 Task: Reply All to email with the signature Eden Taylor with the subject Request for flextime from softage.1@softage.net with the message I need your assistance in preparing a project status report for the stakeholders., select the entire message, change the font color from current to green and background color to yellow Send the email
Action: Mouse moved to (824, 70)
Screenshot: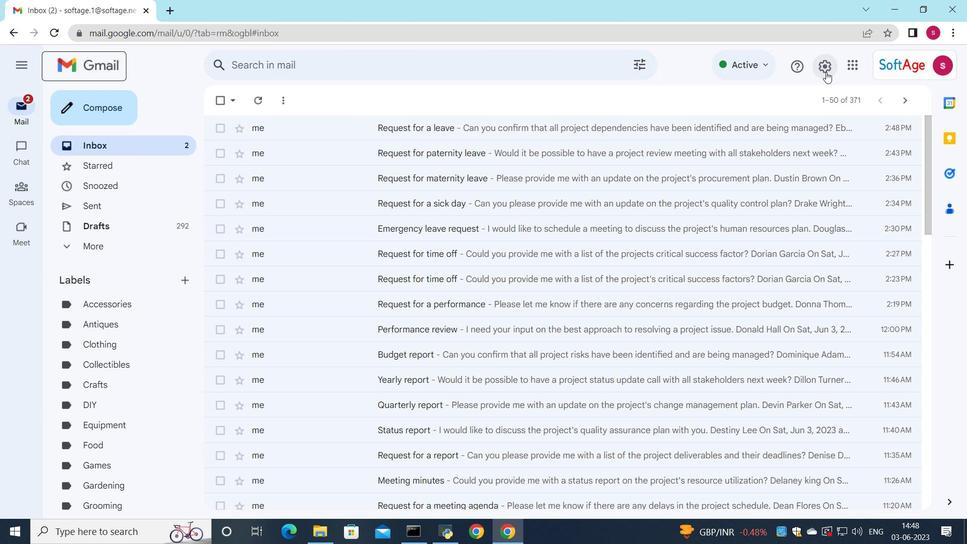
Action: Mouse pressed left at (824, 70)
Screenshot: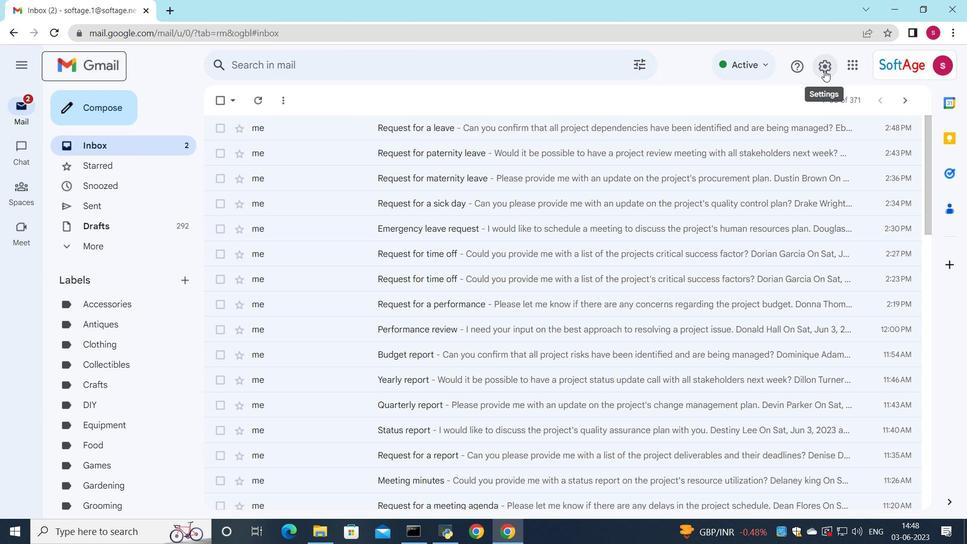 
Action: Mouse moved to (818, 126)
Screenshot: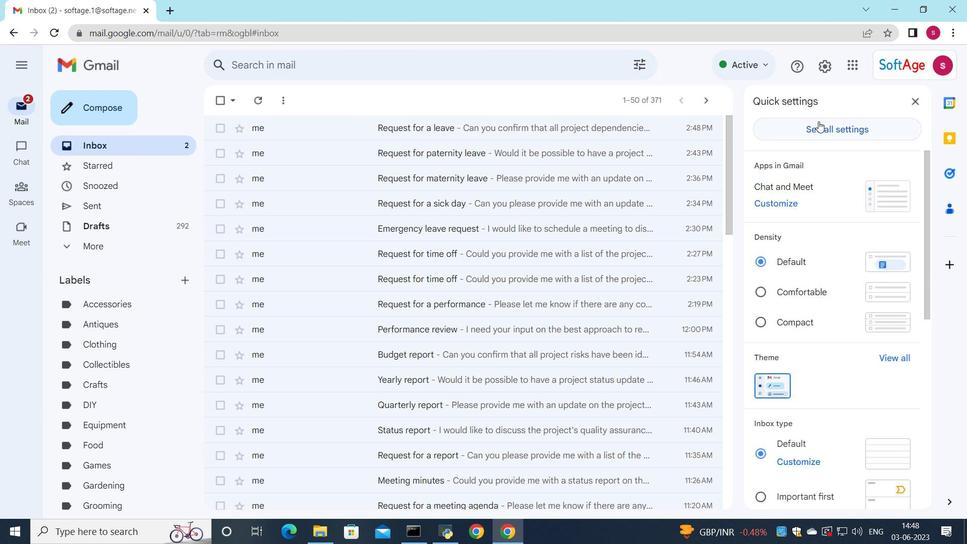 
Action: Mouse pressed left at (818, 126)
Screenshot: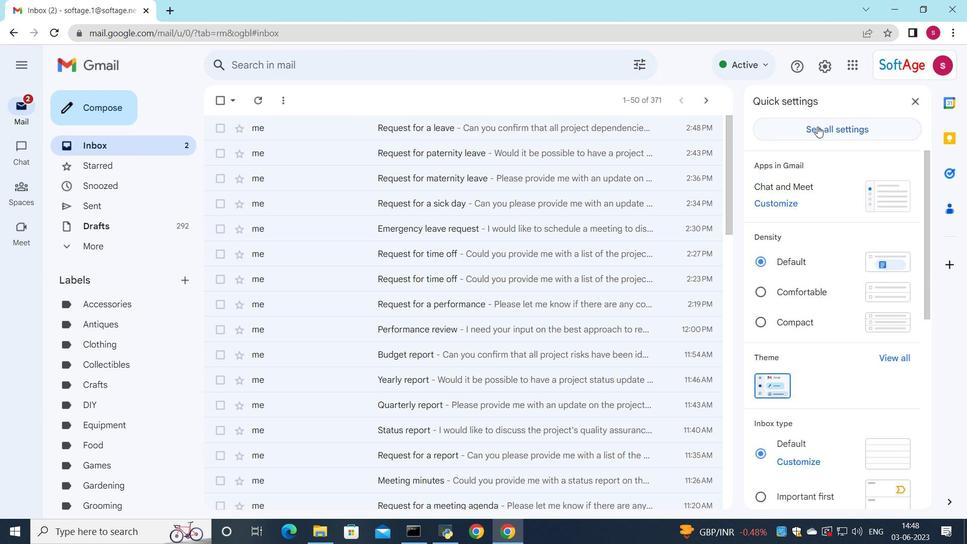 
Action: Mouse moved to (597, 192)
Screenshot: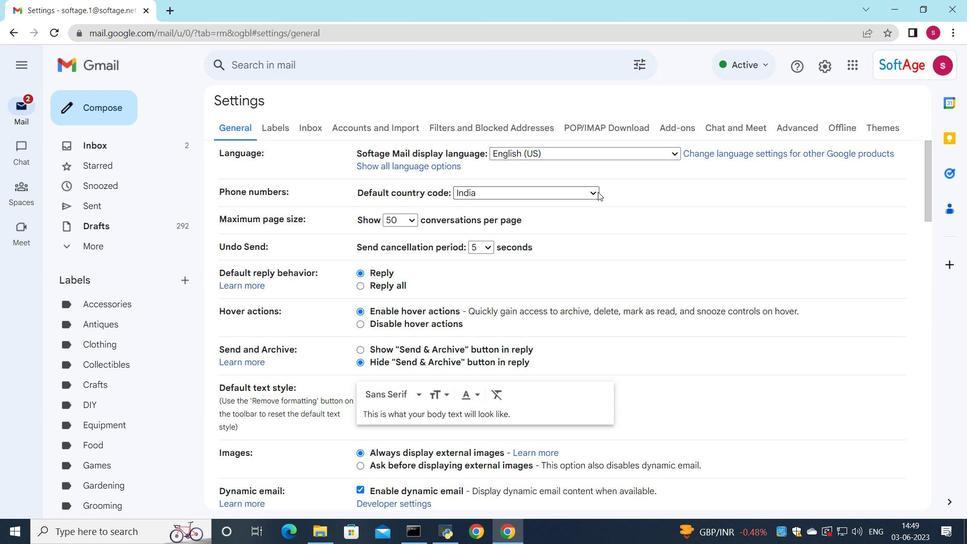 
Action: Mouse scrolled (597, 191) with delta (0, 0)
Screenshot: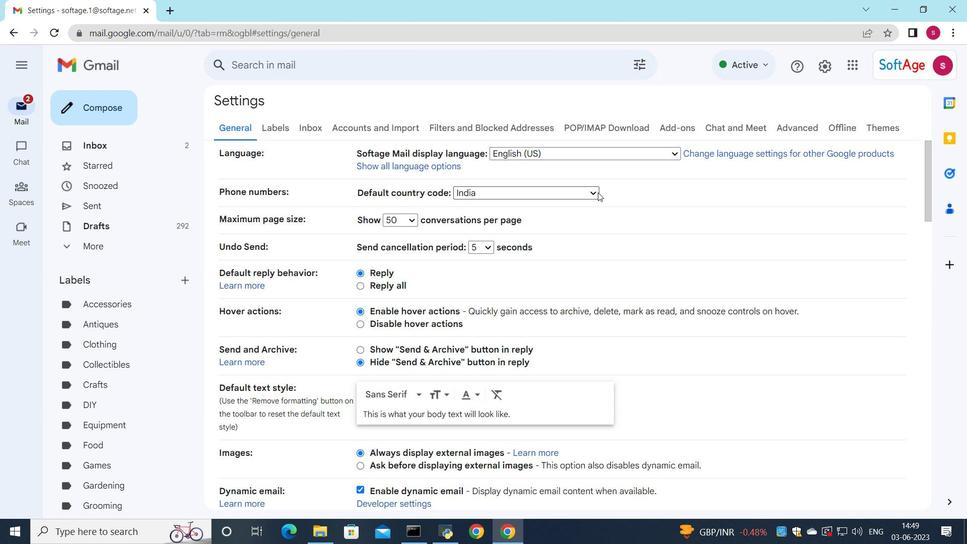 
Action: Mouse scrolled (597, 191) with delta (0, 0)
Screenshot: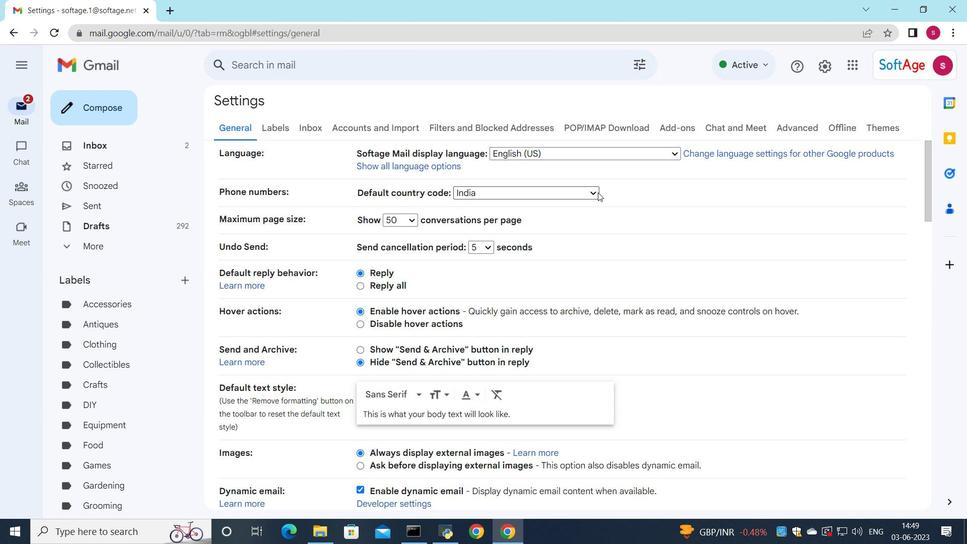 
Action: Mouse moved to (597, 192)
Screenshot: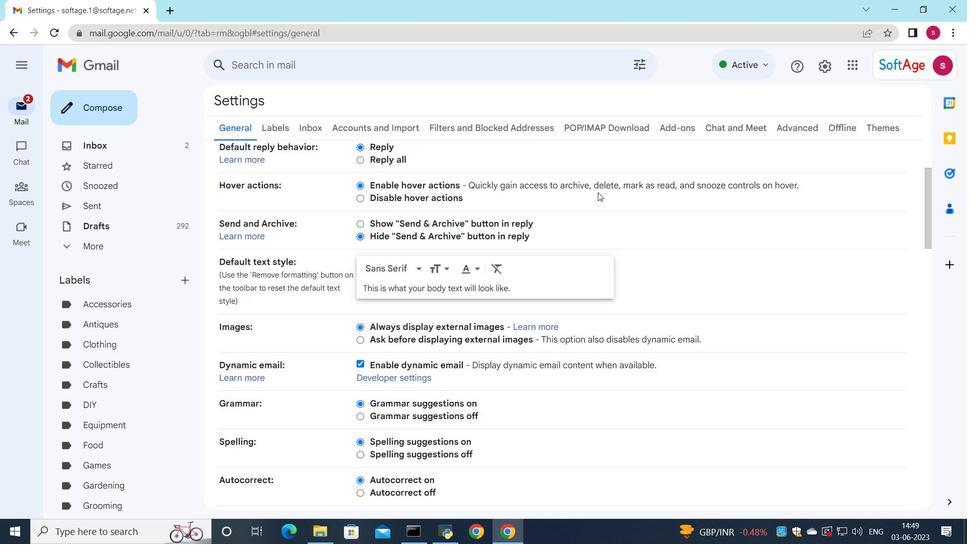 
Action: Mouse scrolled (597, 191) with delta (0, 0)
Screenshot: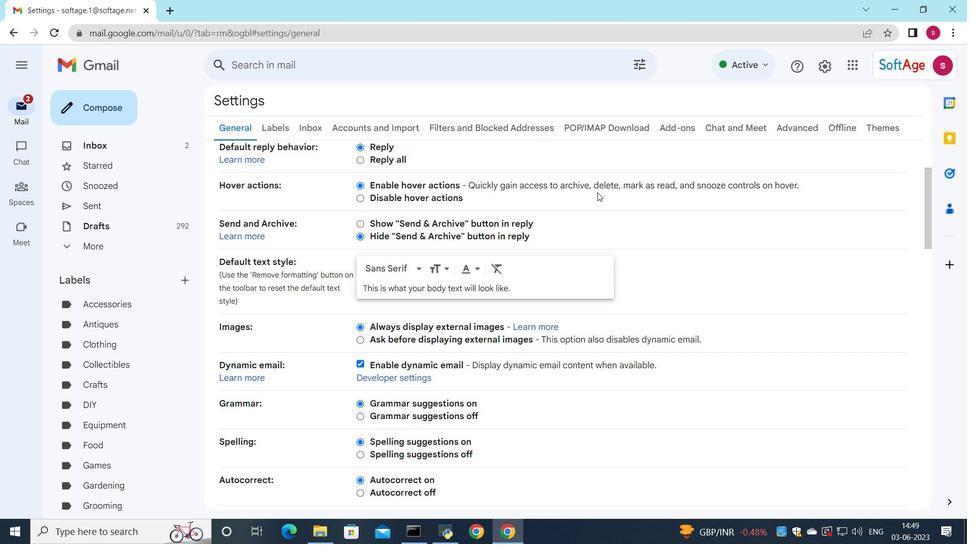 
Action: Mouse scrolled (597, 191) with delta (0, 0)
Screenshot: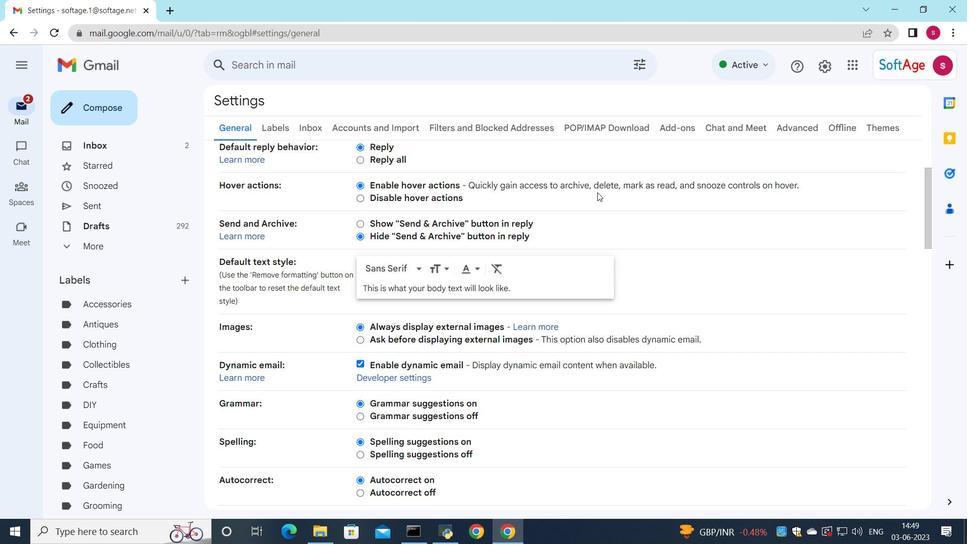 
Action: Mouse scrolled (597, 191) with delta (0, 0)
Screenshot: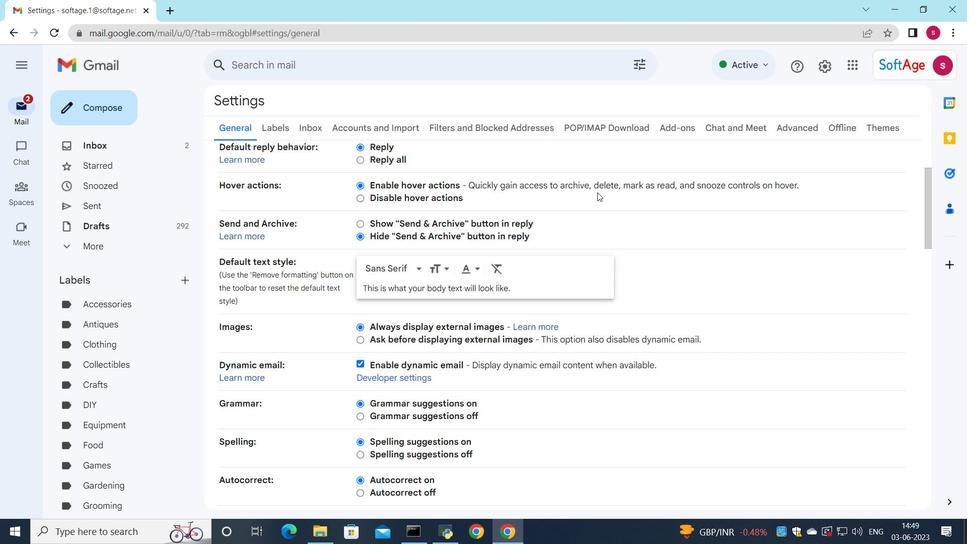 
Action: Mouse scrolled (597, 191) with delta (0, 0)
Screenshot: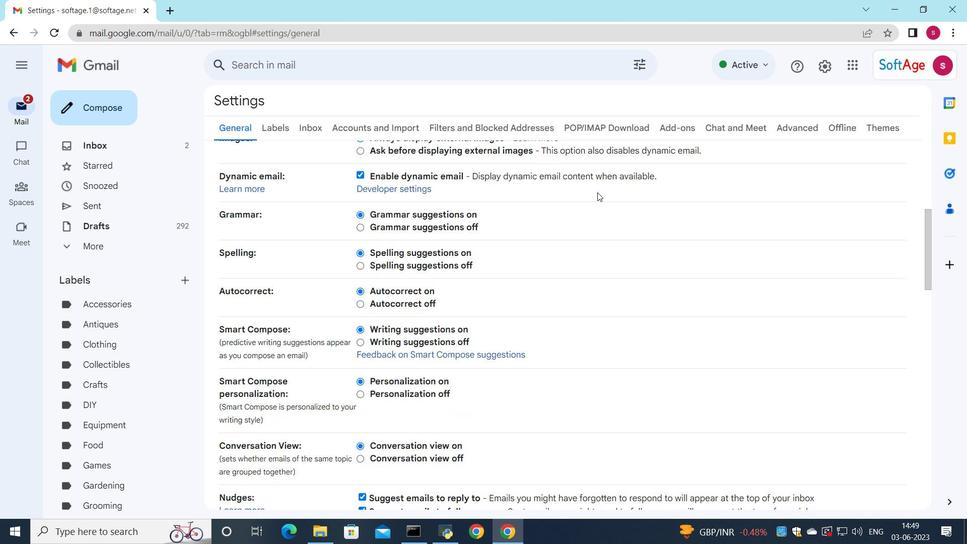 
Action: Mouse scrolled (597, 191) with delta (0, 0)
Screenshot: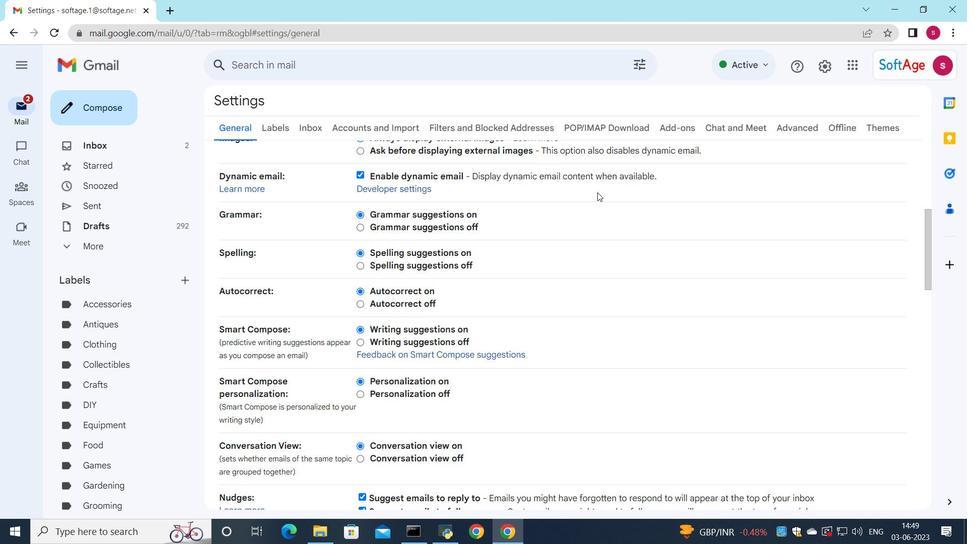 
Action: Mouse scrolled (597, 191) with delta (0, 0)
Screenshot: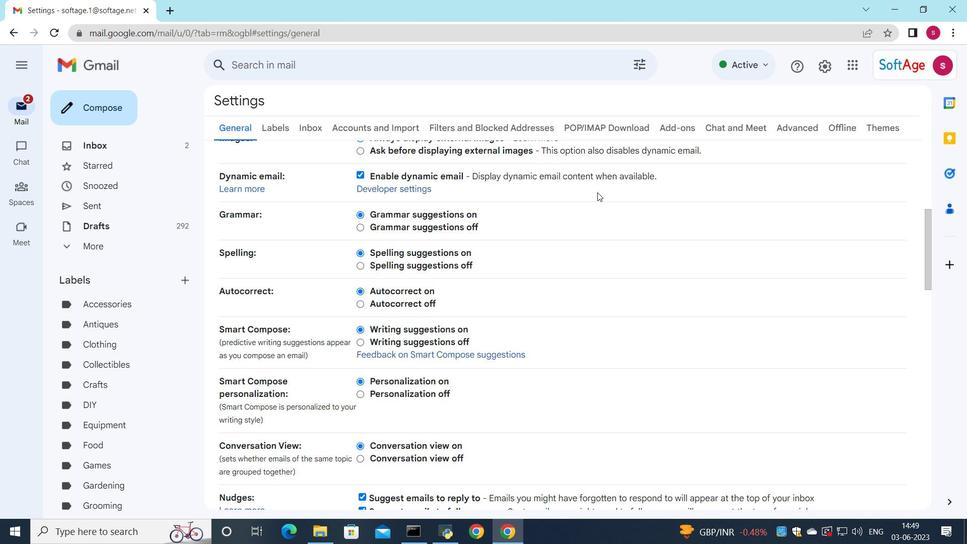 
Action: Mouse moved to (596, 192)
Screenshot: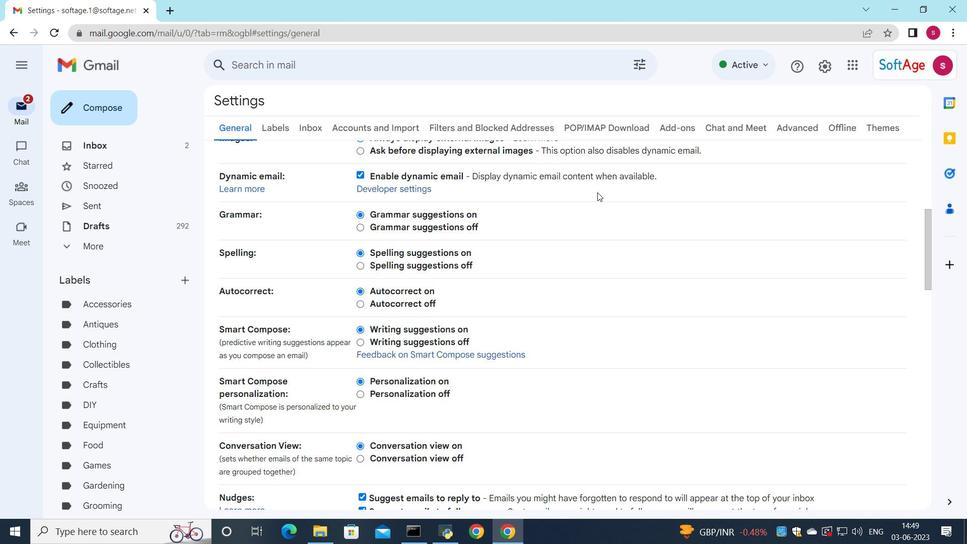 
Action: Mouse scrolled (596, 191) with delta (0, 0)
Screenshot: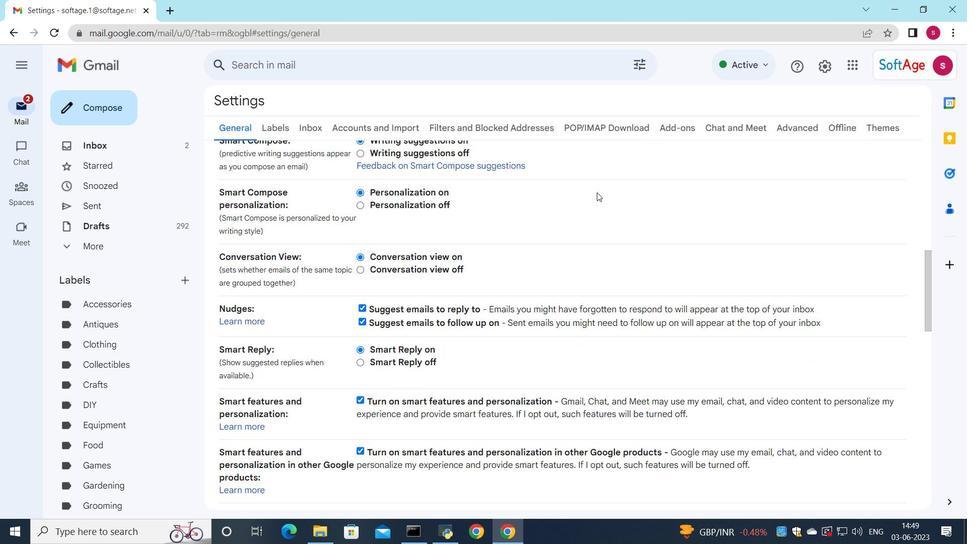 
Action: Mouse scrolled (596, 191) with delta (0, 0)
Screenshot: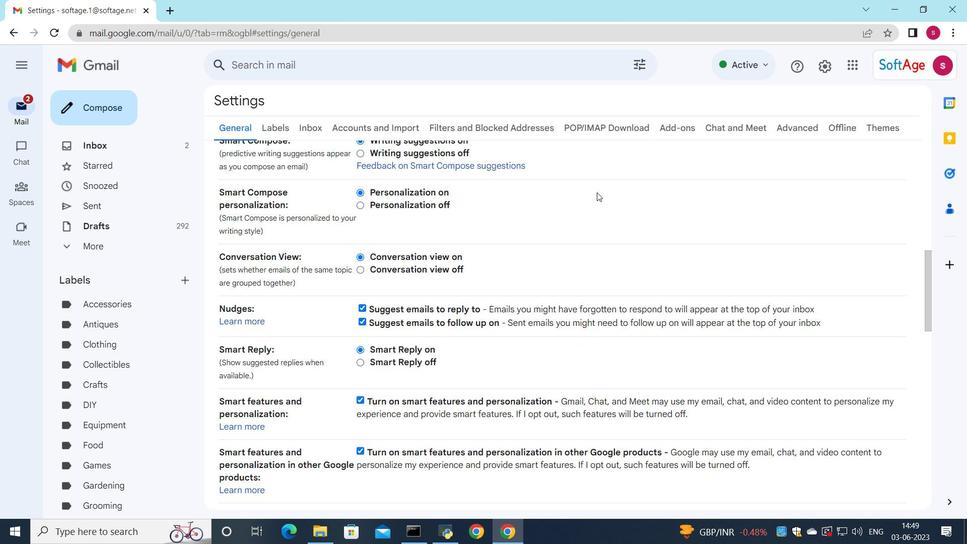 
Action: Mouse scrolled (596, 191) with delta (0, 0)
Screenshot: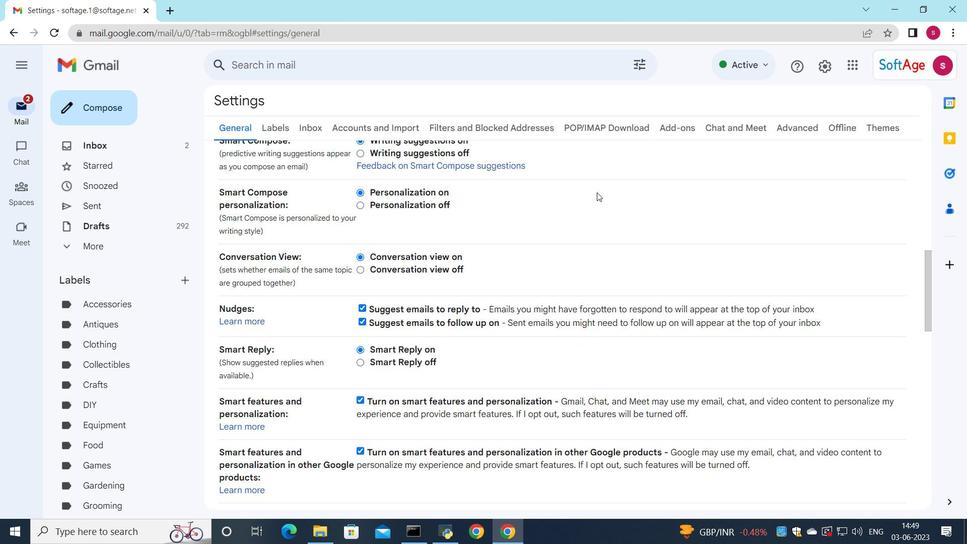 
Action: Mouse scrolled (596, 191) with delta (0, 0)
Screenshot: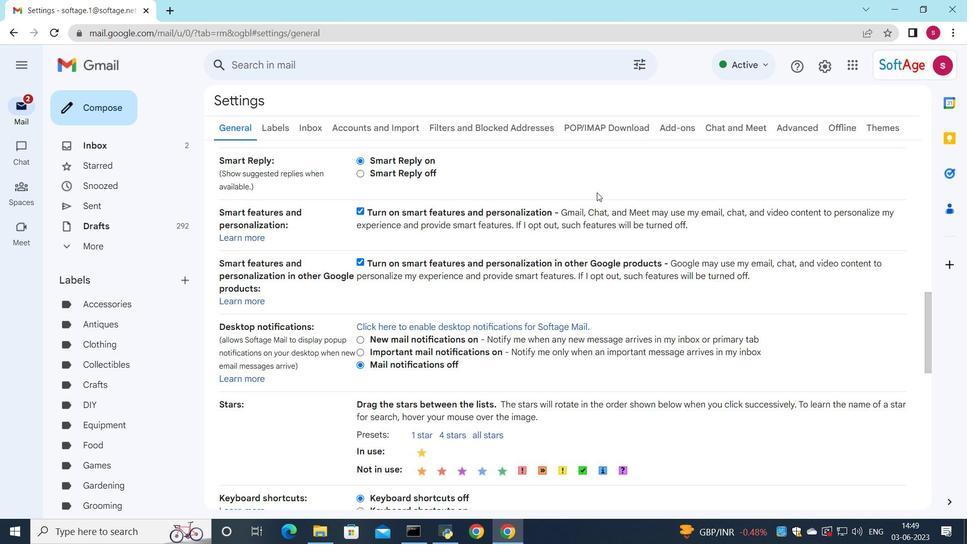 
Action: Mouse scrolled (596, 191) with delta (0, 0)
Screenshot: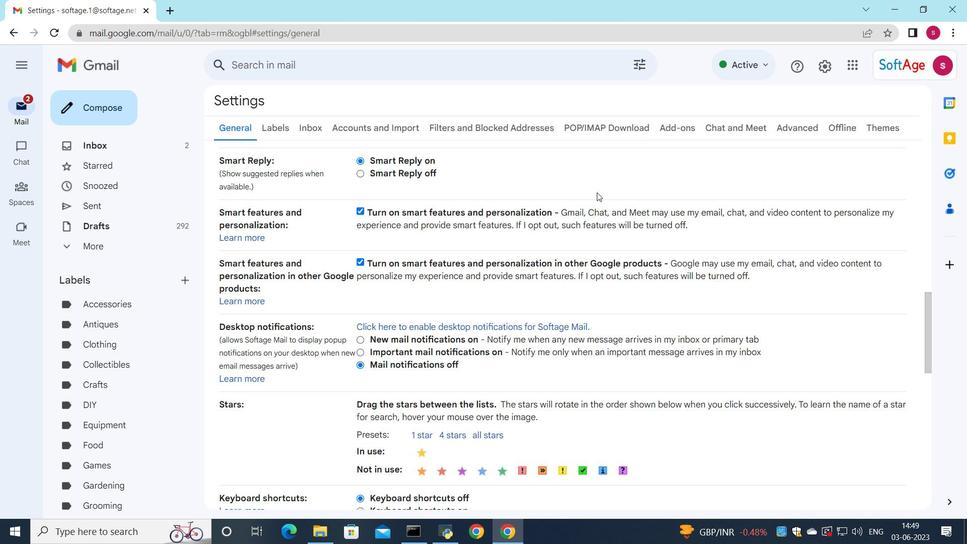 
Action: Mouse scrolled (596, 191) with delta (0, 0)
Screenshot: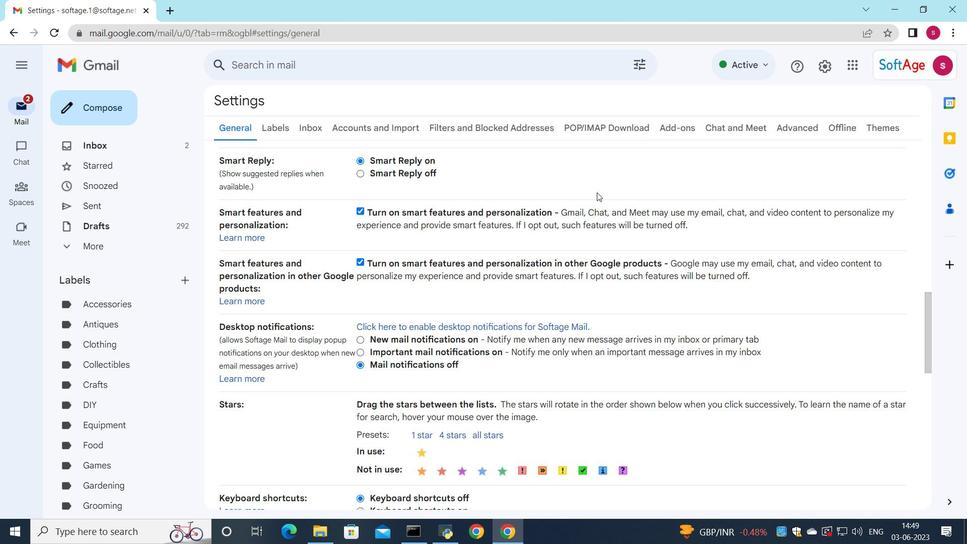 
Action: Mouse moved to (598, 192)
Screenshot: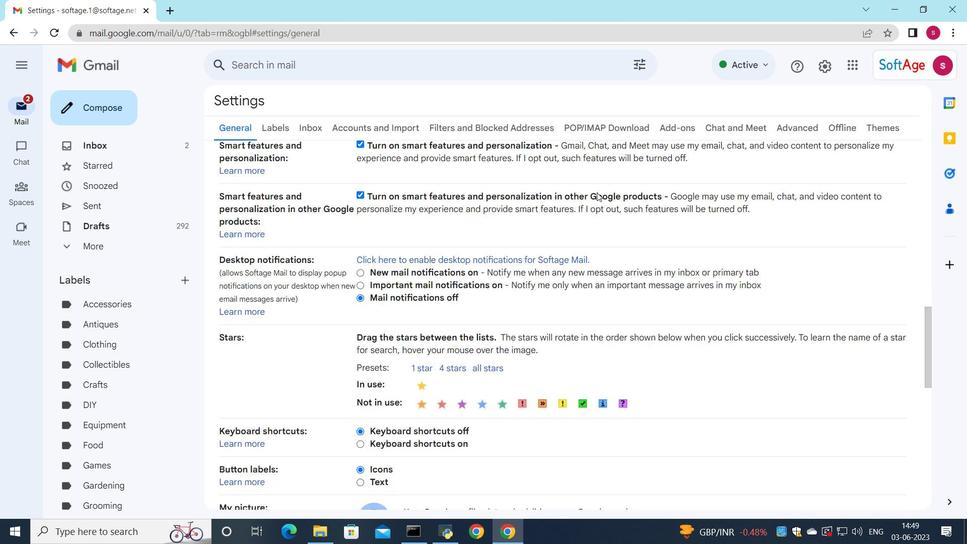 
Action: Mouse scrolled (598, 191) with delta (0, 0)
Screenshot: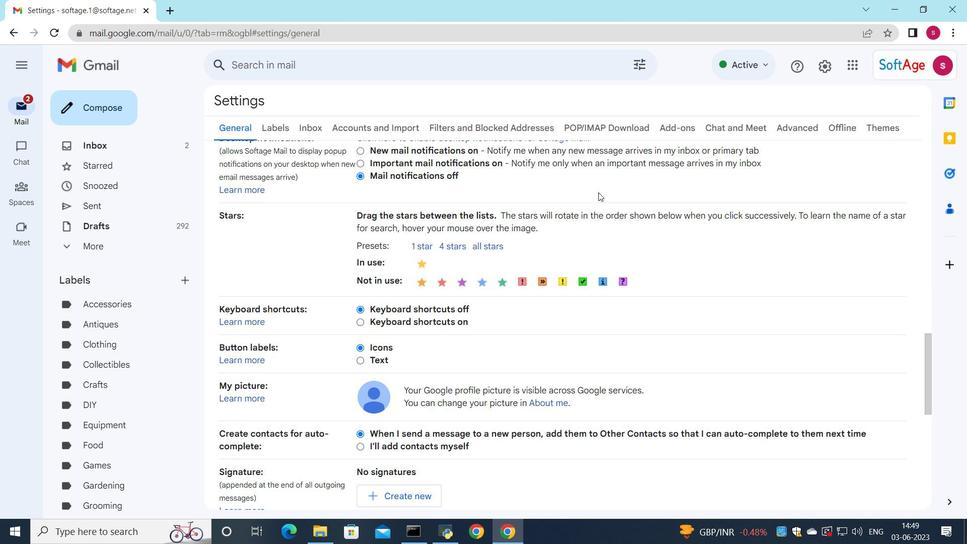 
Action: Mouse scrolled (598, 191) with delta (0, 0)
Screenshot: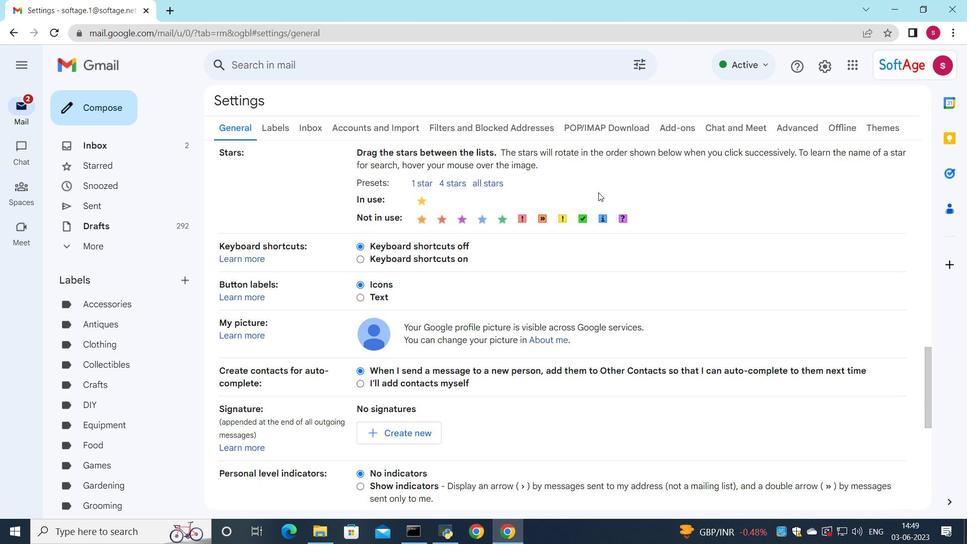 
Action: Mouse scrolled (598, 191) with delta (0, 0)
Screenshot: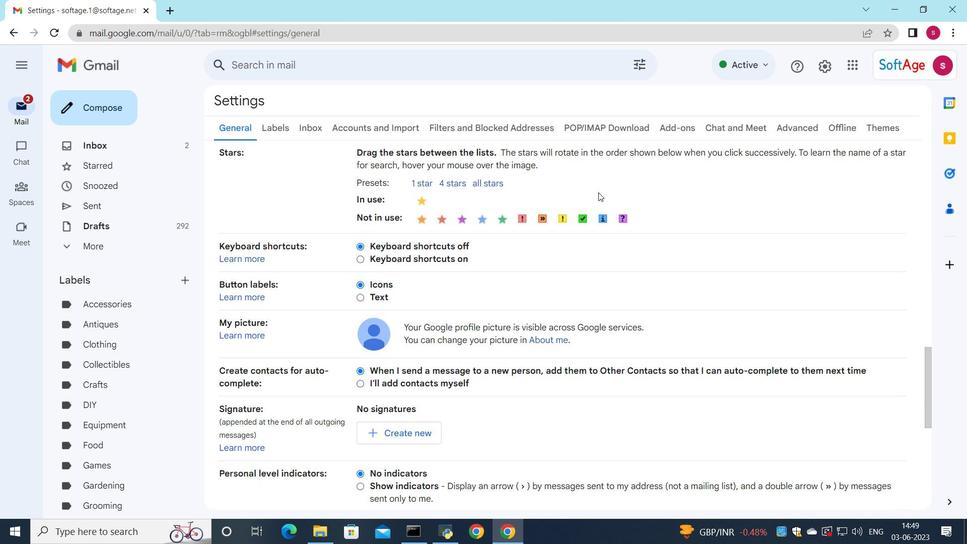 
Action: Mouse scrolled (598, 191) with delta (0, 0)
Screenshot: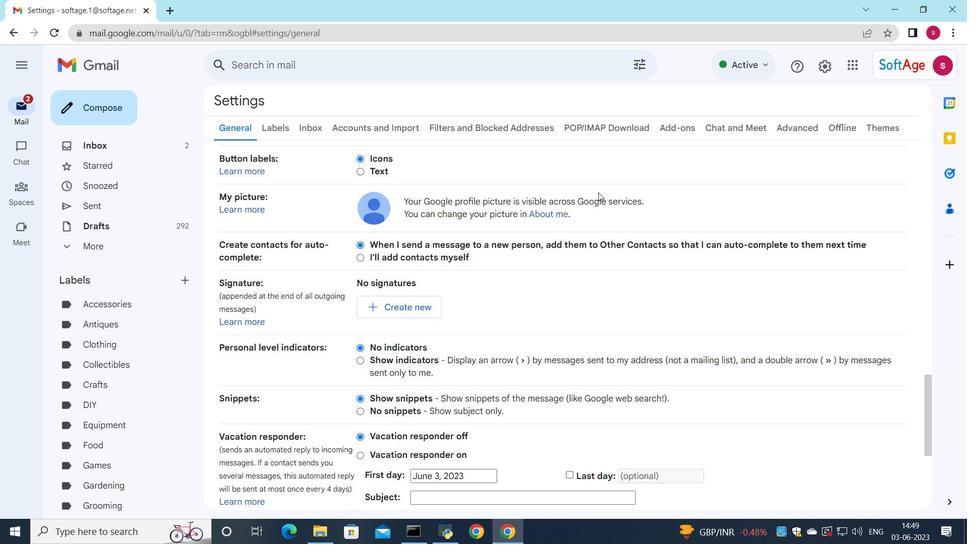 
Action: Mouse scrolled (598, 191) with delta (0, 0)
Screenshot: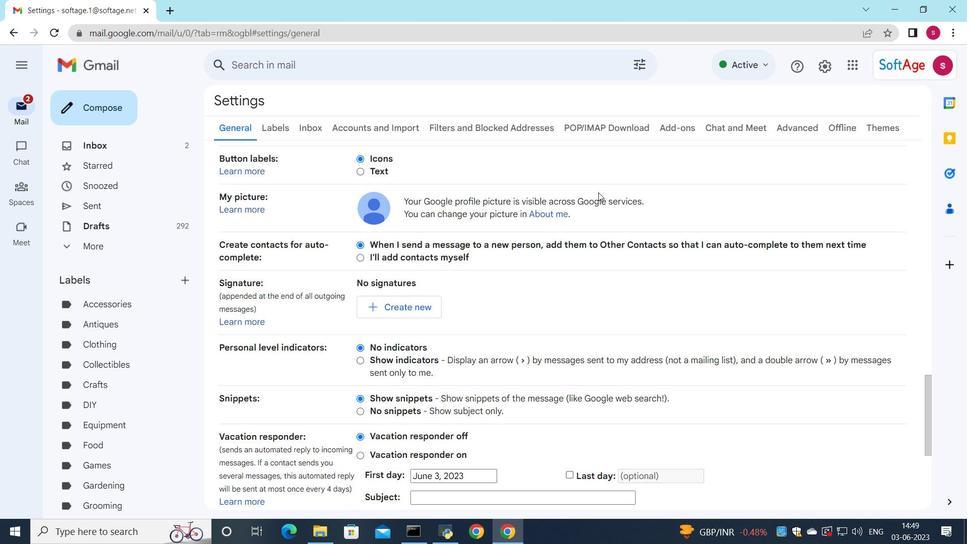 
Action: Mouse moved to (596, 195)
Screenshot: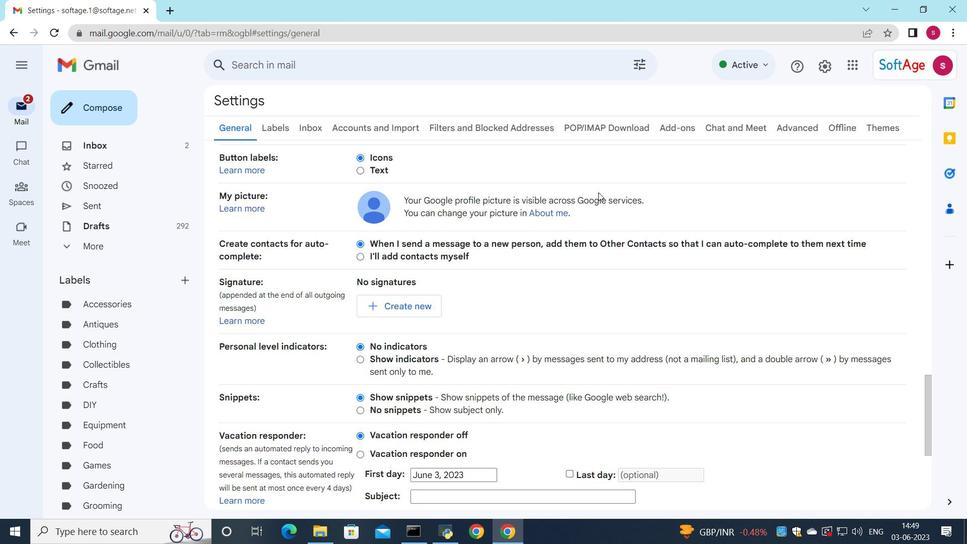 
Action: Mouse scrolled (596, 194) with delta (0, 0)
Screenshot: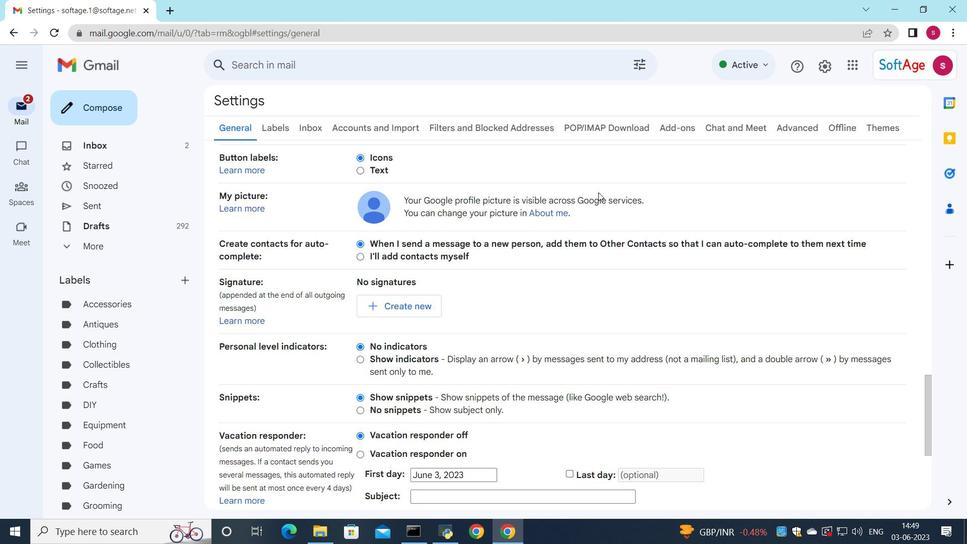 
Action: Mouse moved to (410, 174)
Screenshot: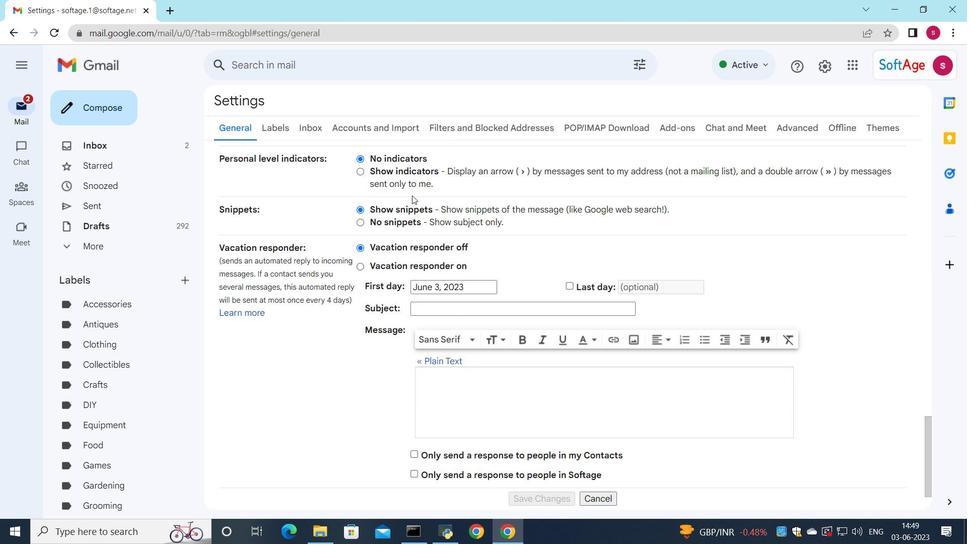 
Action: Mouse scrolled (410, 175) with delta (0, 0)
Screenshot: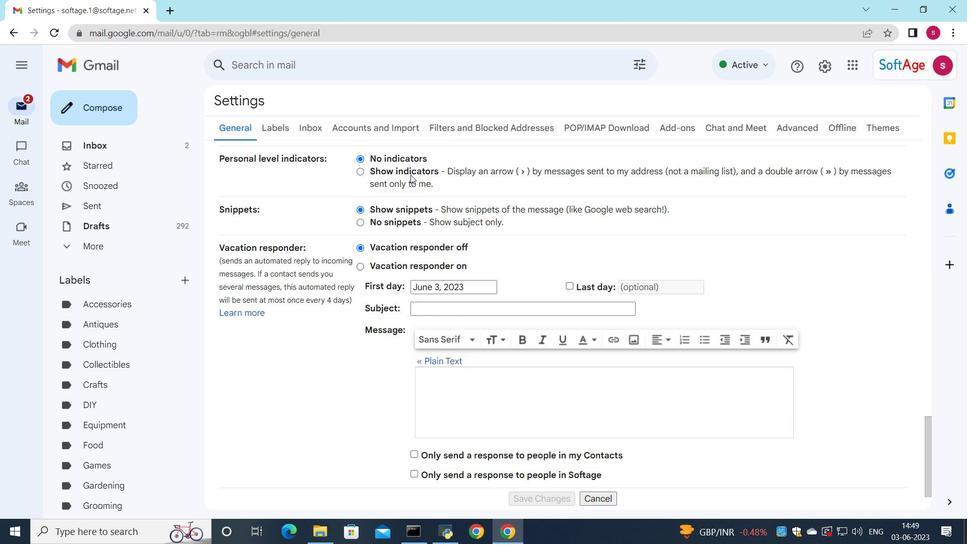 
Action: Mouse moved to (410, 174)
Screenshot: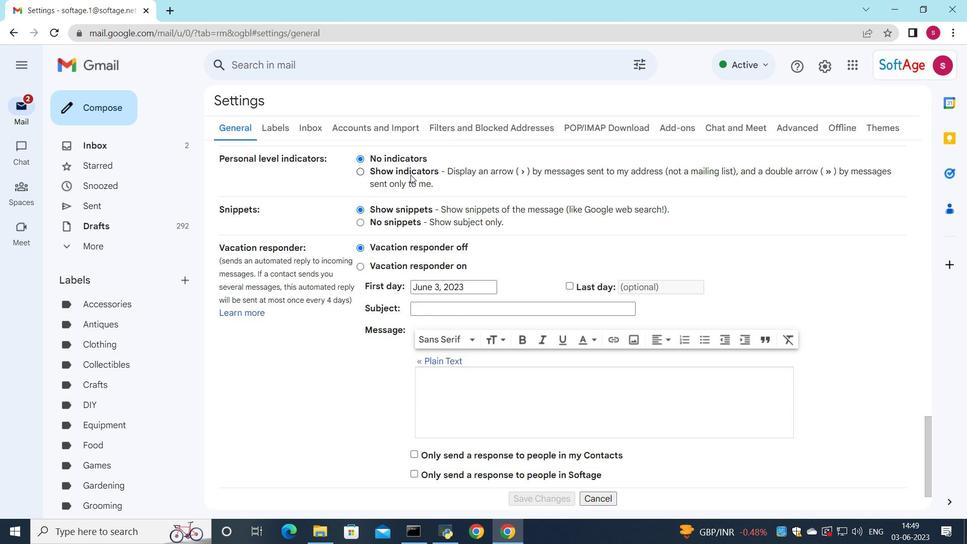 
Action: Mouse scrolled (410, 174) with delta (0, 0)
Screenshot: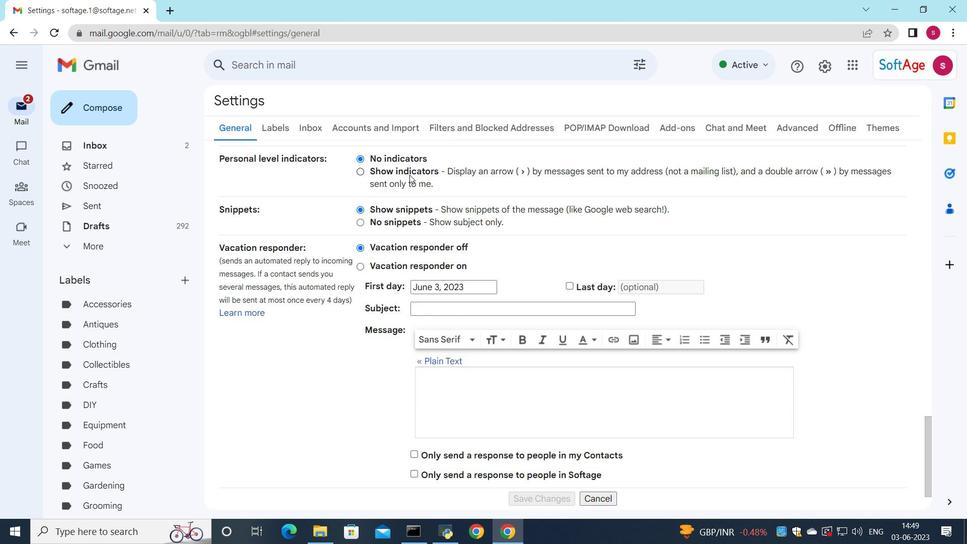 
Action: Mouse moved to (404, 236)
Screenshot: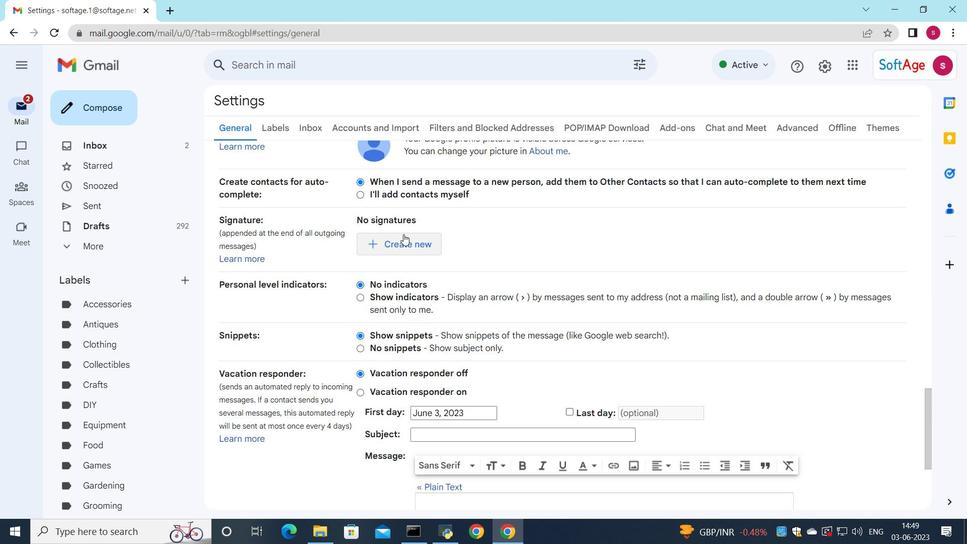 
Action: Mouse pressed left at (404, 236)
Screenshot: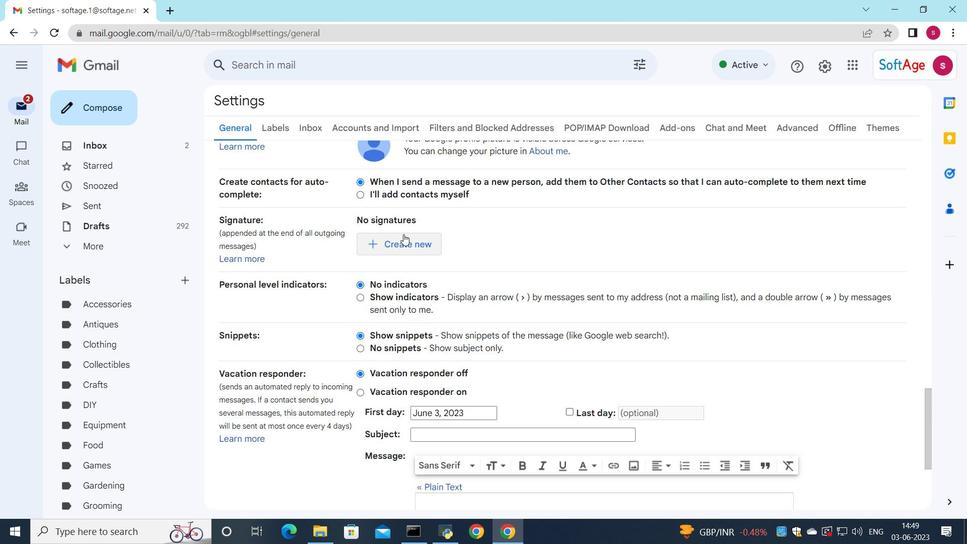 
Action: Mouse moved to (455, 274)
Screenshot: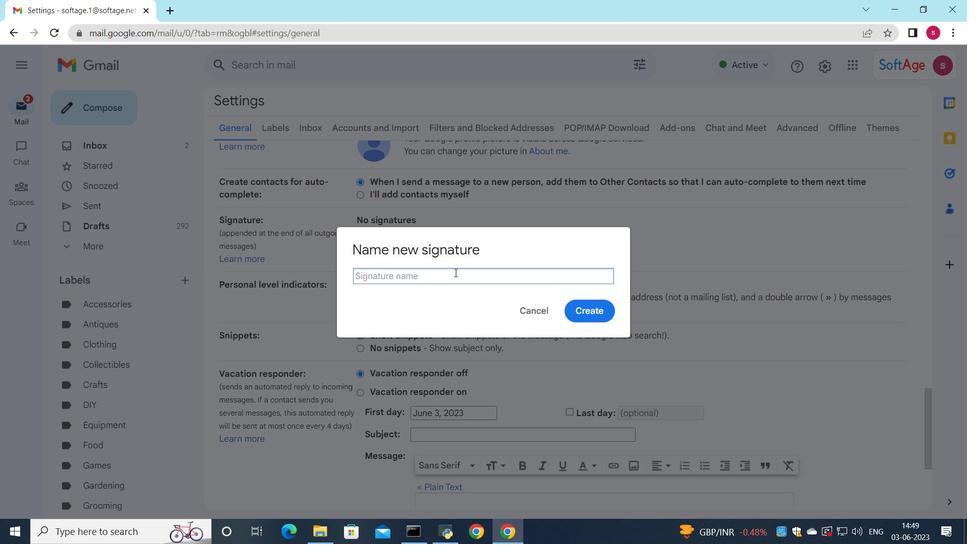 
Action: Key pressed <Key.shift>Eden<Key.space><Key.shift>Taylor
Screenshot: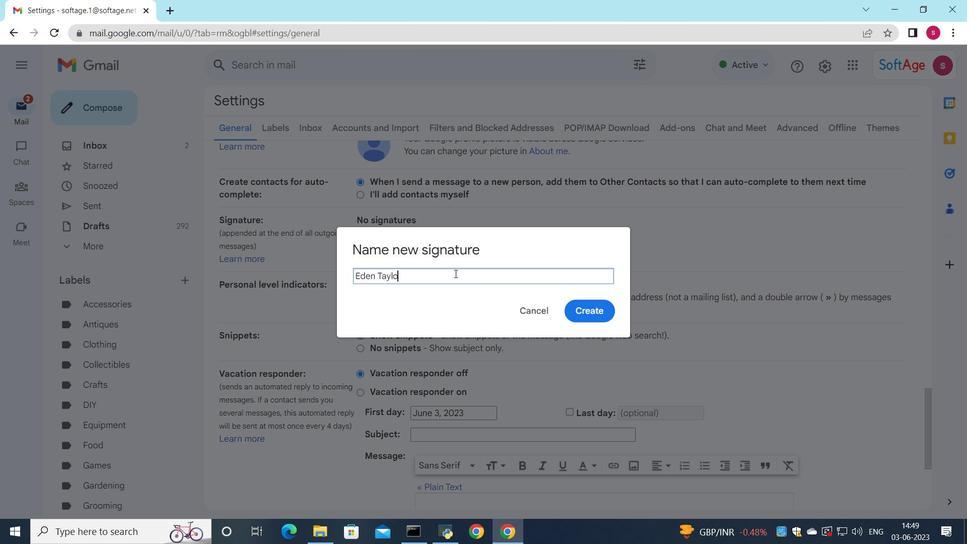 
Action: Mouse moved to (588, 312)
Screenshot: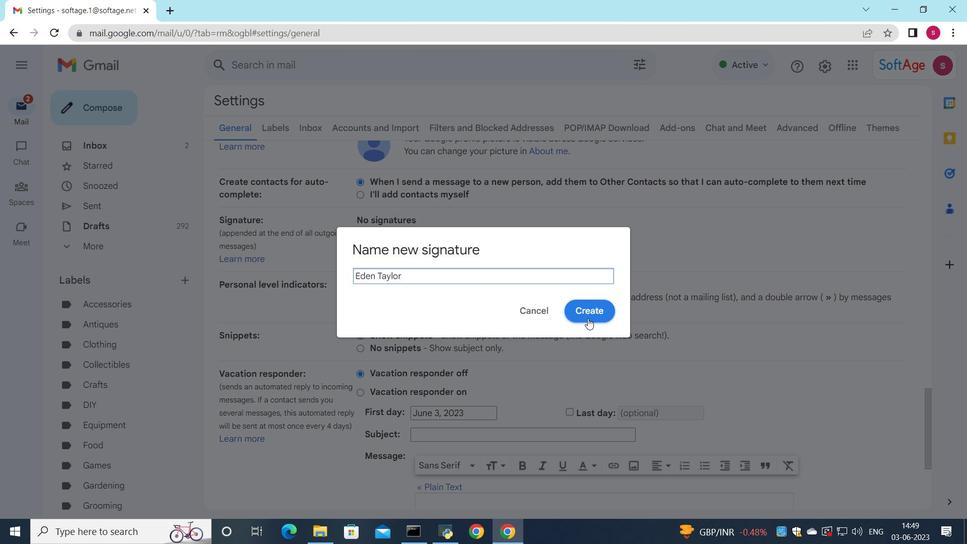 
Action: Mouse pressed left at (588, 312)
Screenshot: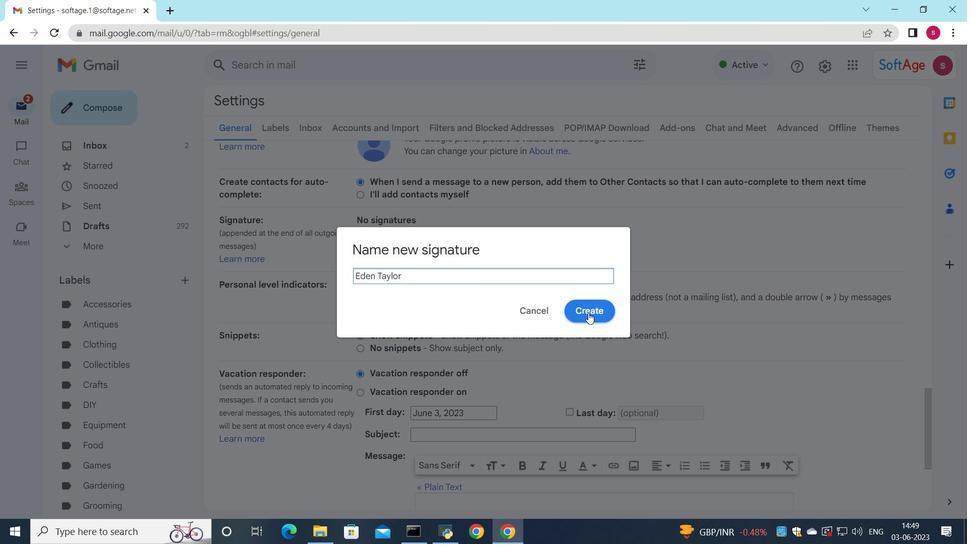 
Action: Mouse moved to (578, 260)
Screenshot: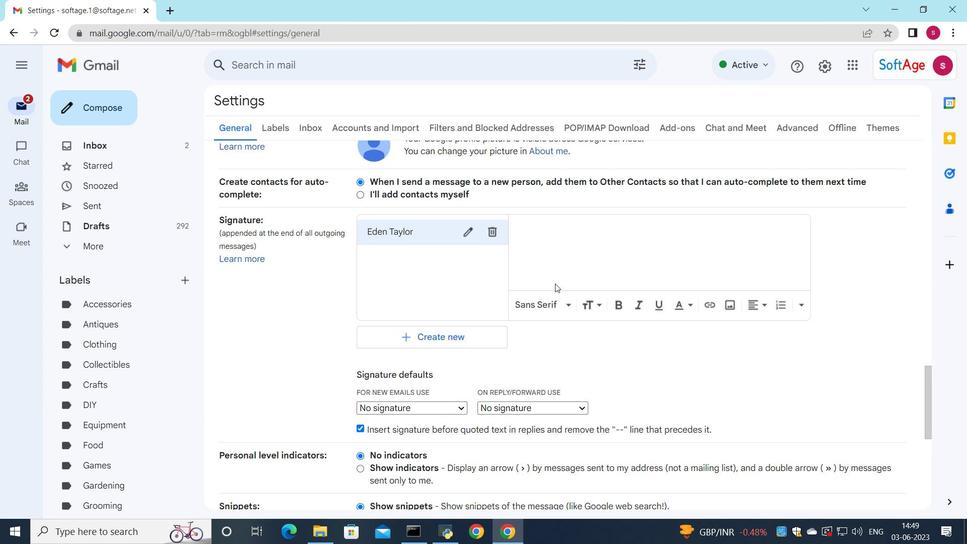 
Action: Mouse pressed left at (578, 260)
Screenshot: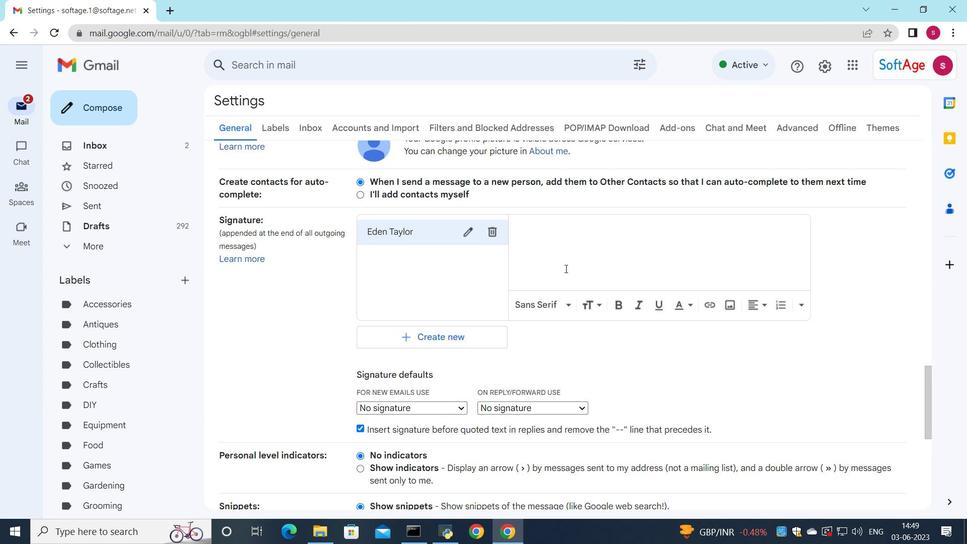 
Action: Key pressed <Key.shift>Eden<Key.space><Key.shift>Taylor
Screenshot: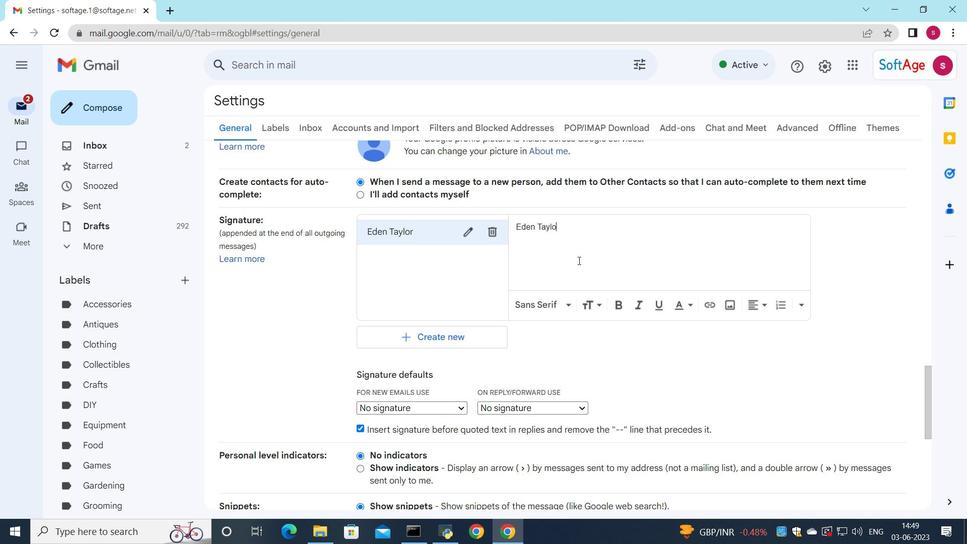 
Action: Mouse moved to (454, 410)
Screenshot: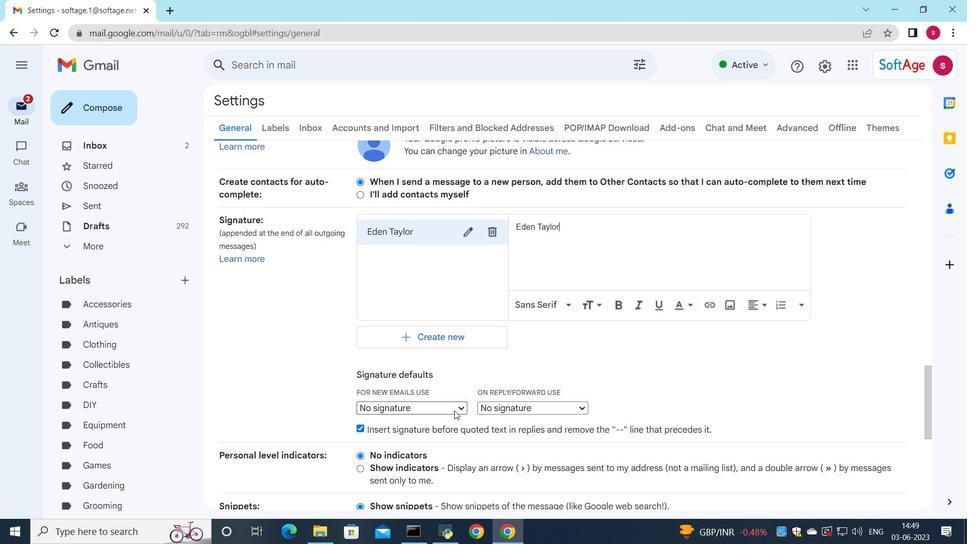
Action: Mouse pressed left at (454, 410)
Screenshot: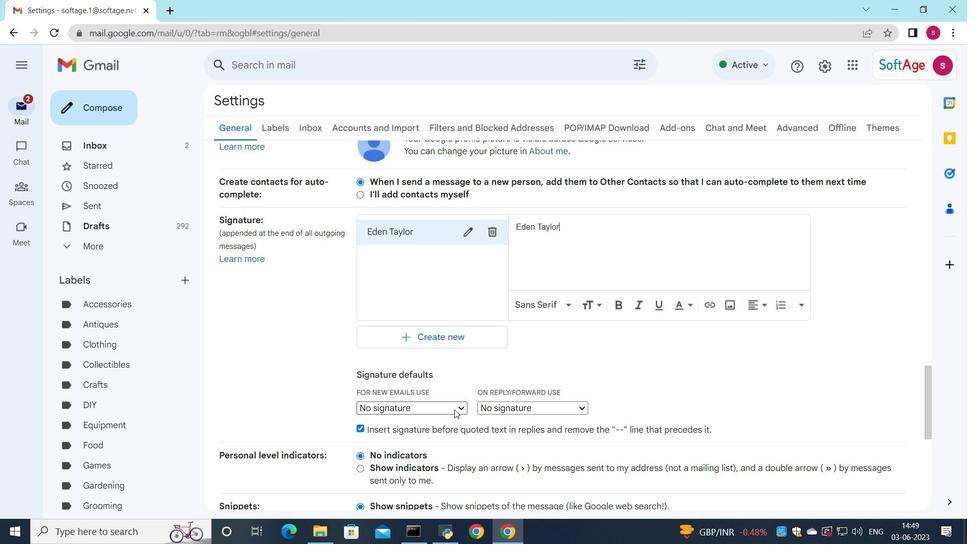 
Action: Mouse moved to (448, 430)
Screenshot: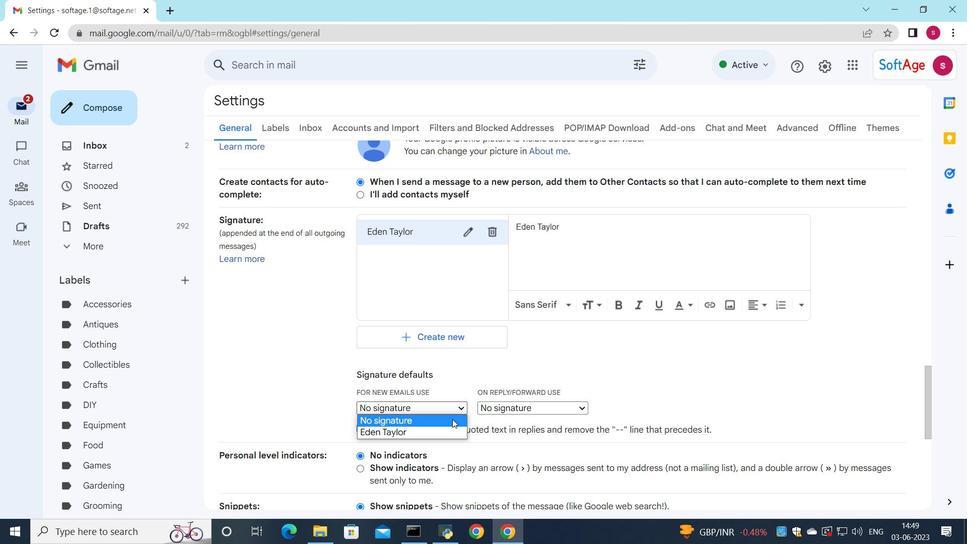 
Action: Mouse pressed left at (448, 430)
Screenshot: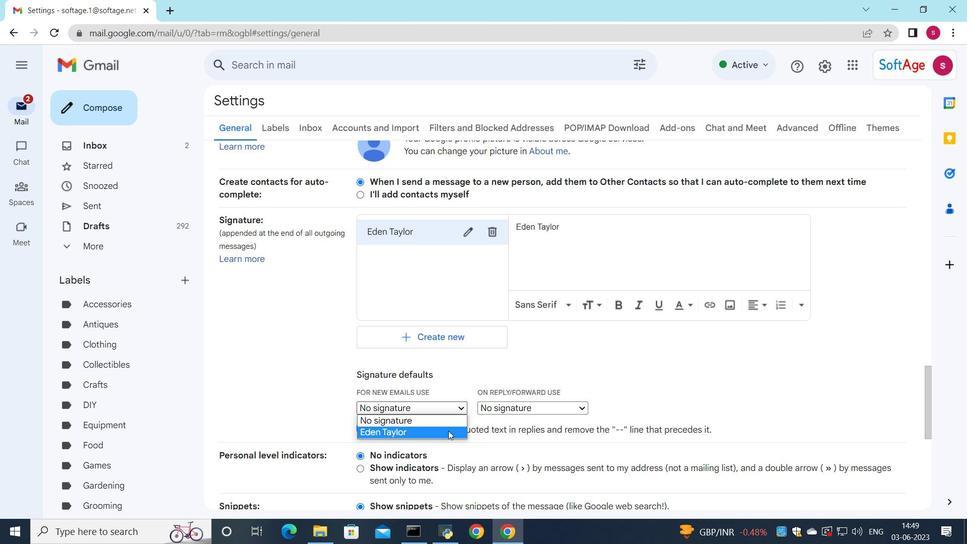 
Action: Mouse moved to (487, 406)
Screenshot: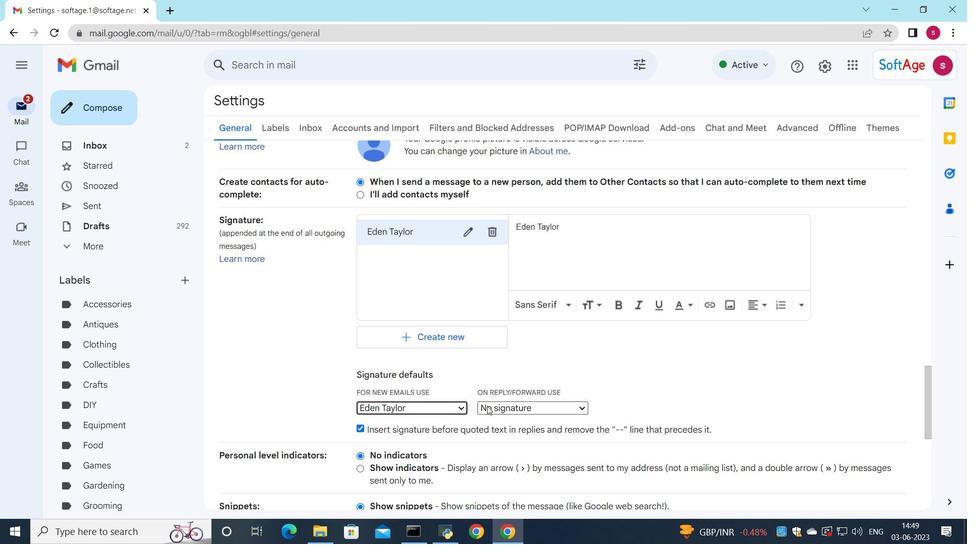 
Action: Mouse pressed left at (487, 406)
Screenshot: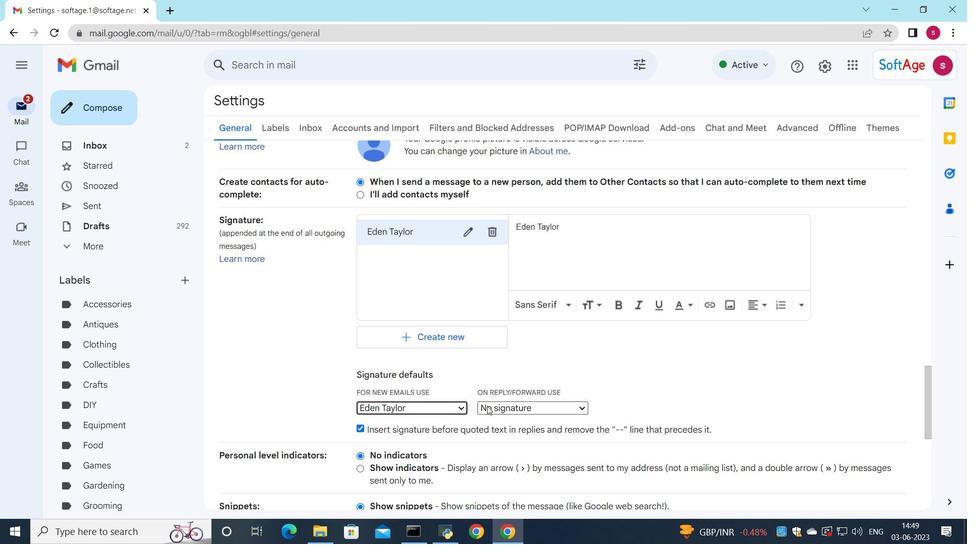 
Action: Mouse moved to (488, 434)
Screenshot: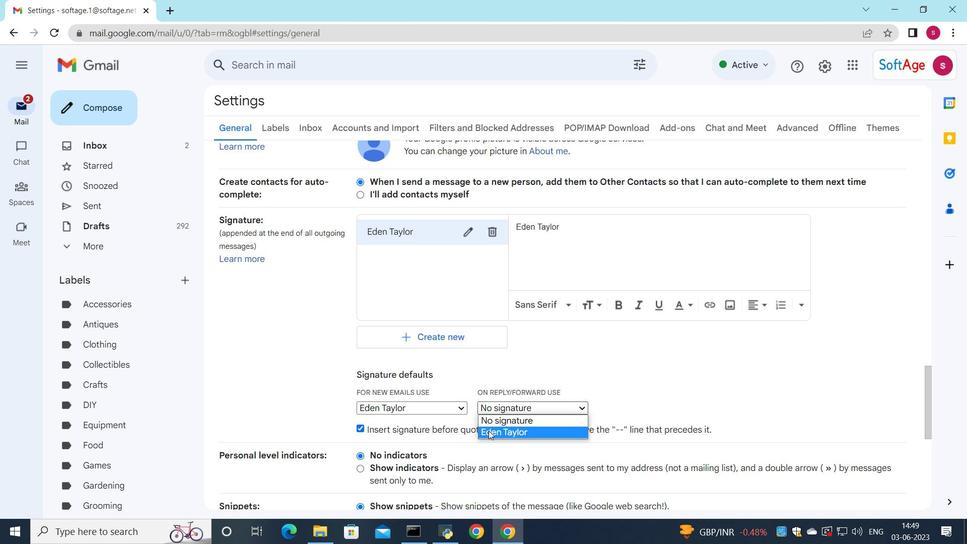 
Action: Mouse pressed left at (488, 434)
Screenshot: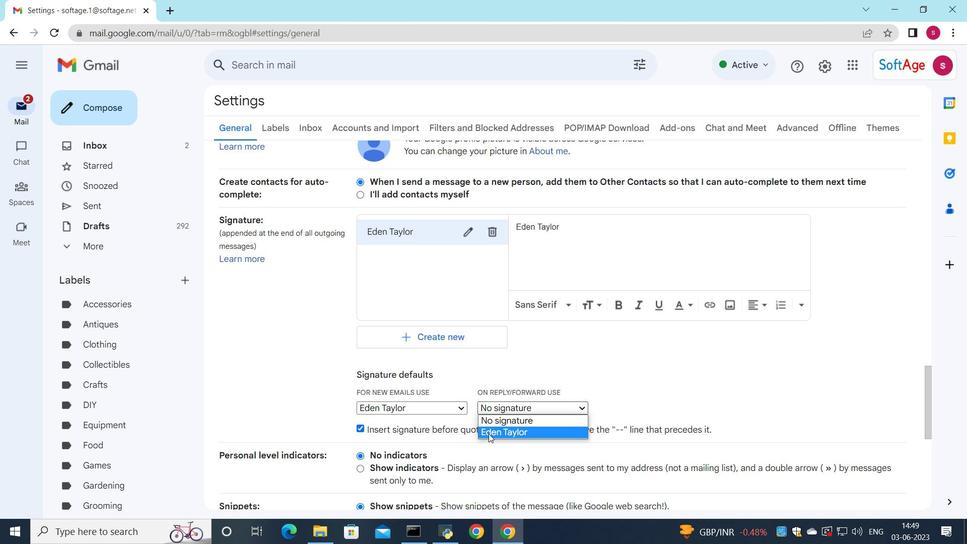 
Action: Mouse moved to (488, 411)
Screenshot: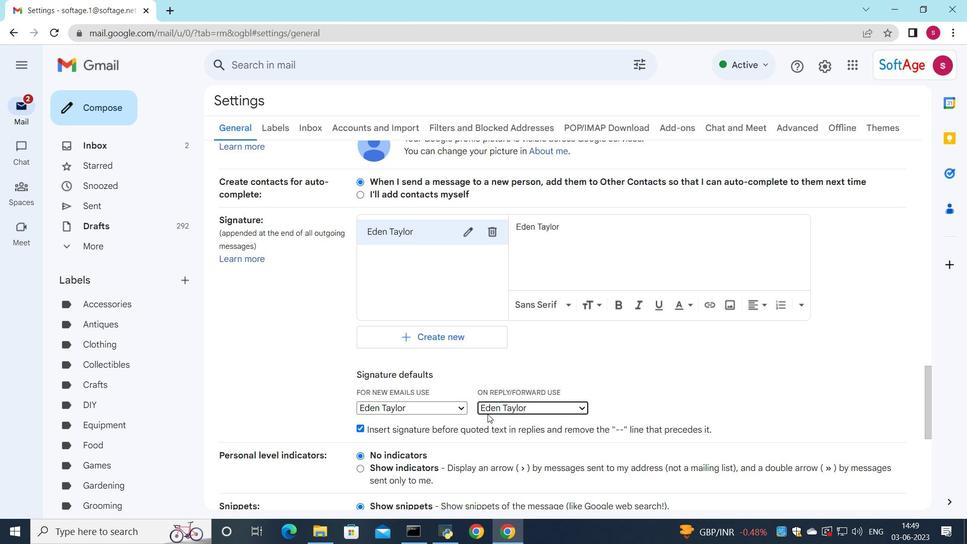 
Action: Mouse scrolled (488, 411) with delta (0, 0)
Screenshot: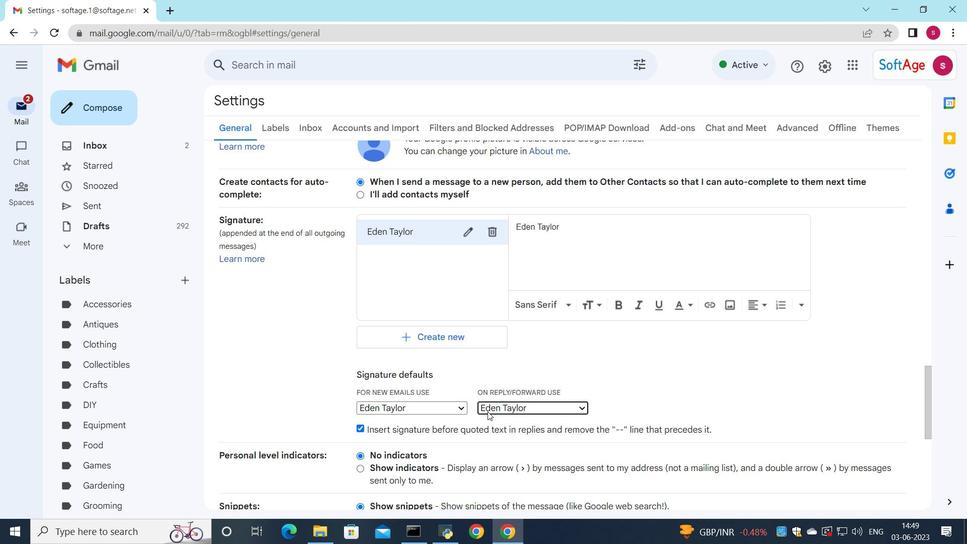 
Action: Mouse scrolled (488, 411) with delta (0, 0)
Screenshot: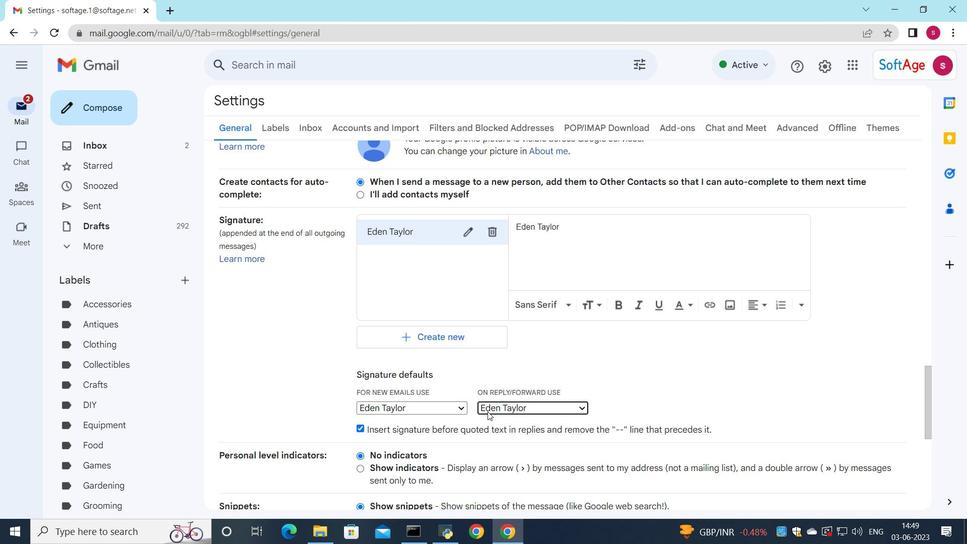 
Action: Mouse moved to (488, 411)
Screenshot: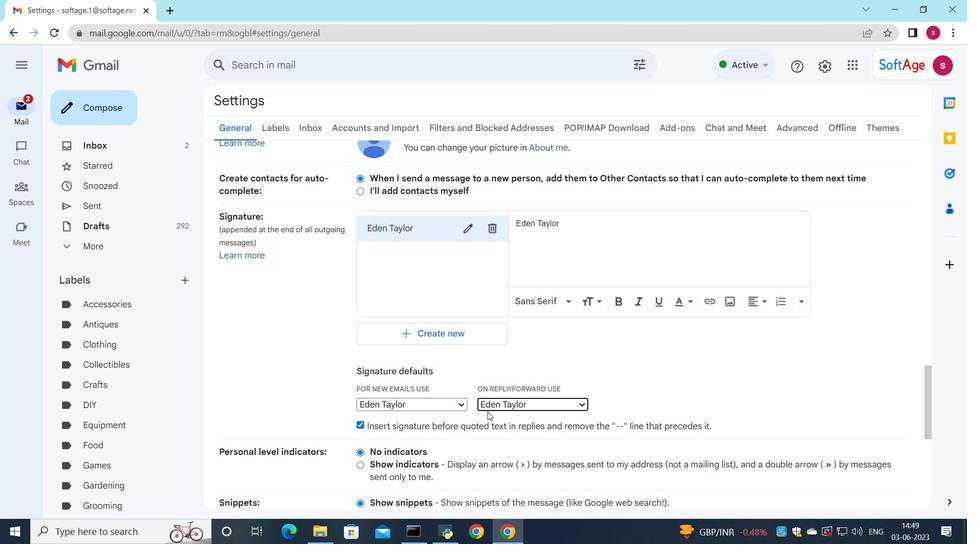 
Action: Mouse scrolled (488, 411) with delta (0, 0)
Screenshot: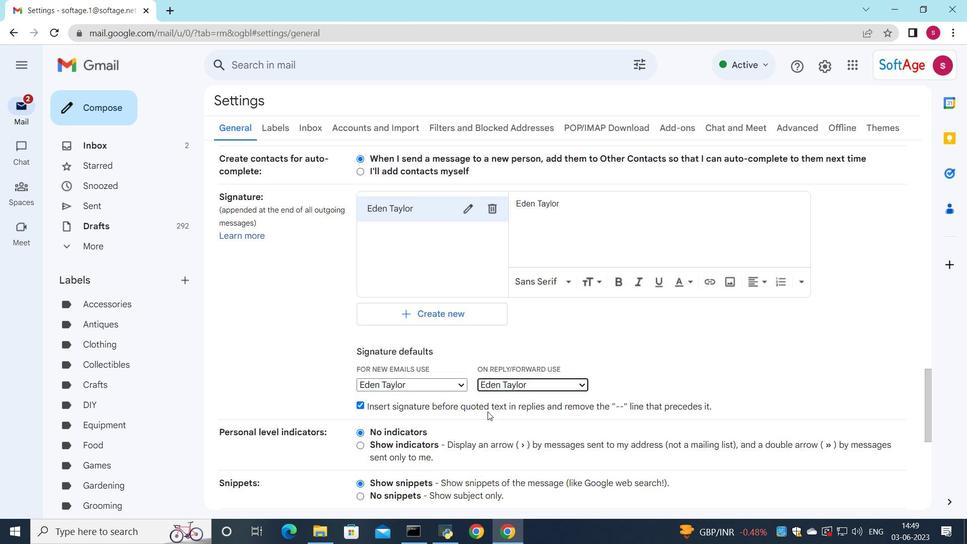 
Action: Mouse scrolled (488, 411) with delta (0, 0)
Screenshot: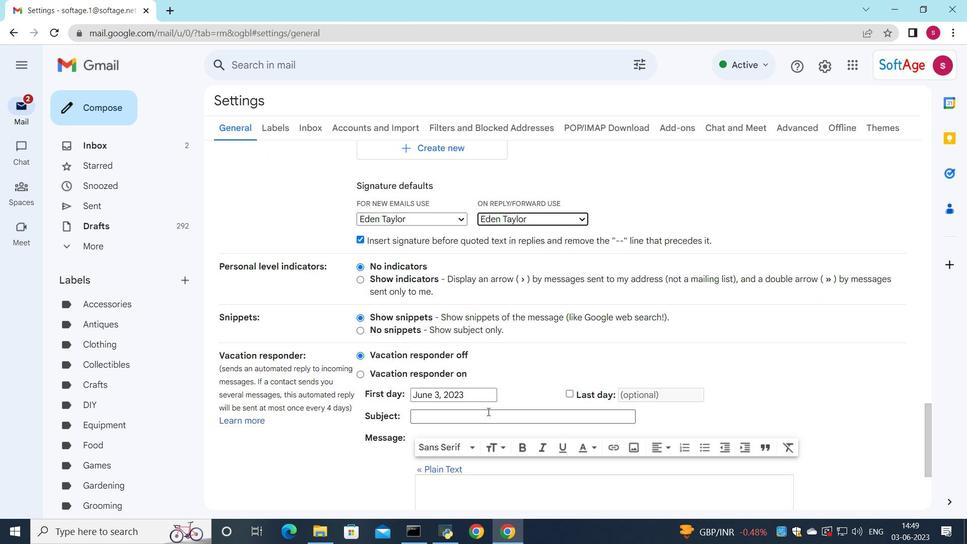 
Action: Mouse scrolled (488, 411) with delta (0, 0)
Screenshot: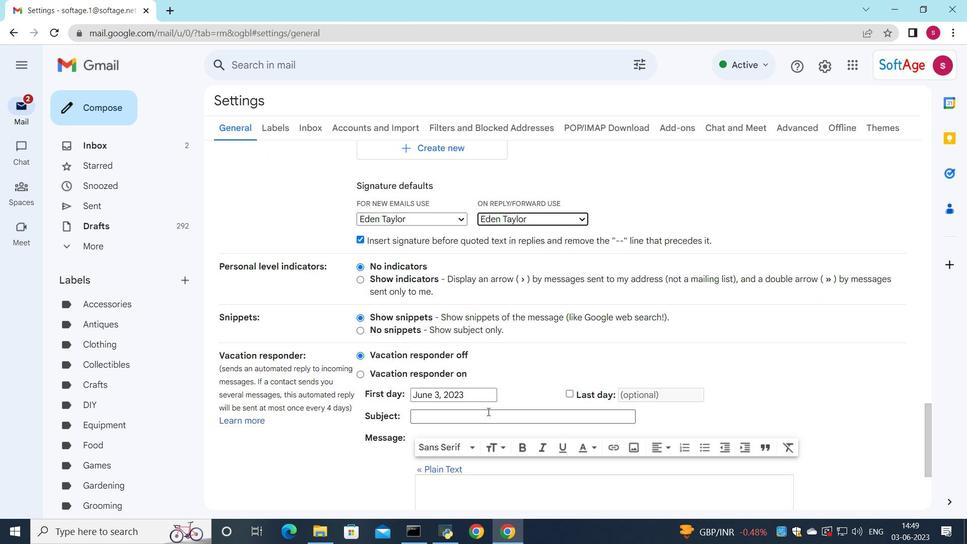 
Action: Mouse scrolled (488, 411) with delta (0, 0)
Screenshot: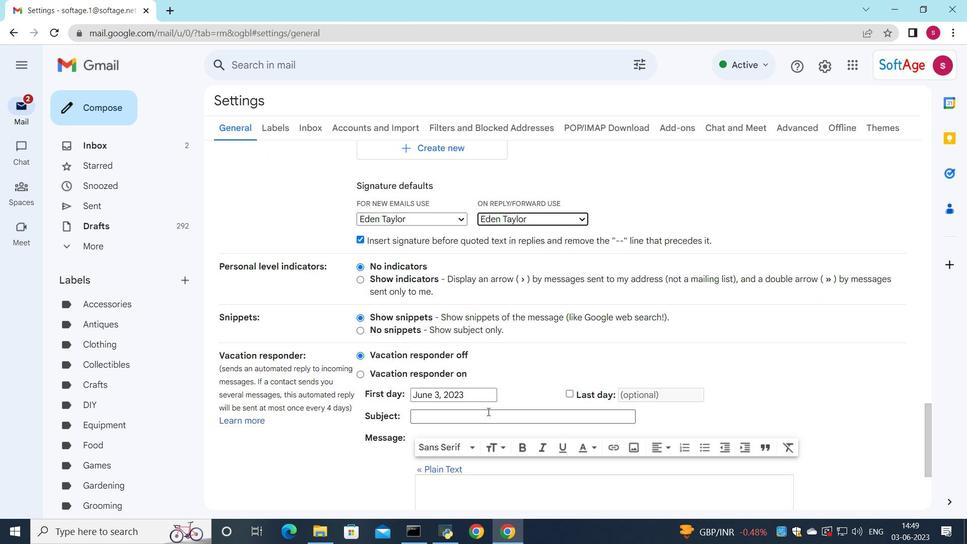 
Action: Mouse moved to (527, 440)
Screenshot: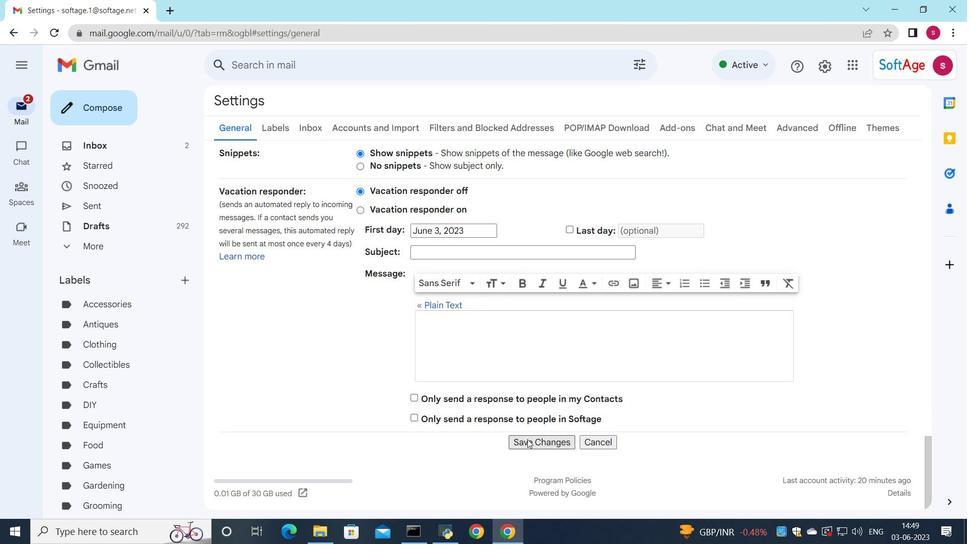 
Action: Mouse pressed left at (527, 440)
Screenshot: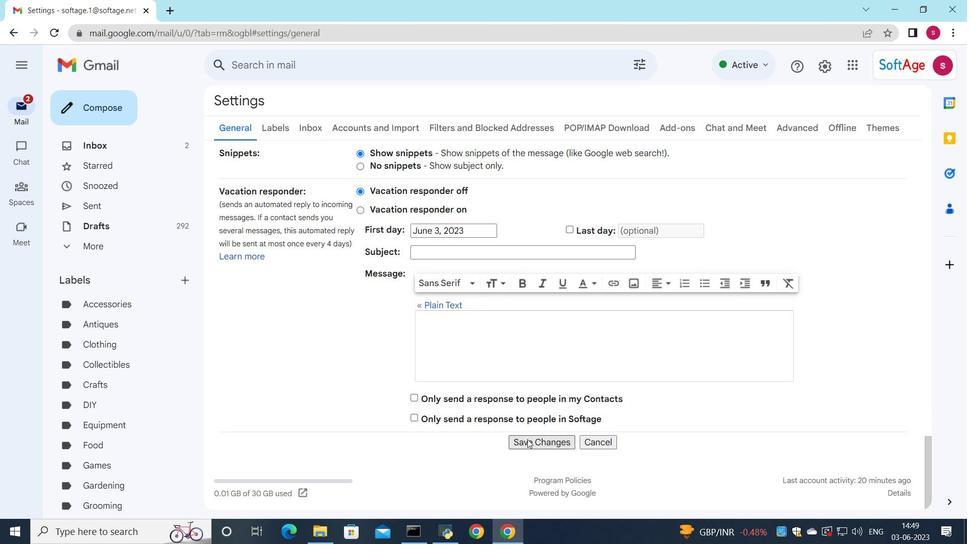 
Action: Mouse moved to (564, 128)
Screenshot: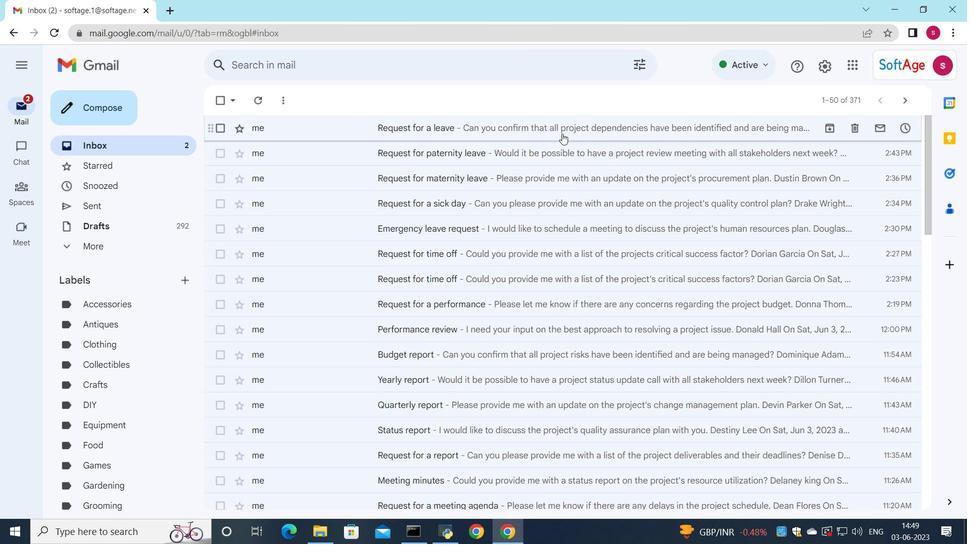 
Action: Mouse pressed left at (564, 128)
Screenshot: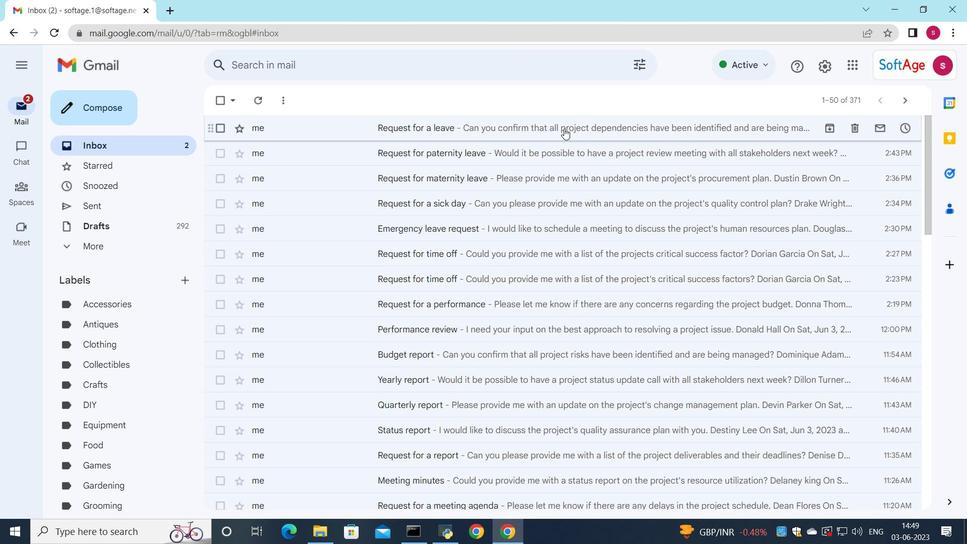 
Action: Mouse scrolled (564, 127) with delta (0, 0)
Screenshot: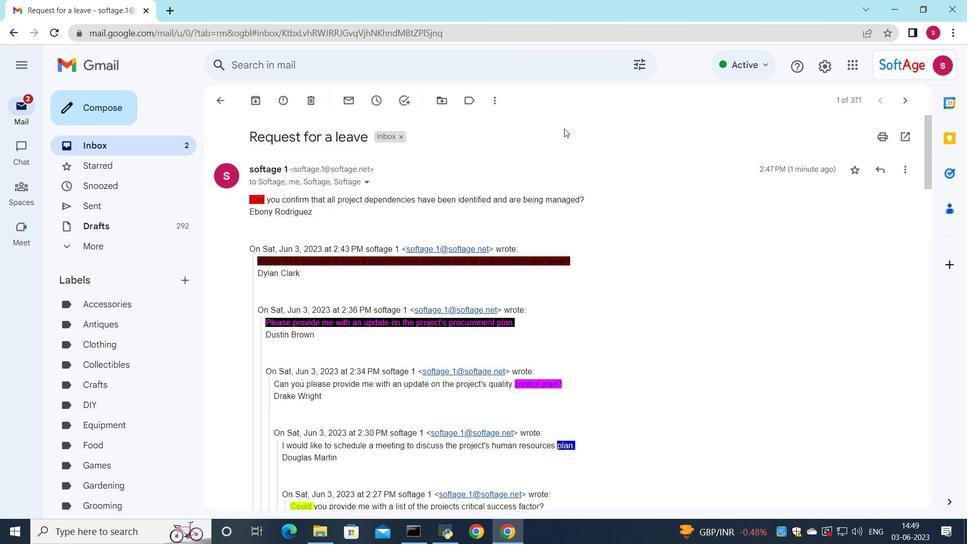 
Action: Mouse scrolled (564, 127) with delta (0, 0)
Screenshot: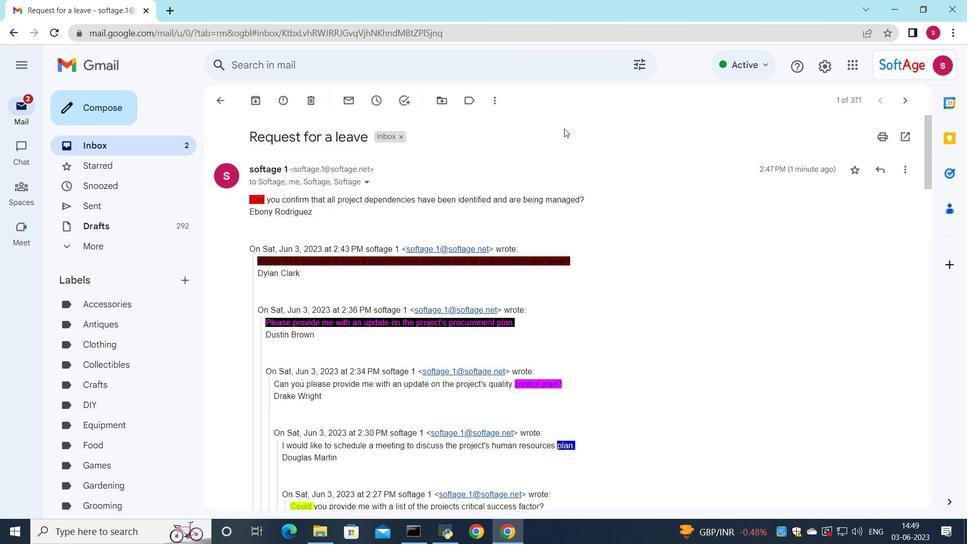 
Action: Mouse scrolled (564, 127) with delta (0, 0)
Screenshot: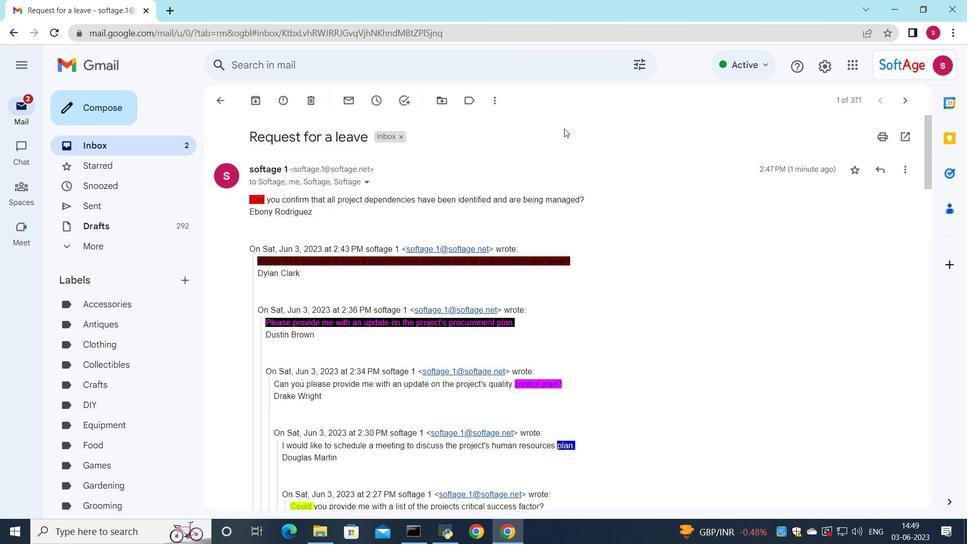 
Action: Mouse moved to (483, 224)
Screenshot: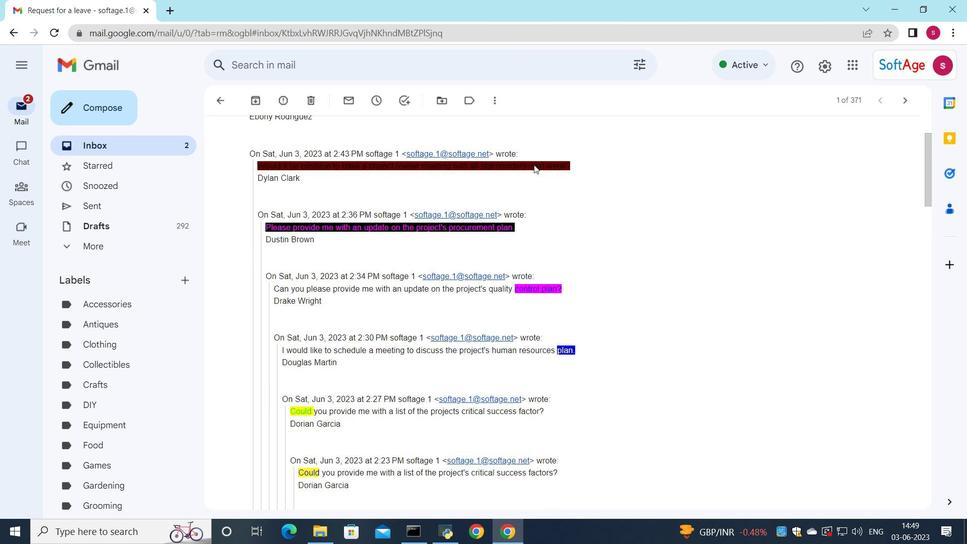 
Action: Mouse scrolled (483, 224) with delta (0, 0)
Screenshot: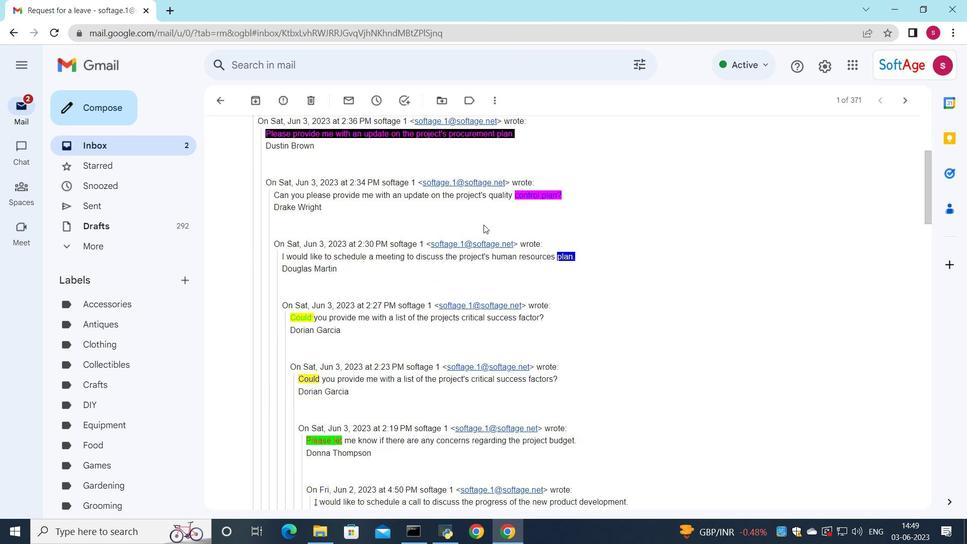 
Action: Mouse scrolled (483, 224) with delta (0, 0)
Screenshot: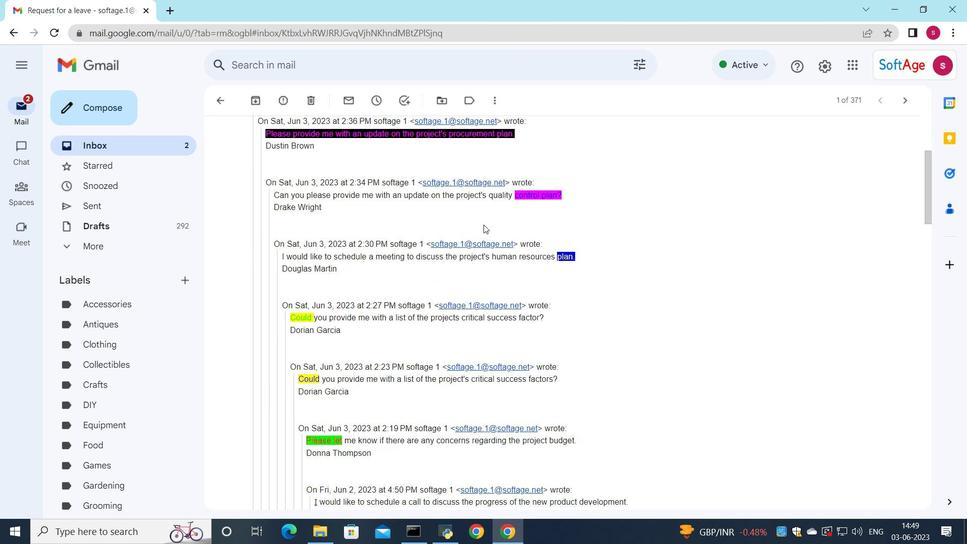 
Action: Mouse moved to (482, 225)
Screenshot: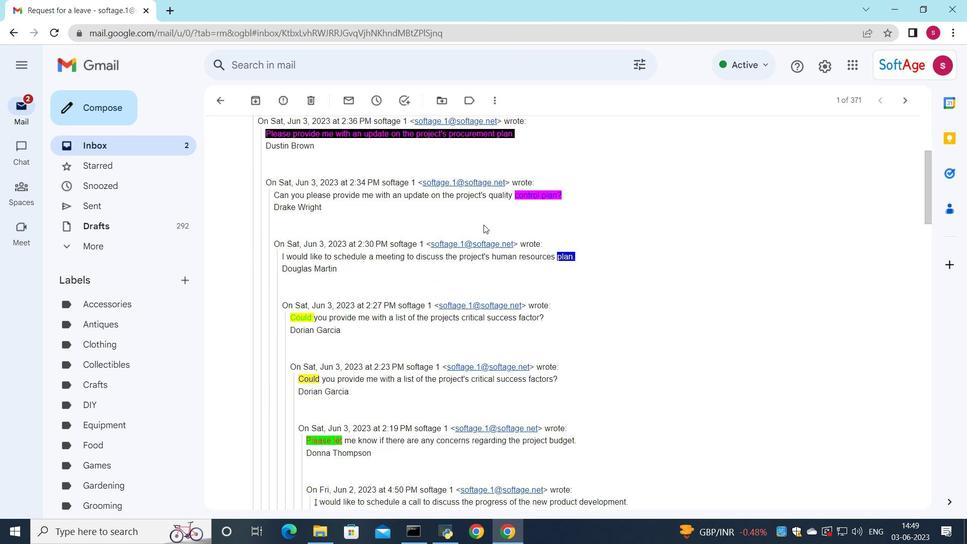 
Action: Mouse scrolled (482, 225) with delta (0, 0)
Screenshot: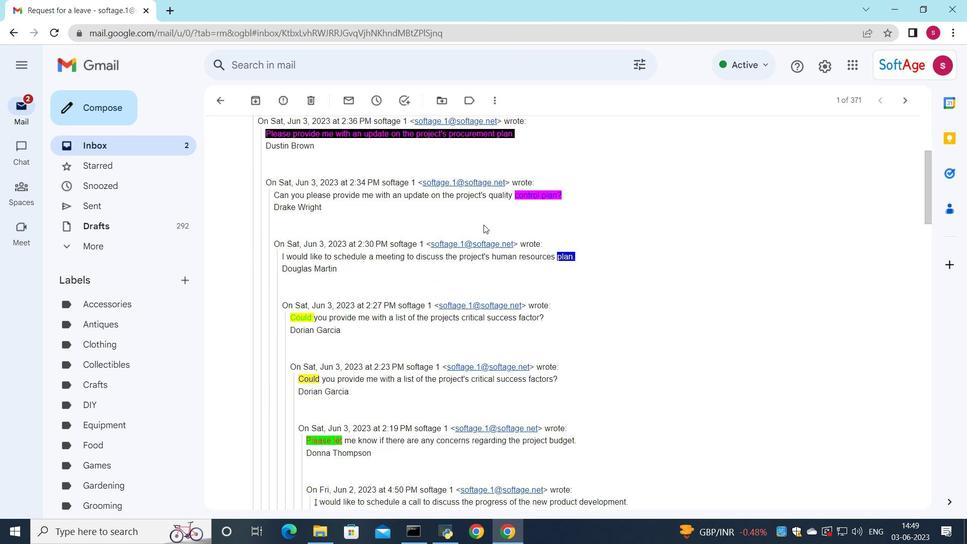 
Action: Mouse moved to (476, 250)
Screenshot: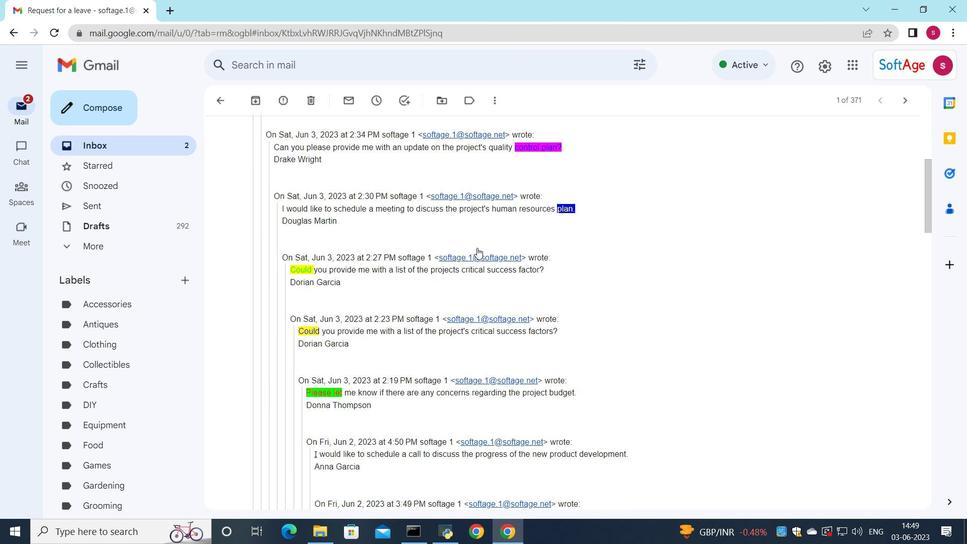 
Action: Mouse scrolled (476, 249) with delta (0, 0)
Screenshot: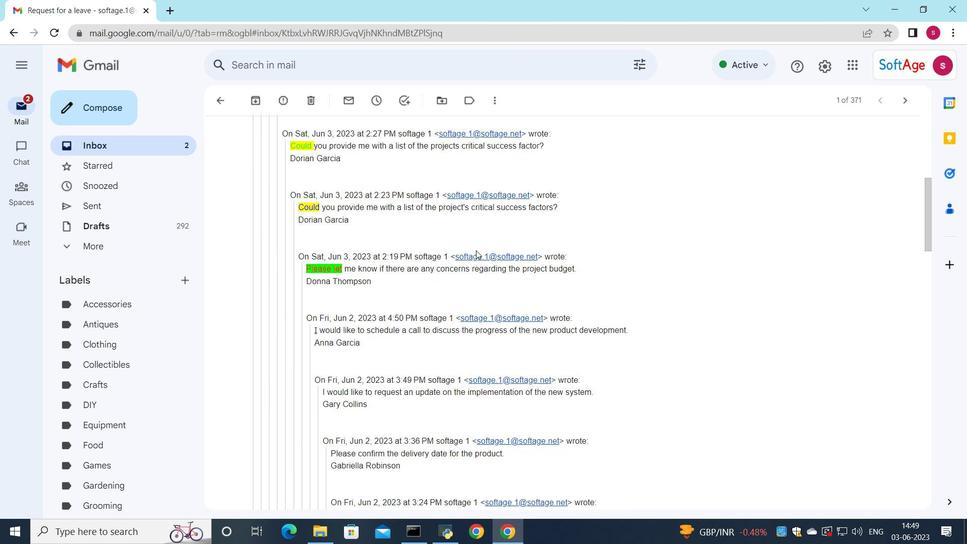 
Action: Mouse scrolled (476, 249) with delta (0, 0)
Screenshot: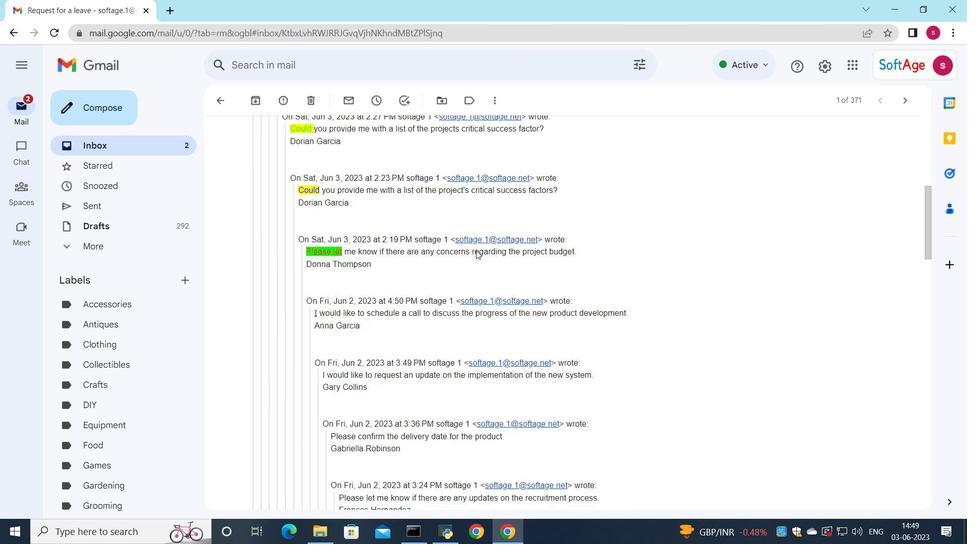 
Action: Mouse scrolled (476, 249) with delta (0, 0)
Screenshot: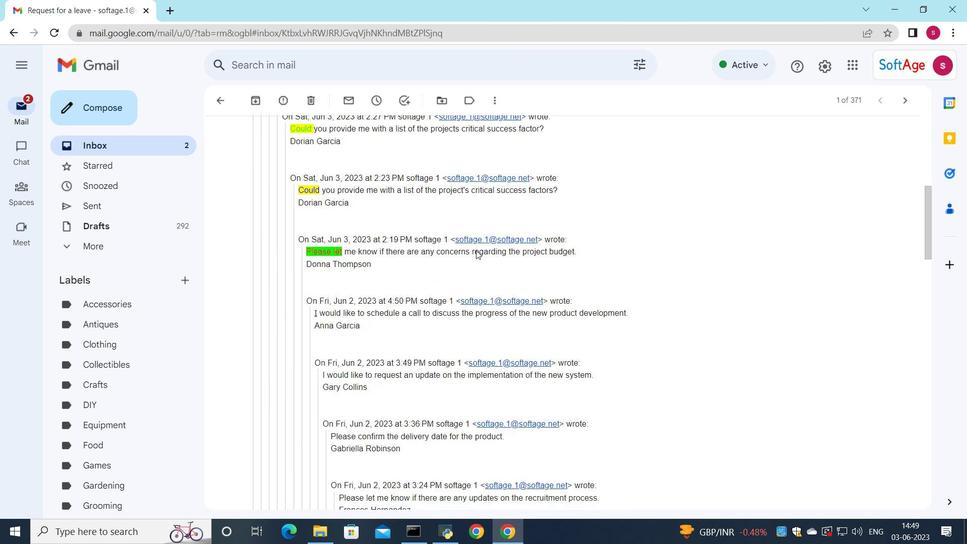 
Action: Mouse moved to (475, 251)
Screenshot: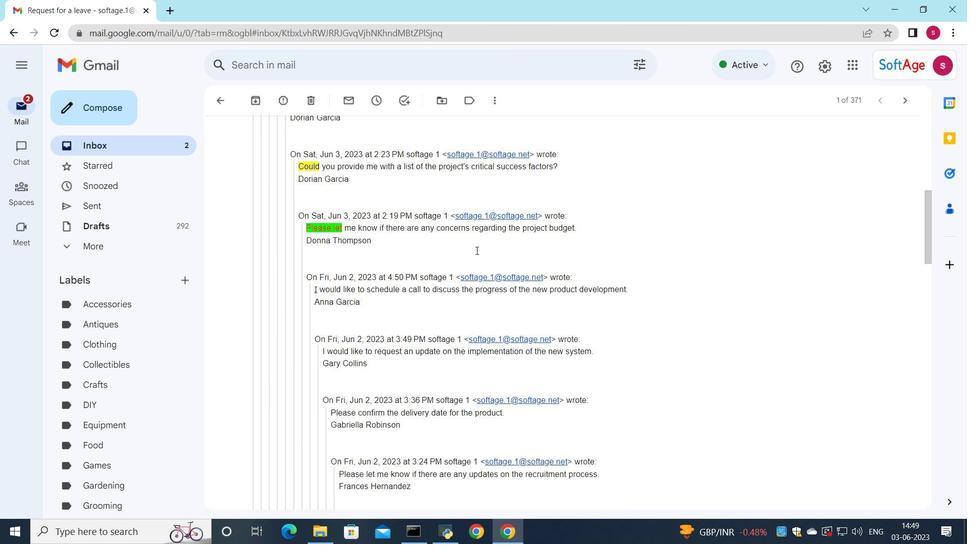 
Action: Mouse scrolled (475, 251) with delta (0, 0)
Screenshot: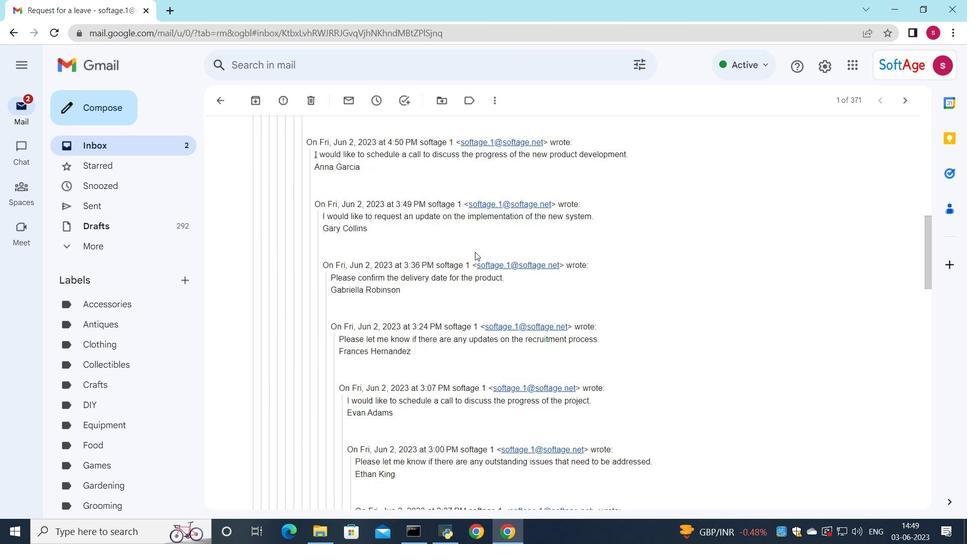 
Action: Mouse scrolled (475, 251) with delta (0, 0)
Screenshot: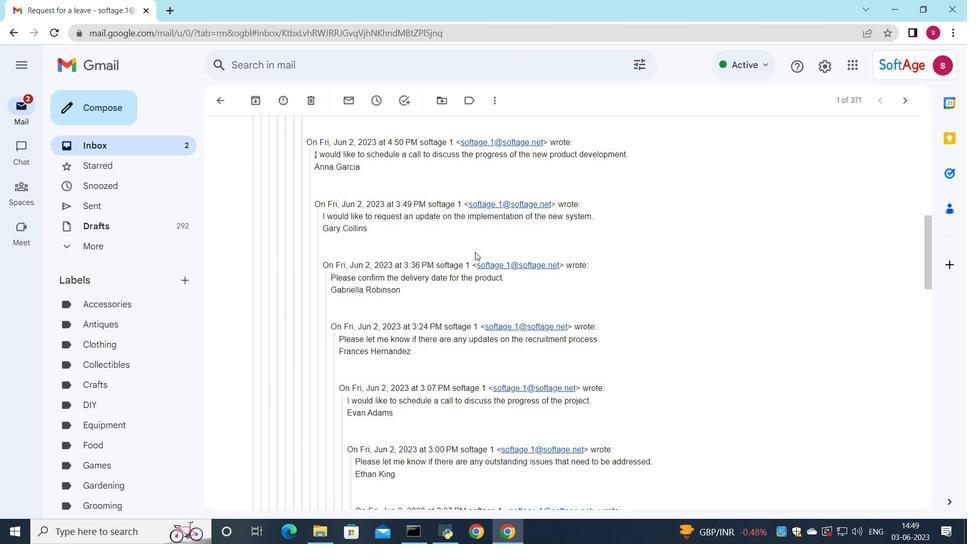 
Action: Mouse scrolled (475, 251) with delta (0, 0)
Screenshot: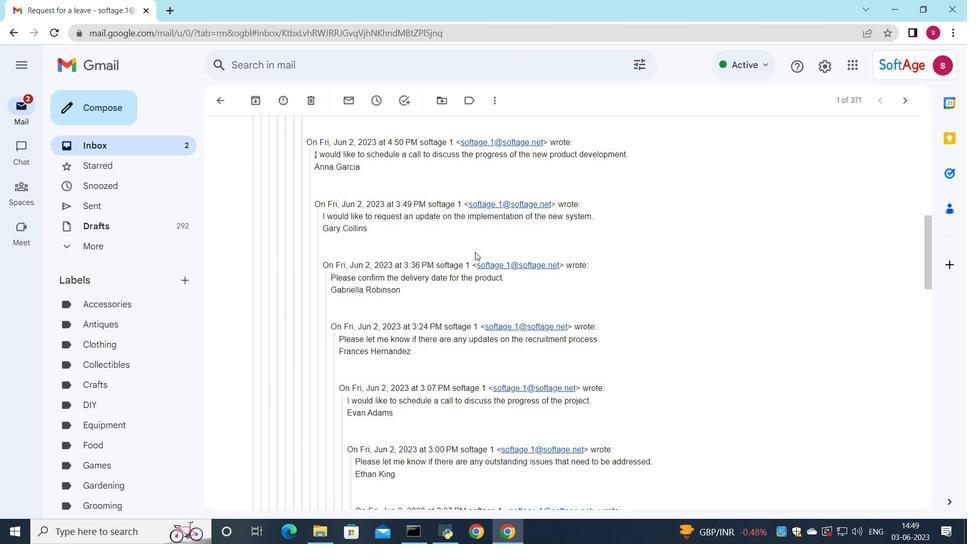 
Action: Mouse scrolled (475, 251) with delta (0, 0)
Screenshot: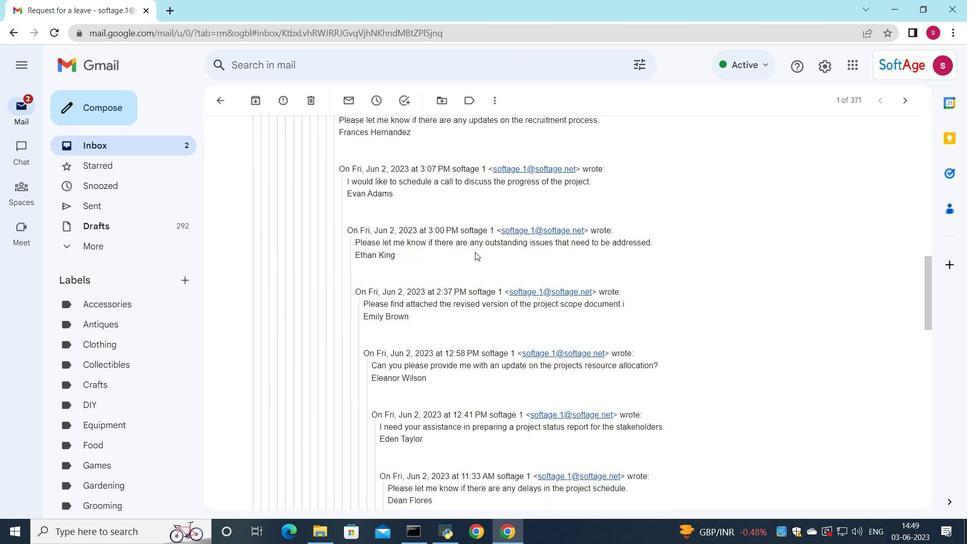 
Action: Mouse scrolled (475, 251) with delta (0, 0)
Screenshot: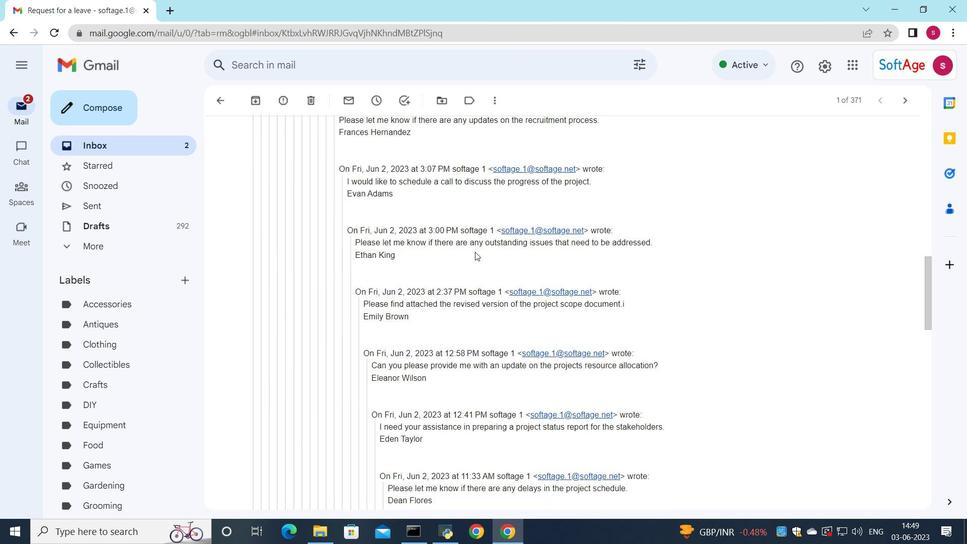 
Action: Mouse scrolled (475, 251) with delta (0, 0)
Screenshot: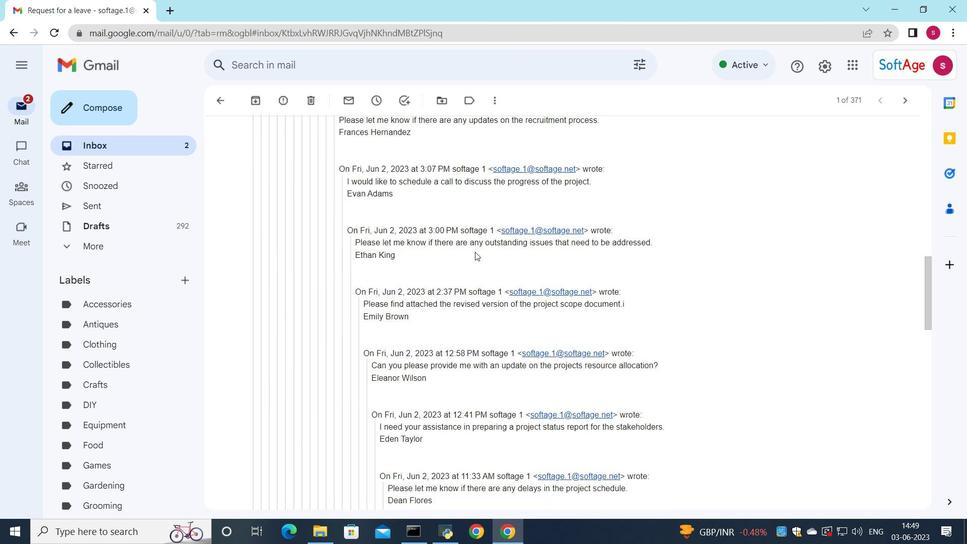 
Action: Mouse scrolled (475, 251) with delta (0, 0)
Screenshot: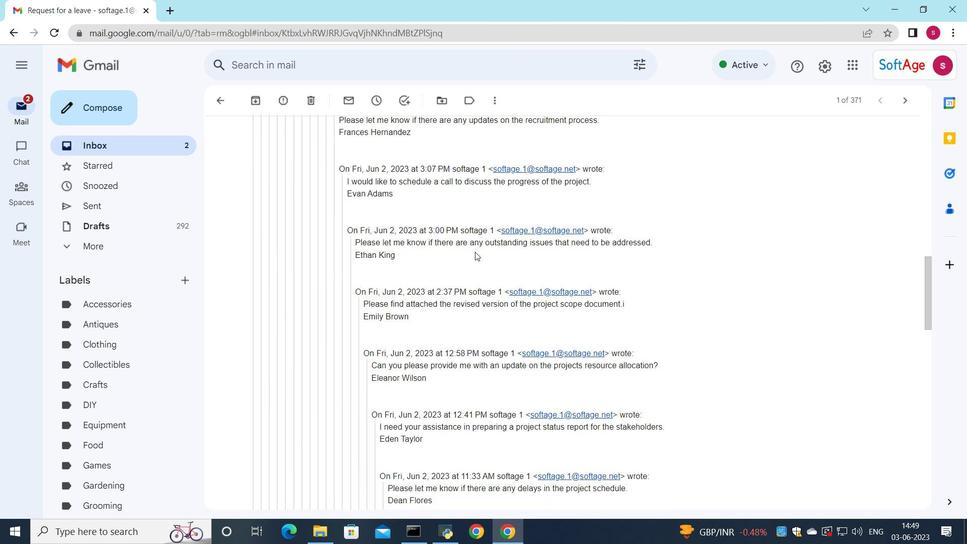 
Action: Mouse scrolled (475, 251) with delta (0, 0)
Screenshot: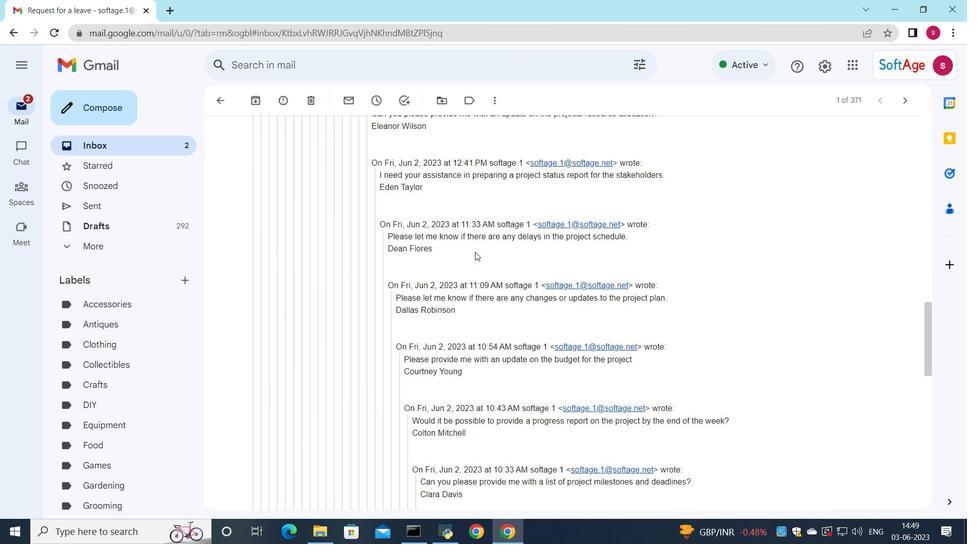 
Action: Mouse scrolled (475, 251) with delta (0, 0)
Screenshot: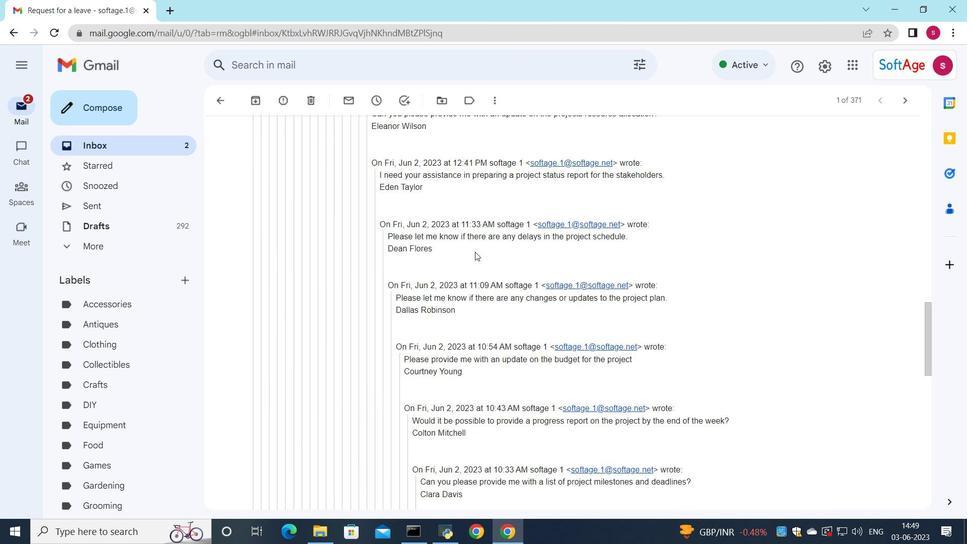 
Action: Mouse scrolled (475, 251) with delta (0, 0)
Screenshot: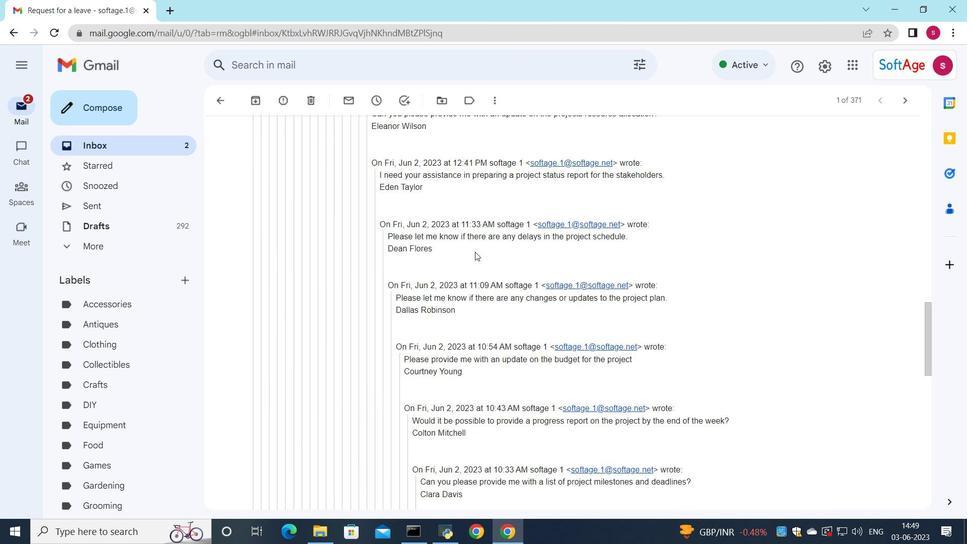 
Action: Mouse scrolled (475, 251) with delta (0, 0)
Screenshot: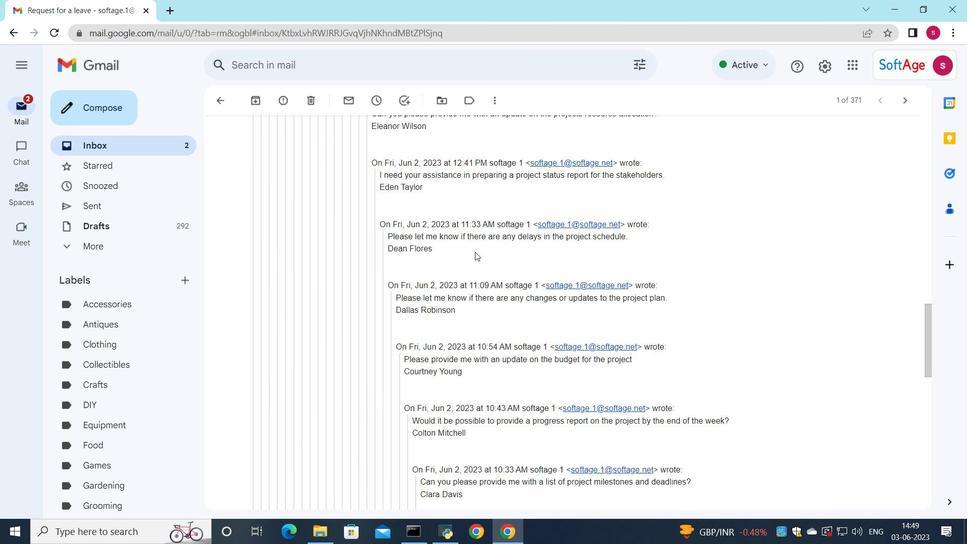 
Action: Mouse scrolled (475, 251) with delta (0, 0)
Screenshot: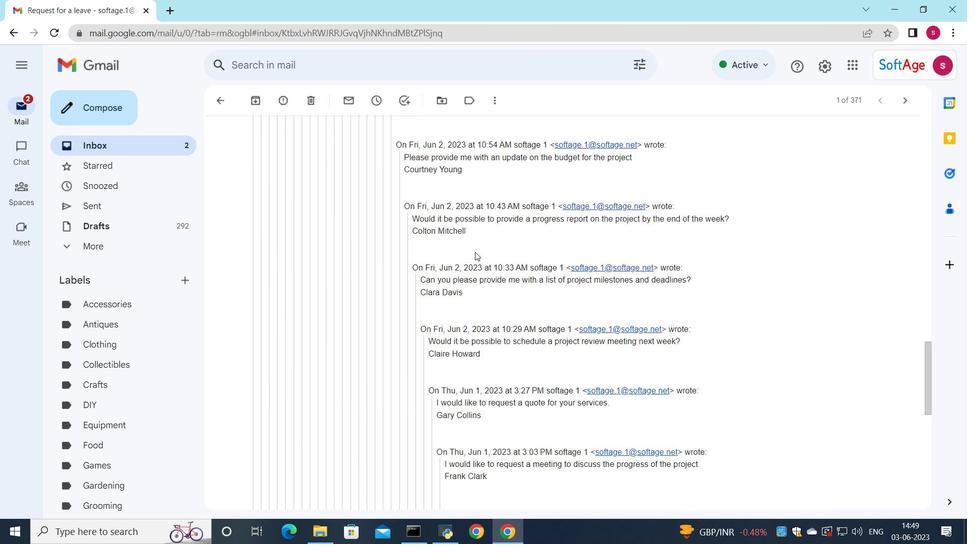 
Action: Mouse scrolled (475, 251) with delta (0, 0)
Screenshot: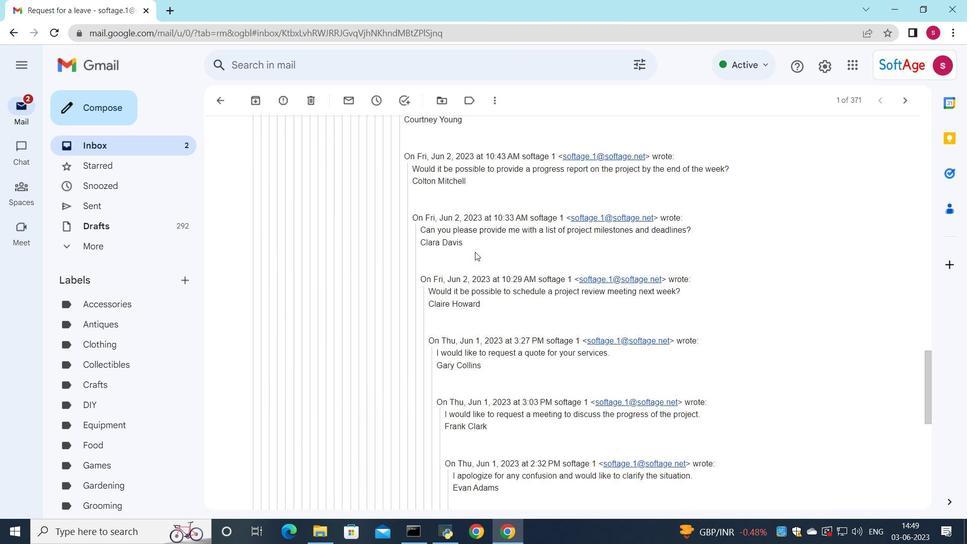 
Action: Mouse scrolled (475, 251) with delta (0, 0)
Screenshot: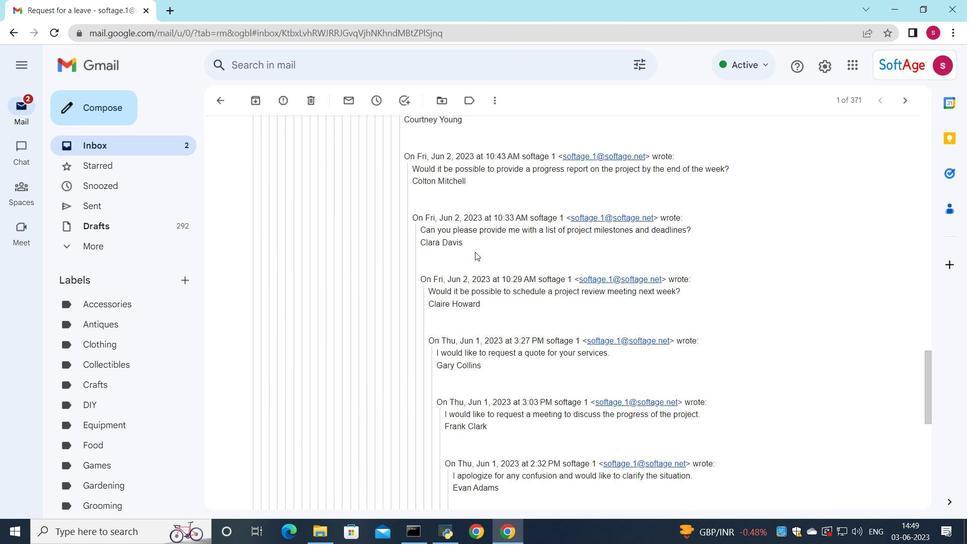 
Action: Mouse scrolled (475, 251) with delta (0, 0)
Screenshot: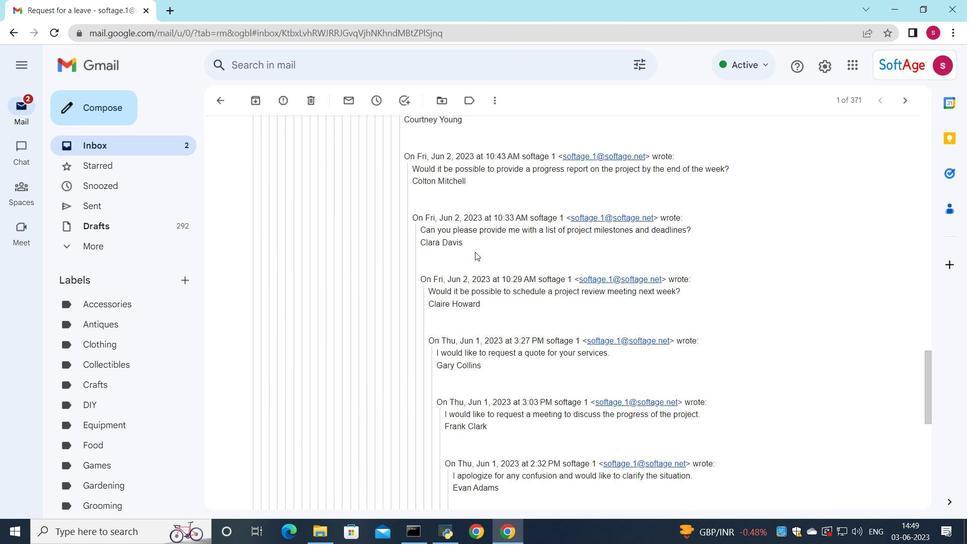 
Action: Mouse scrolled (475, 251) with delta (0, 0)
Screenshot: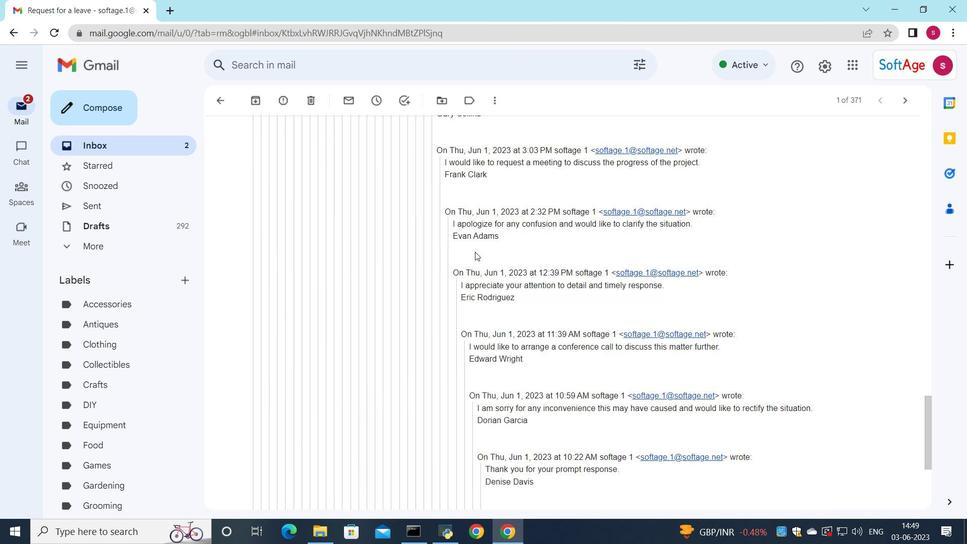 
Action: Mouse scrolled (475, 251) with delta (0, 0)
Screenshot: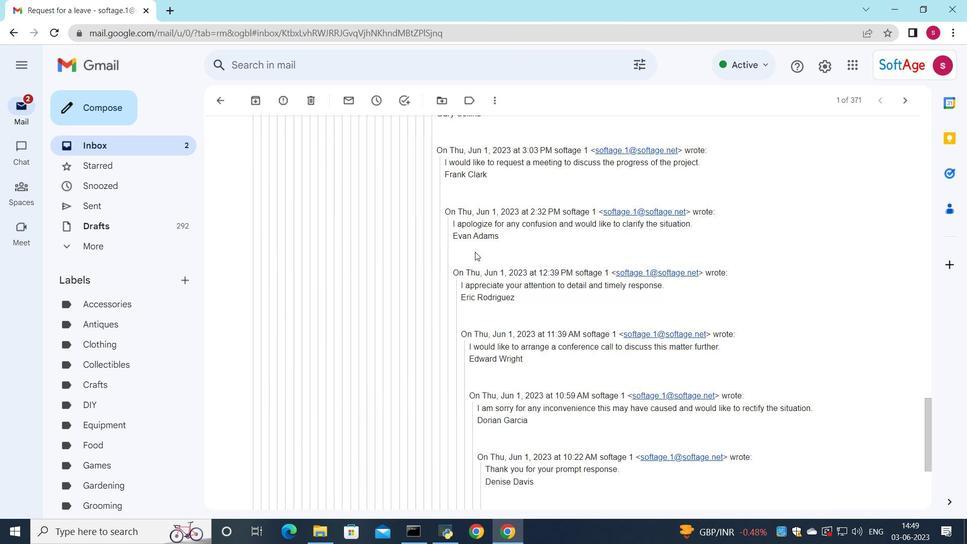 
Action: Mouse scrolled (475, 251) with delta (0, 0)
Screenshot: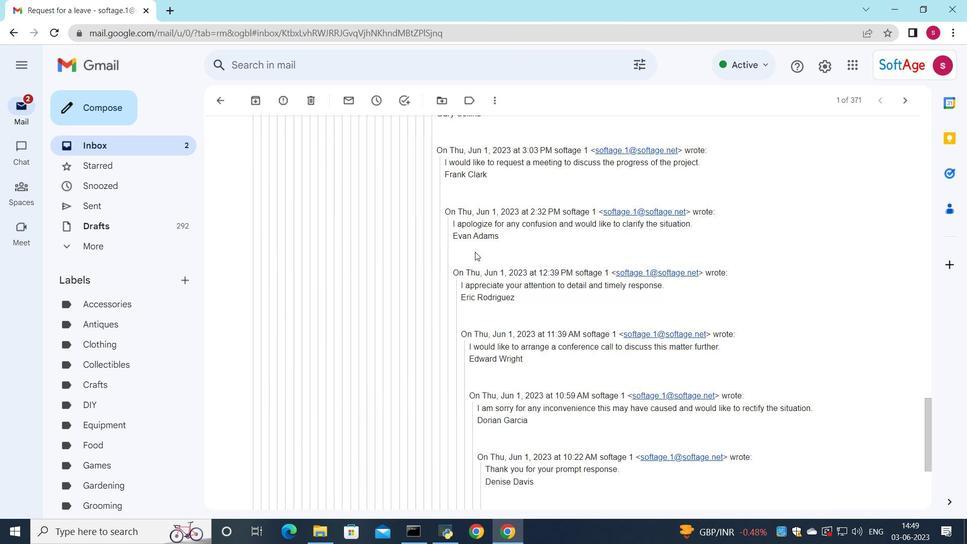 
Action: Mouse scrolled (475, 251) with delta (0, 0)
Screenshot: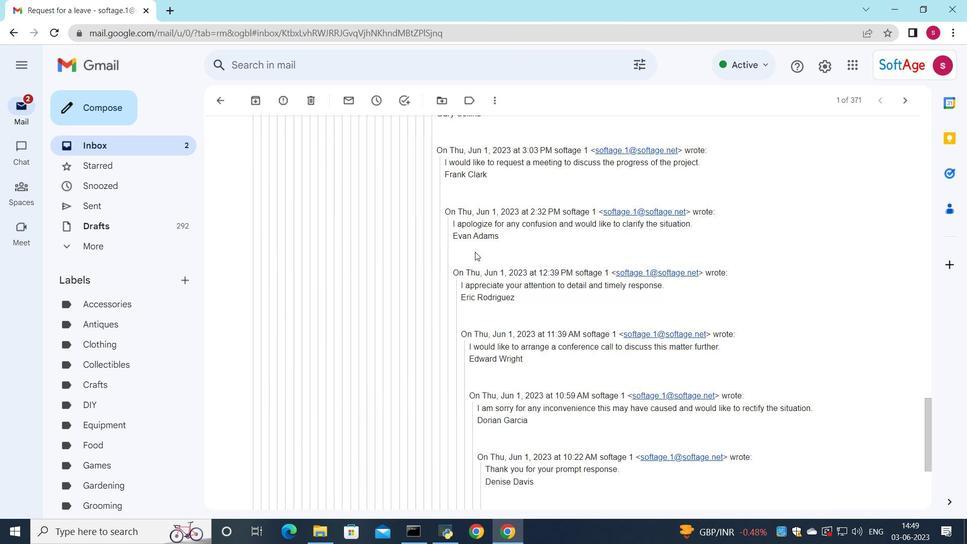 
Action: Mouse scrolled (475, 251) with delta (0, 0)
Screenshot: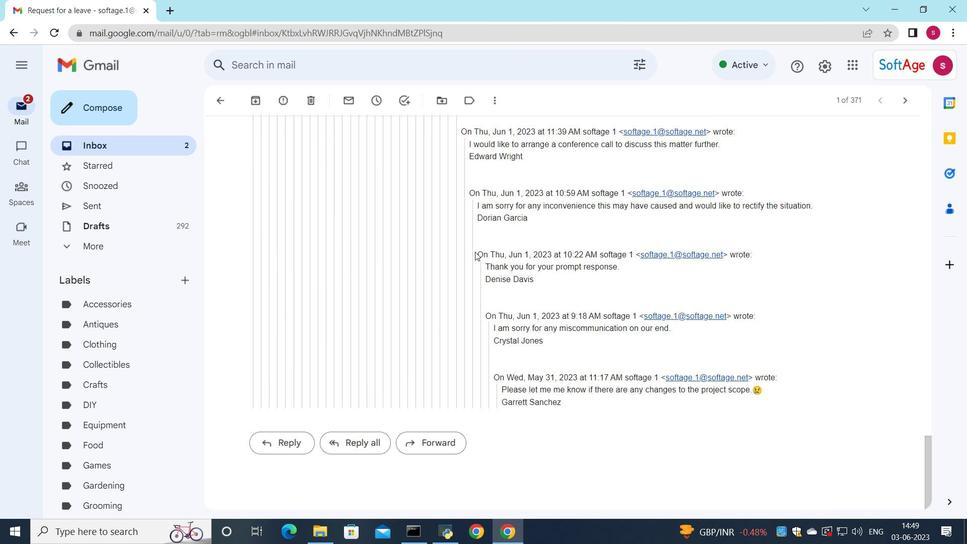 
Action: Mouse scrolled (475, 251) with delta (0, 0)
Screenshot: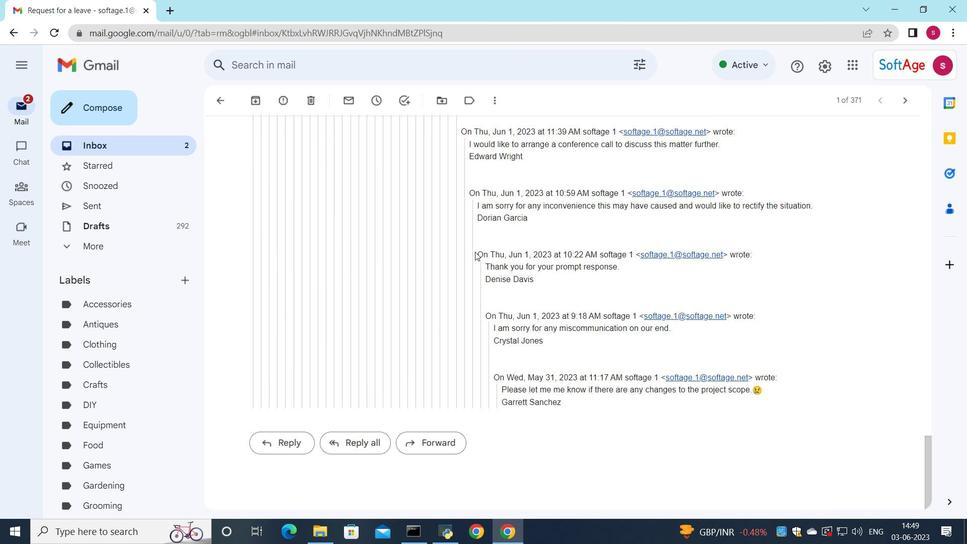 
Action: Mouse scrolled (475, 251) with delta (0, 0)
Screenshot: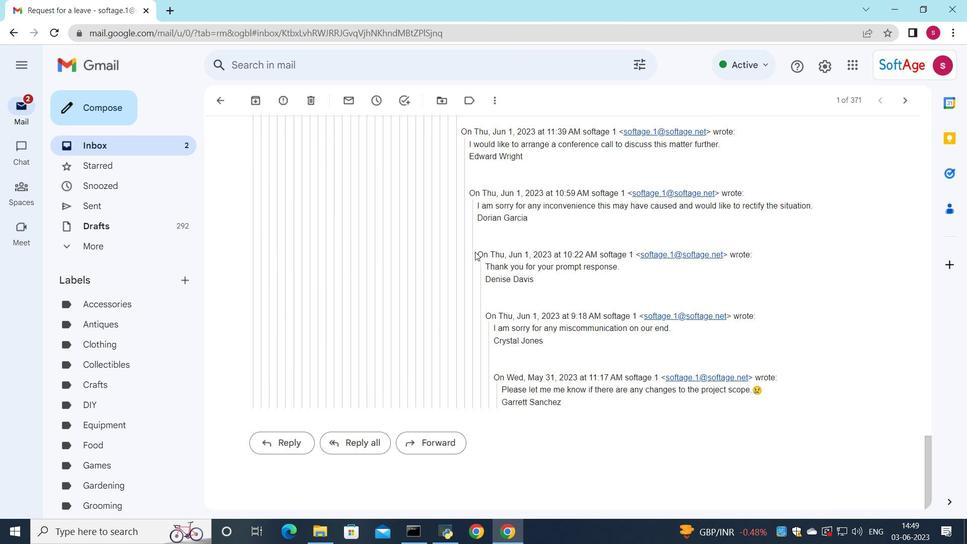 
Action: Mouse scrolled (475, 251) with delta (0, 0)
Screenshot: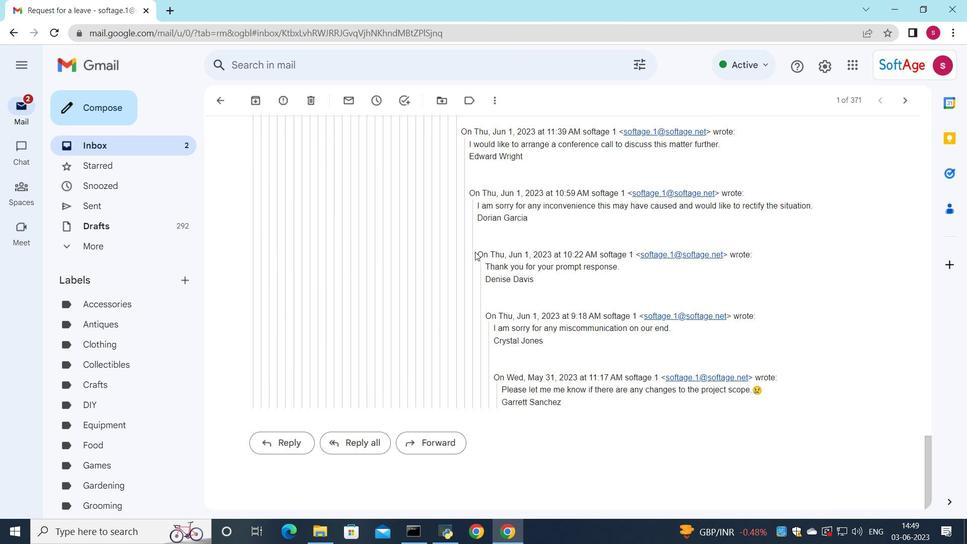 
Action: Mouse moved to (371, 441)
Screenshot: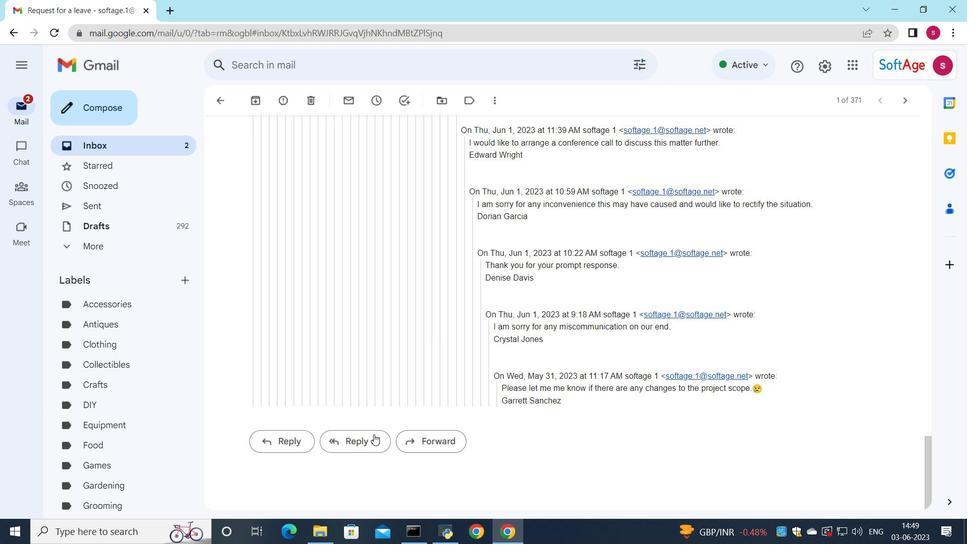 
Action: Mouse pressed left at (371, 441)
Screenshot: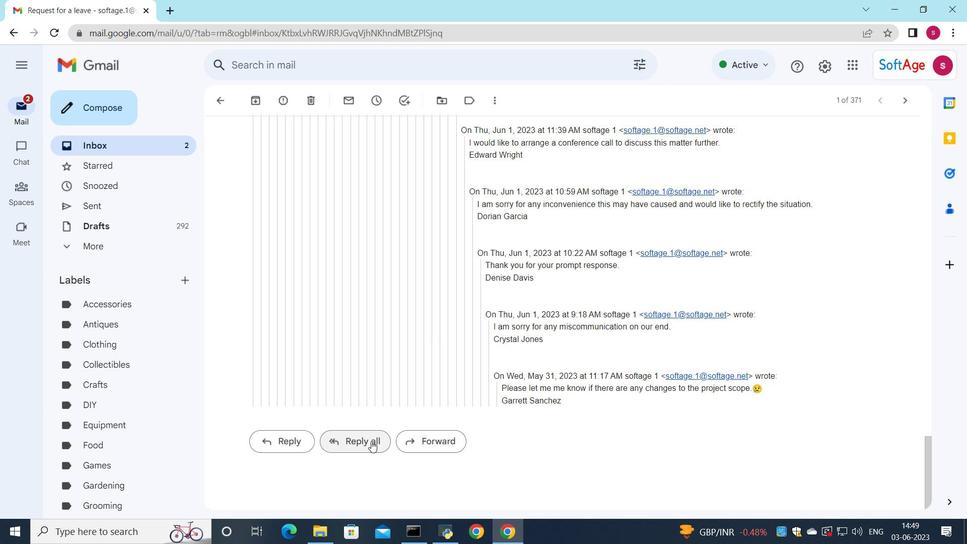 
Action: Mouse moved to (278, 341)
Screenshot: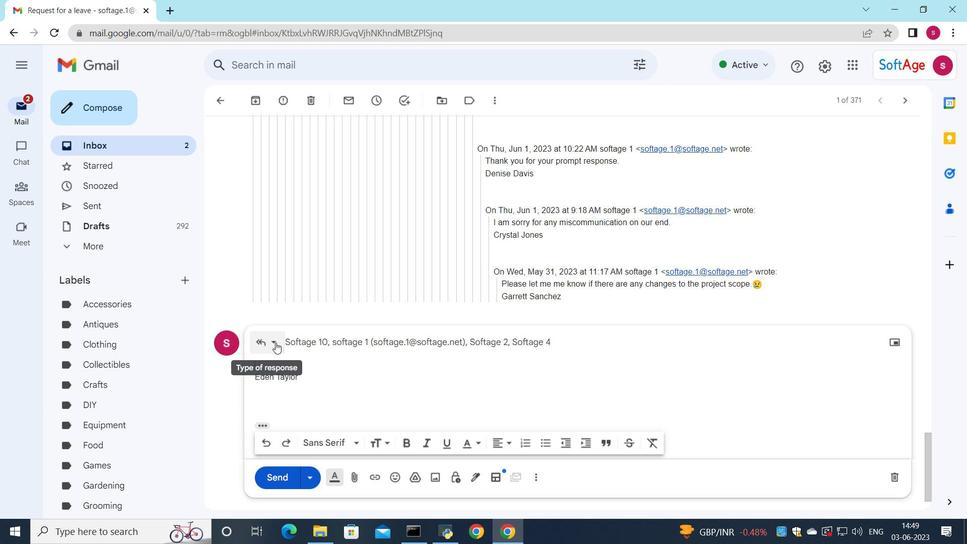 
Action: Mouse pressed left at (275, 339)
Screenshot: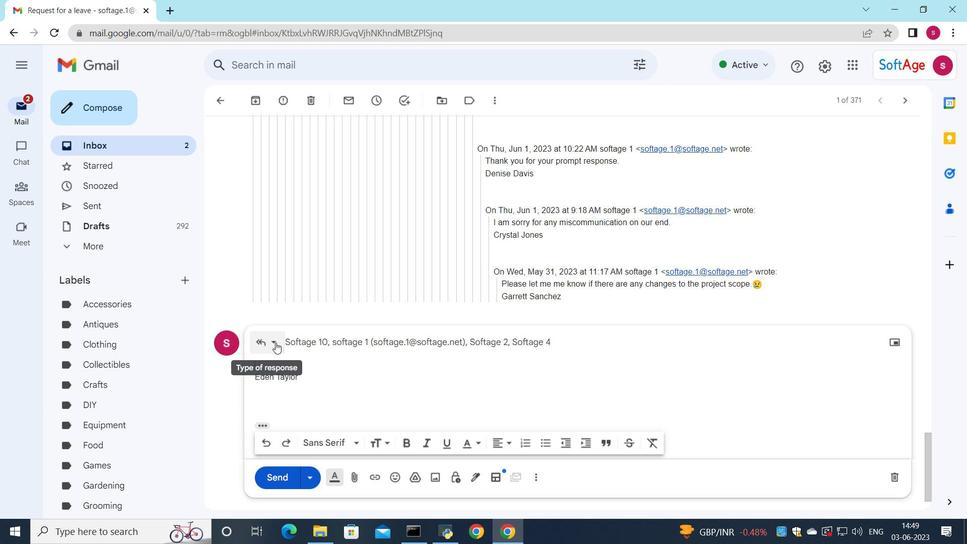 
Action: Mouse moved to (308, 434)
Screenshot: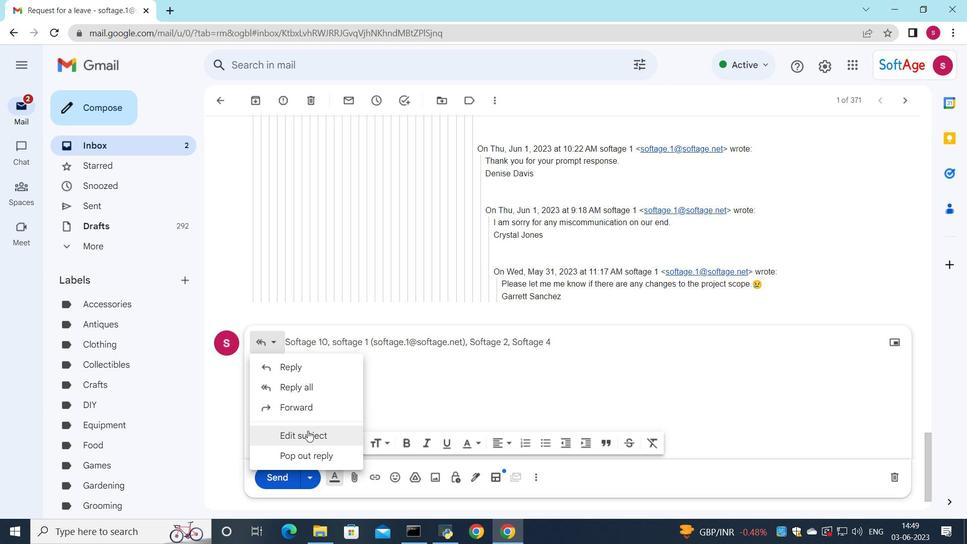 
Action: Mouse pressed left at (308, 434)
Screenshot: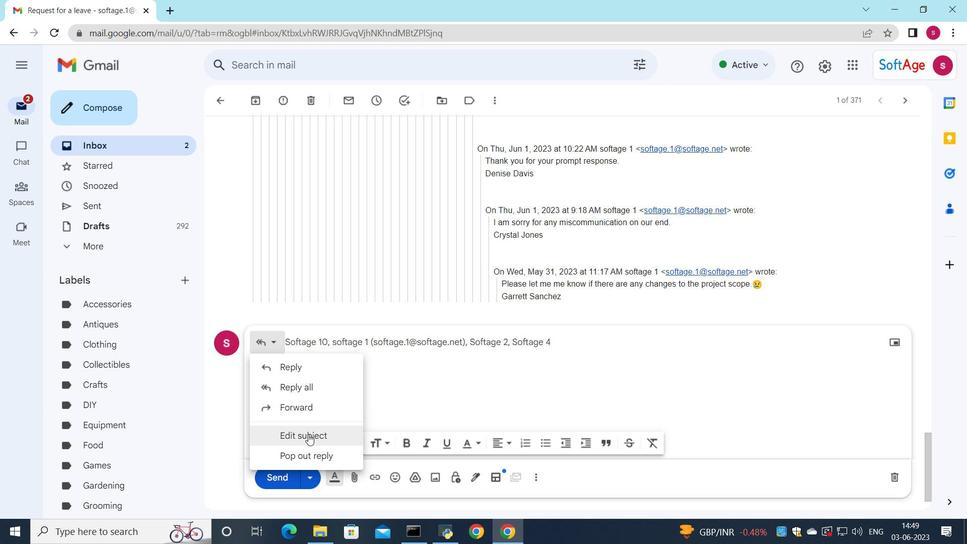 
Action: Mouse moved to (652, 263)
Screenshot: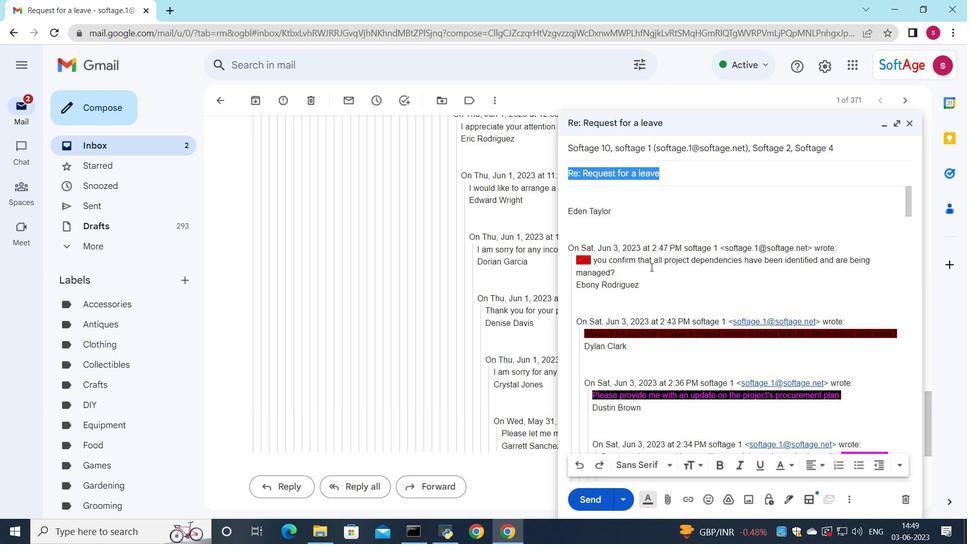 
Action: Key pressed <Key.shift>Request<Key.space>for<Key.space>flextime<Key.space>
Screenshot: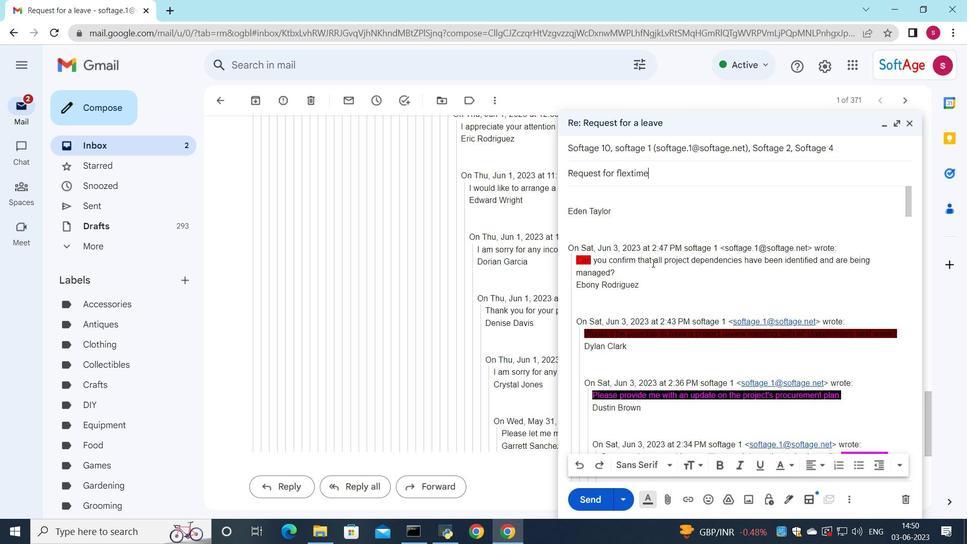 
Action: Mouse moved to (597, 203)
Screenshot: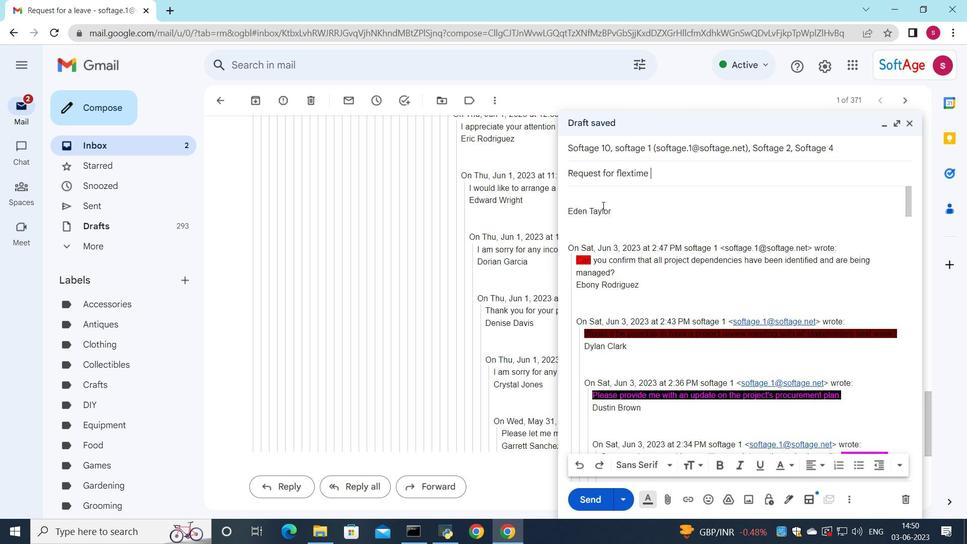 
Action: Mouse pressed left at (597, 203)
Screenshot: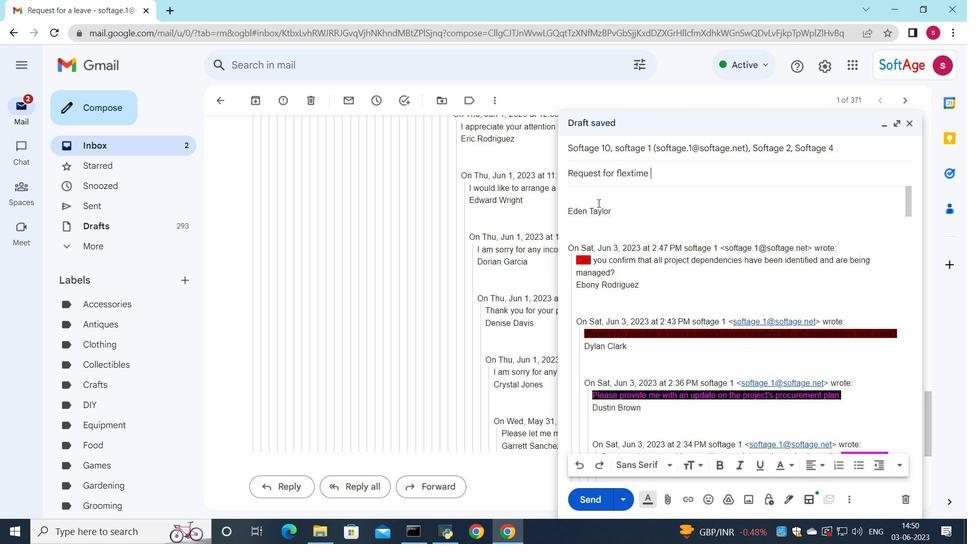 
Action: Mouse moved to (599, 203)
Screenshot: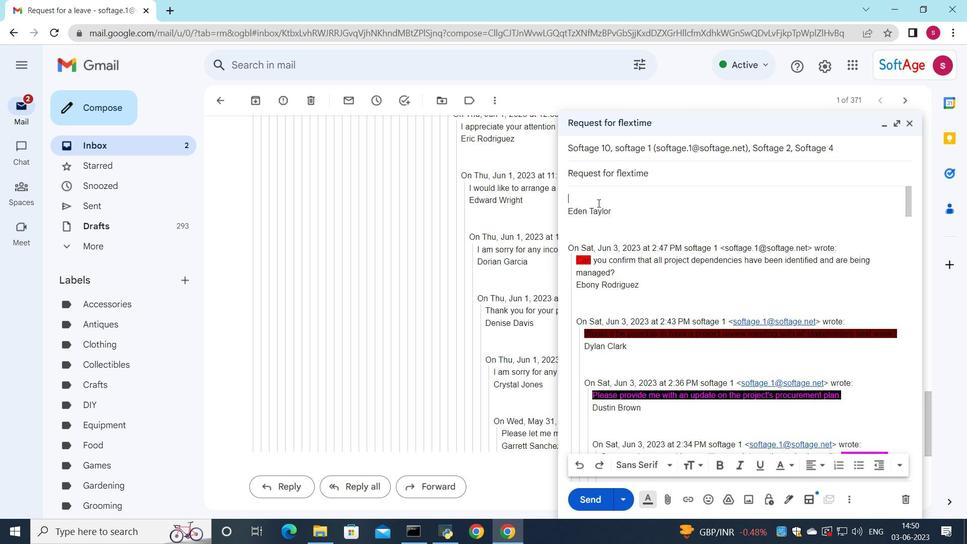 
Action: Key pressed <Key.shift>I<Key.space>need<Key.space>your<Key.space>assistance<Key.space>in<Key.space>preparing<Key.space>a<Key.space>project<Key.space>status<Key.space>repoe<Key.backspace>rt<Key.space>for<Key.space>the<Key.space>stakeholders.
Screenshot: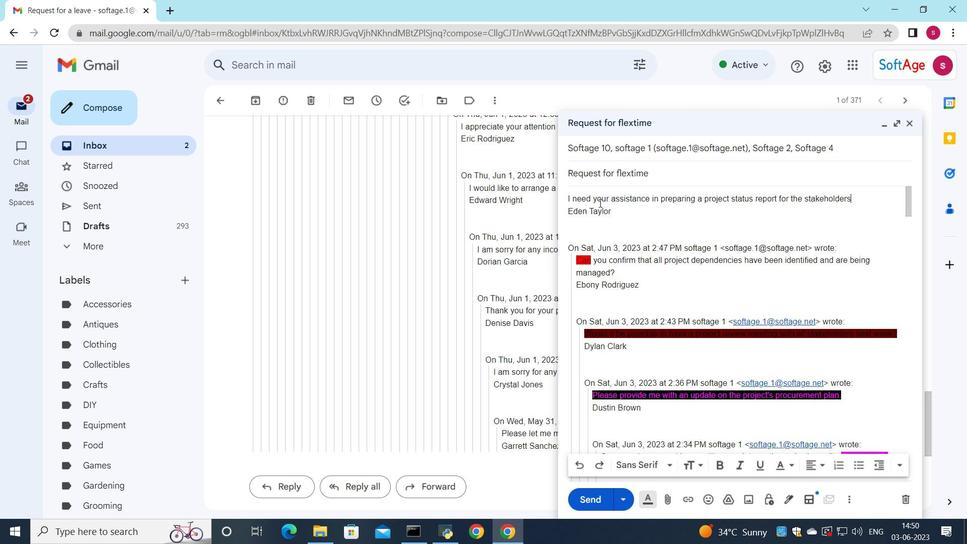 
Action: Mouse moved to (568, 195)
Screenshot: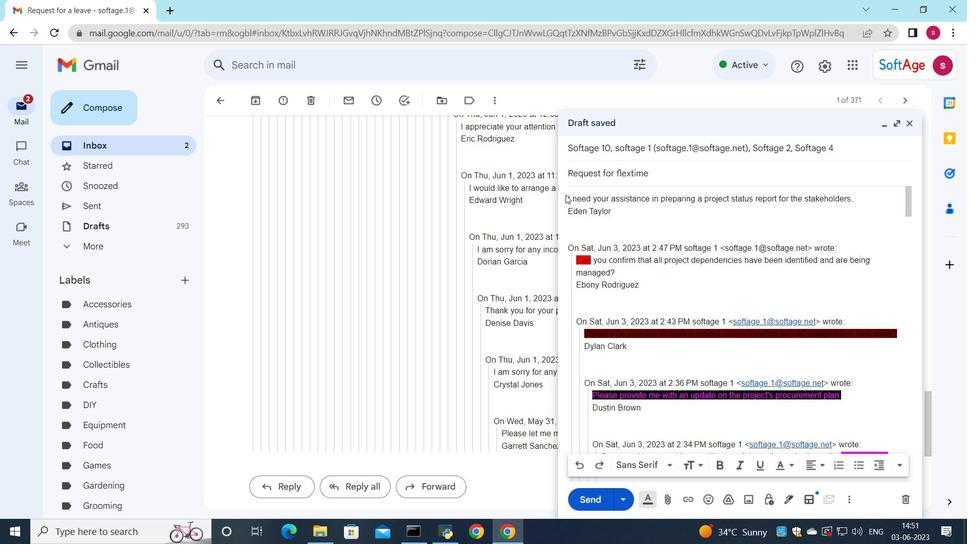 
Action: Mouse pressed left at (568, 195)
Screenshot: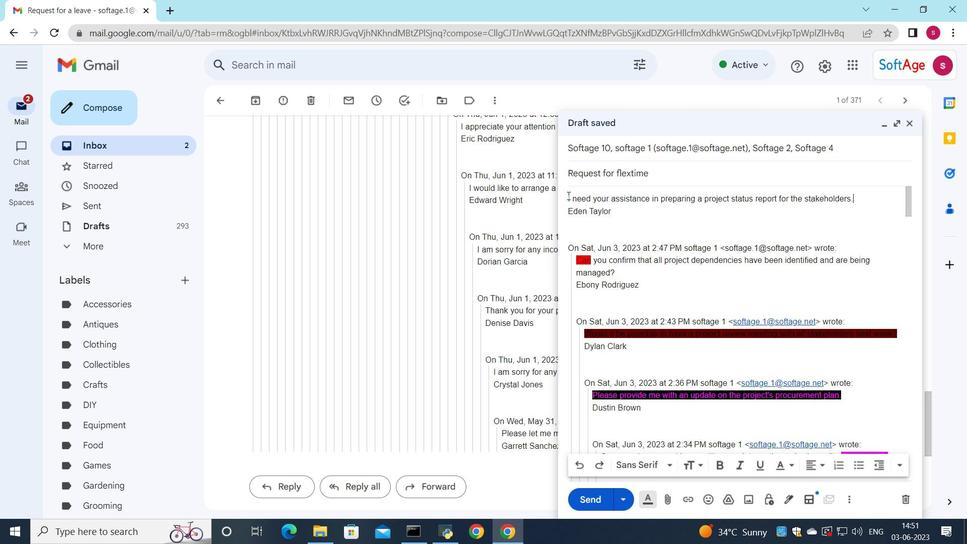 
Action: Mouse moved to (789, 467)
Screenshot: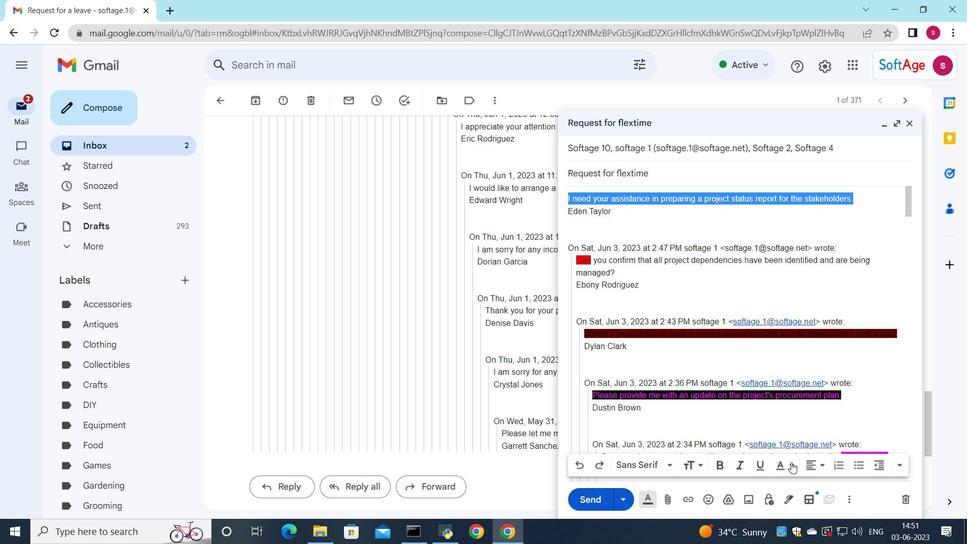 
Action: Mouse pressed left at (789, 467)
Screenshot: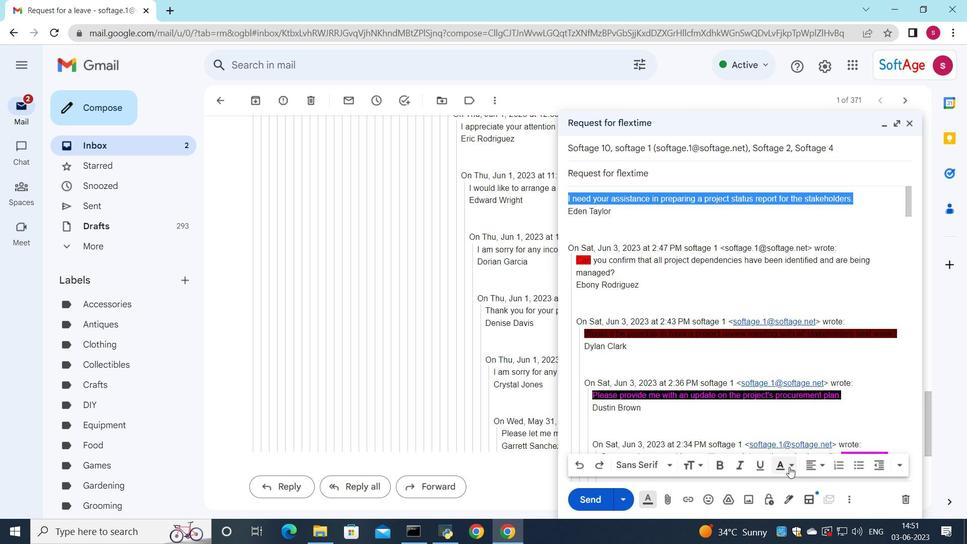 
Action: Mouse moved to (742, 373)
Screenshot: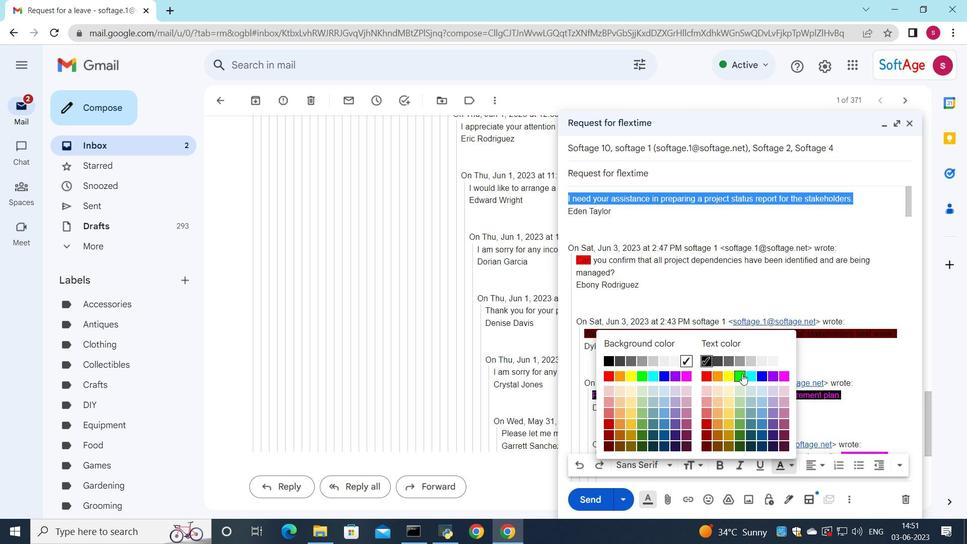
Action: Mouse pressed left at (742, 373)
Screenshot: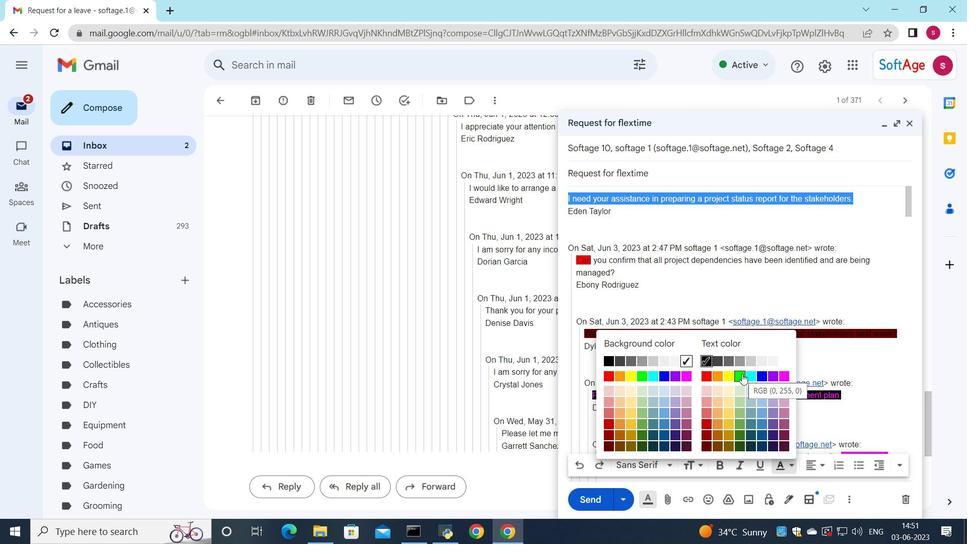 
Action: Mouse moved to (786, 465)
Screenshot: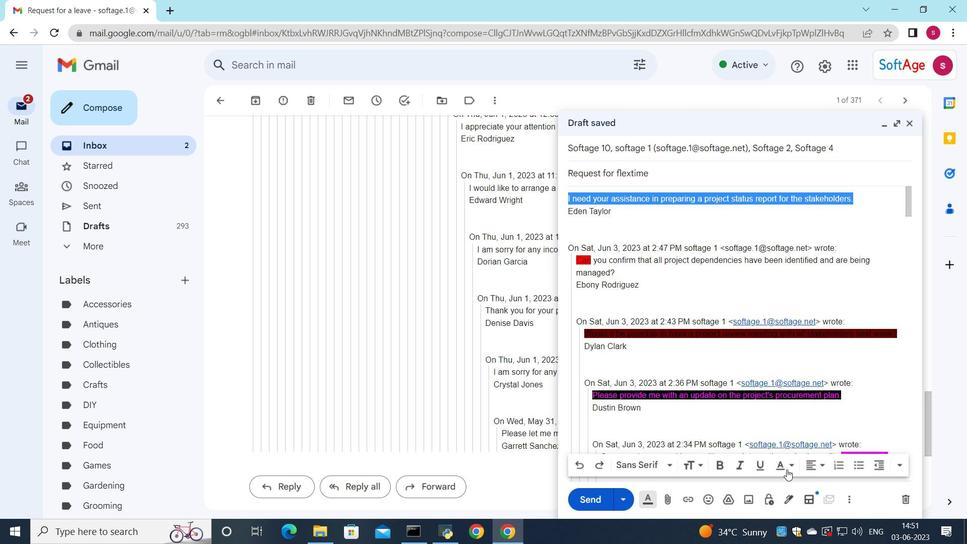 
Action: Mouse pressed left at (786, 465)
Screenshot: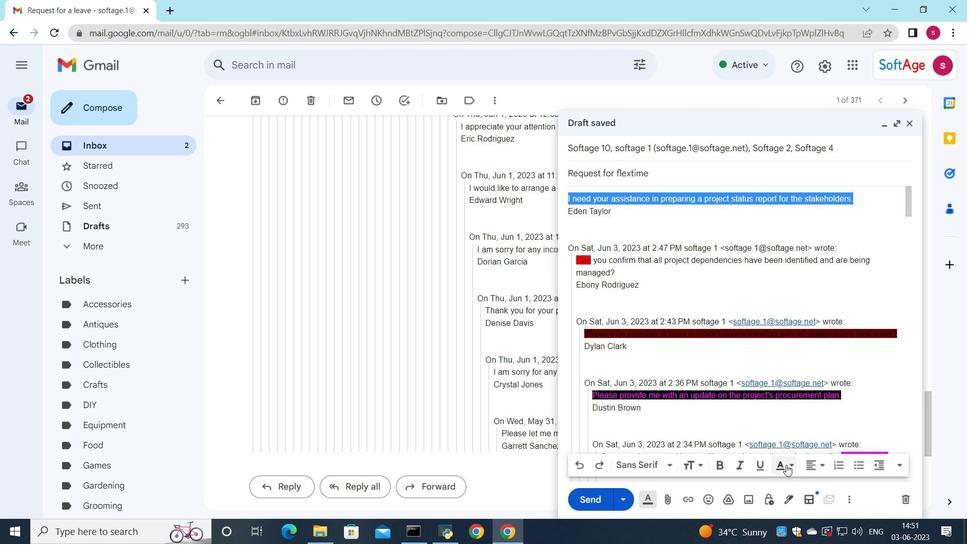 
Action: Mouse moved to (632, 374)
Screenshot: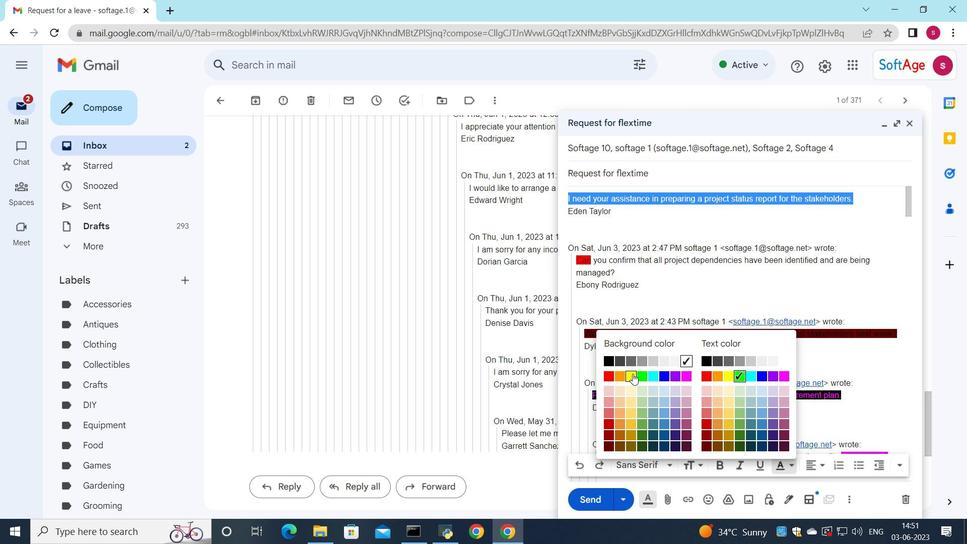 
Action: Mouse pressed left at (632, 374)
Screenshot: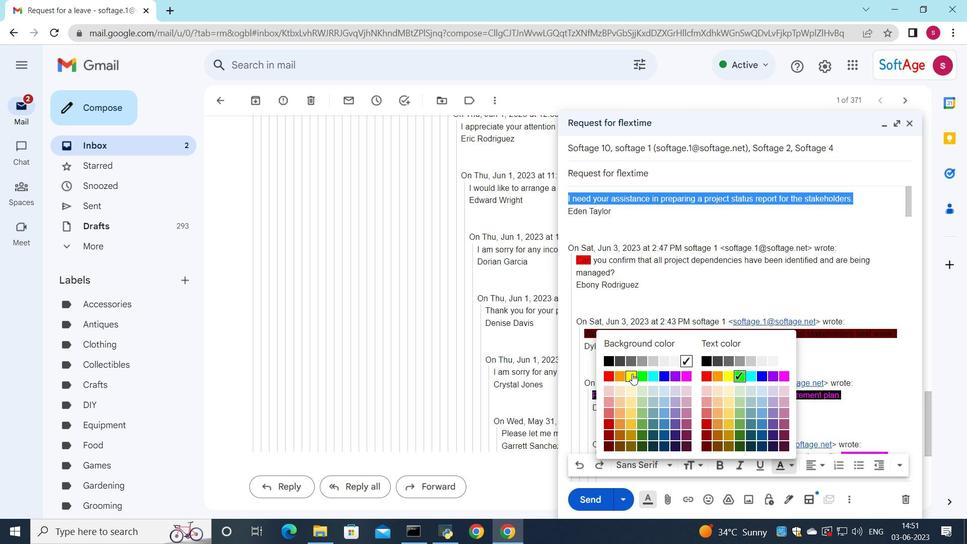 
Action: Mouse moved to (857, 206)
Screenshot: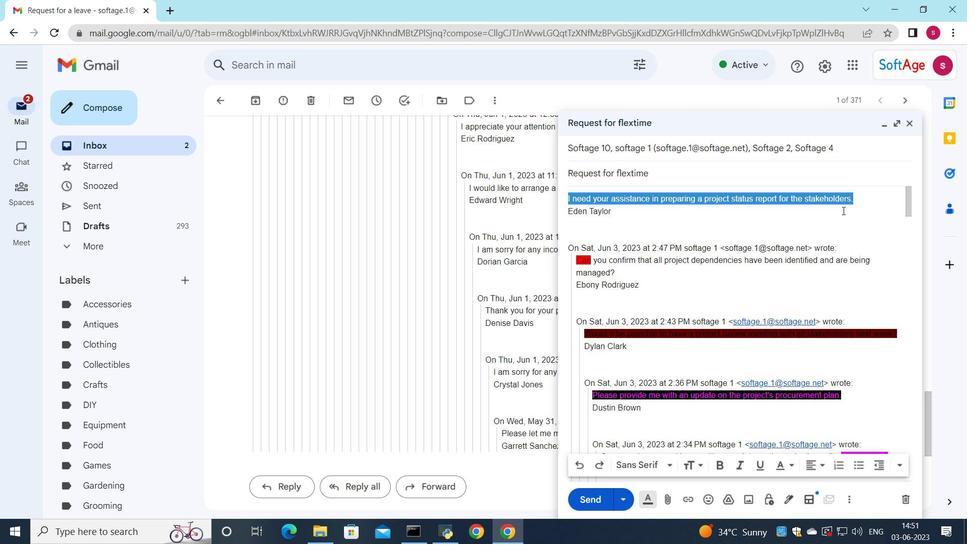 
Action: Mouse pressed left at (857, 206)
Screenshot: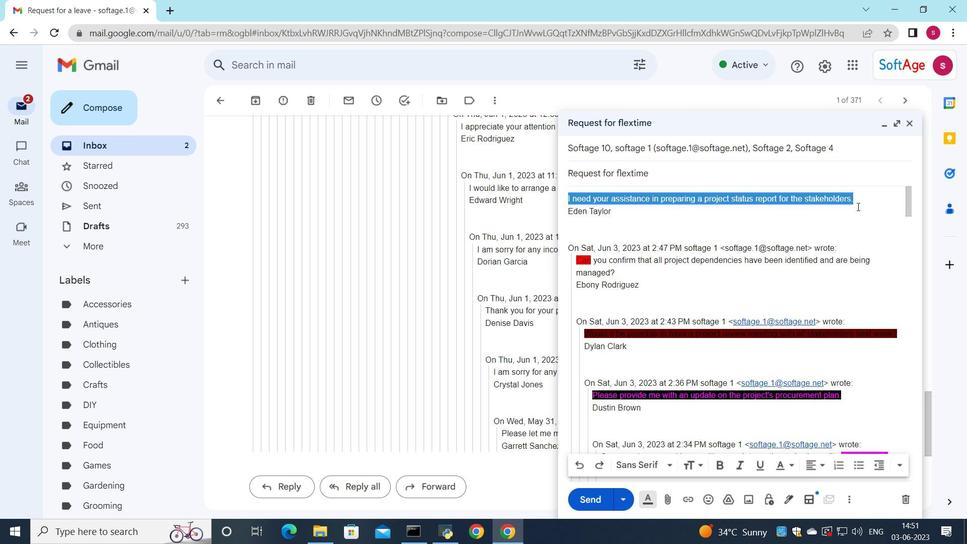 
Action: Mouse moved to (587, 501)
Screenshot: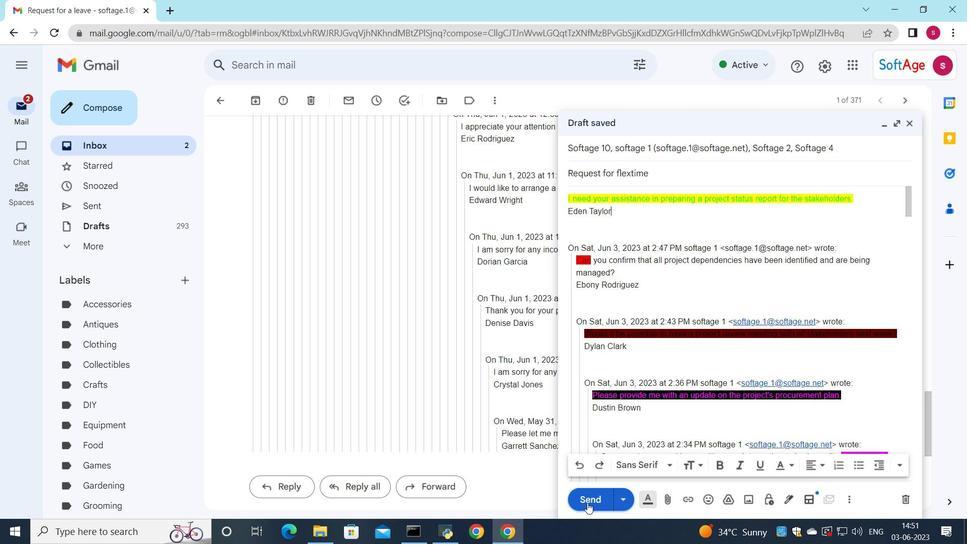 
Action: Mouse pressed left at (587, 501)
Screenshot: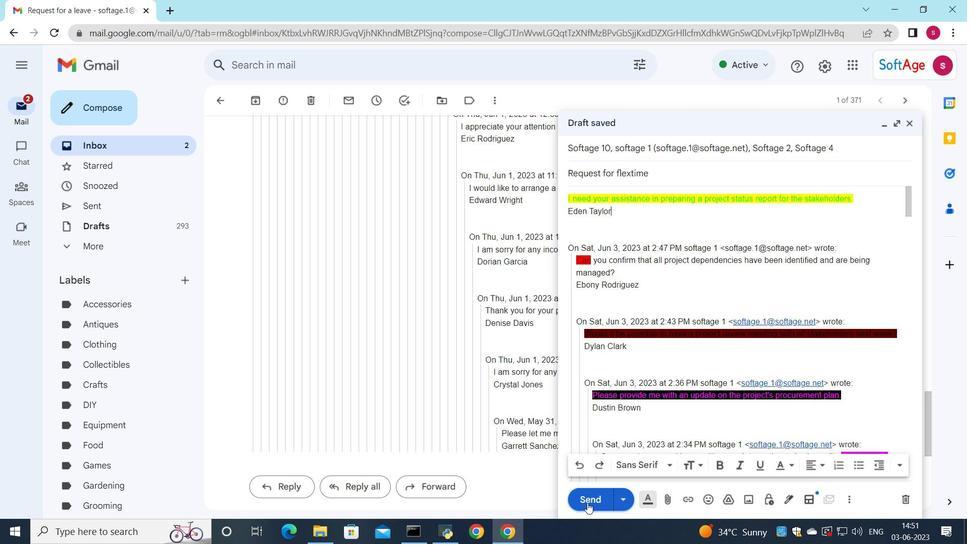 
Action: Mouse moved to (167, 144)
Screenshot: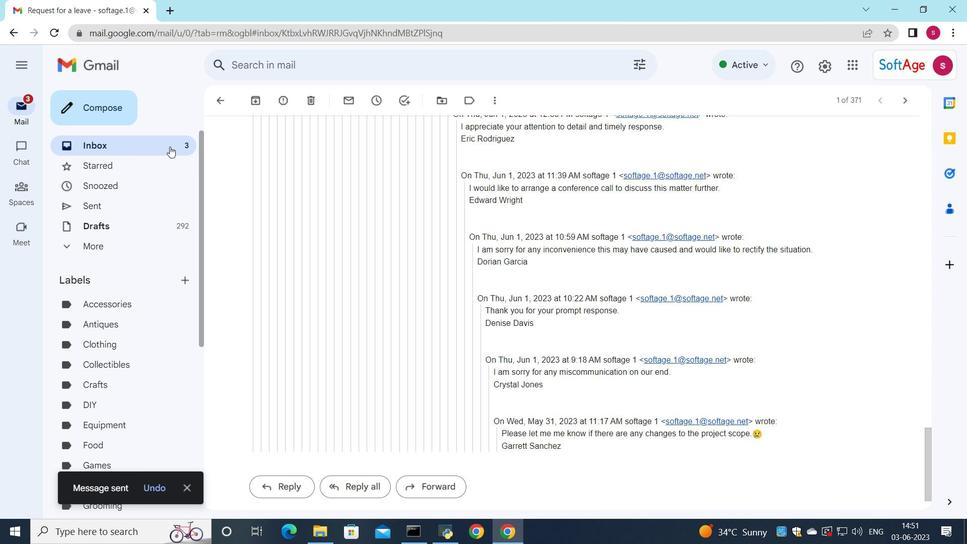 
Action: Mouse pressed left at (167, 144)
Screenshot: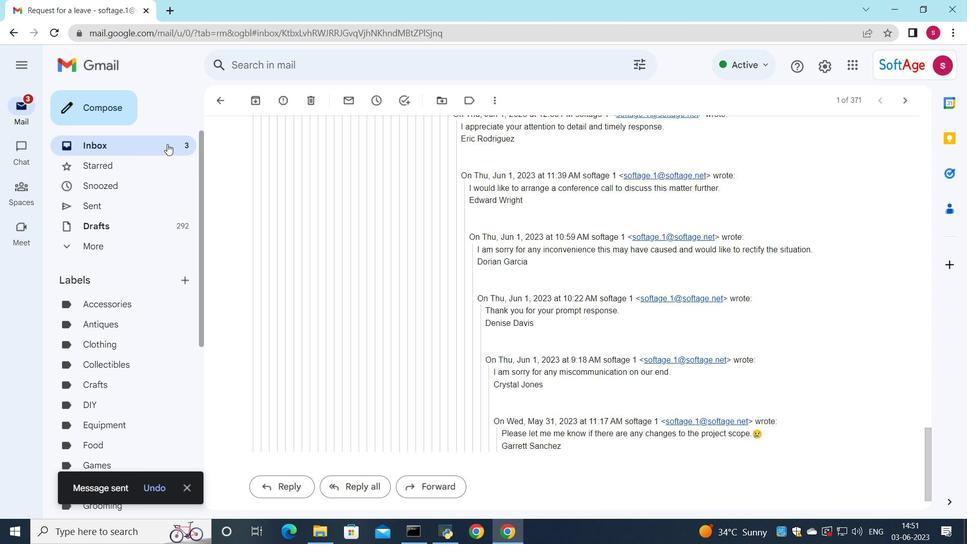 
Action: Mouse moved to (353, 139)
Screenshot: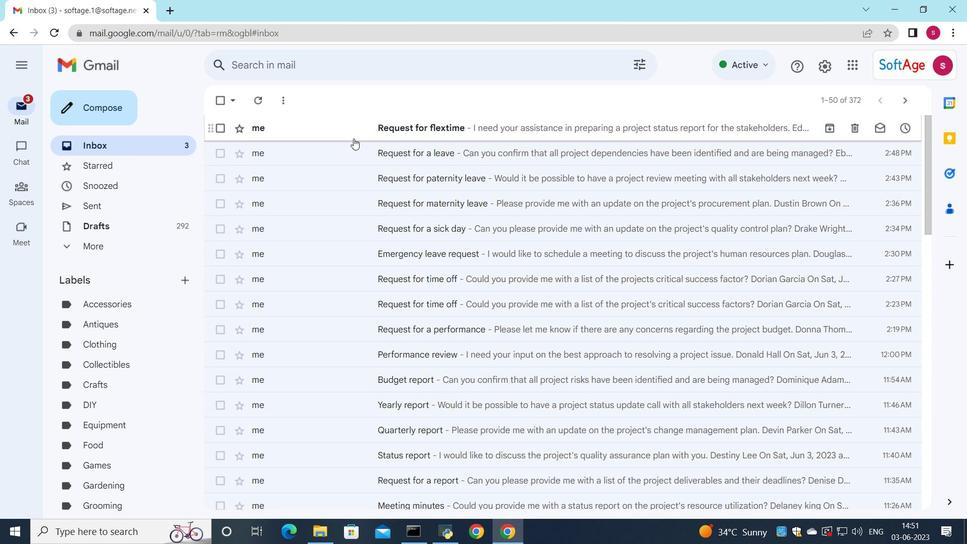 
